 Task: Find an Airbnb in Santa Cruz das Palmeiras, Brazil, for specific dates, with a host who speaks Spanish, and set the price range and type of place to 'Entire place'.
Action: Mouse moved to (475, 138)
Screenshot: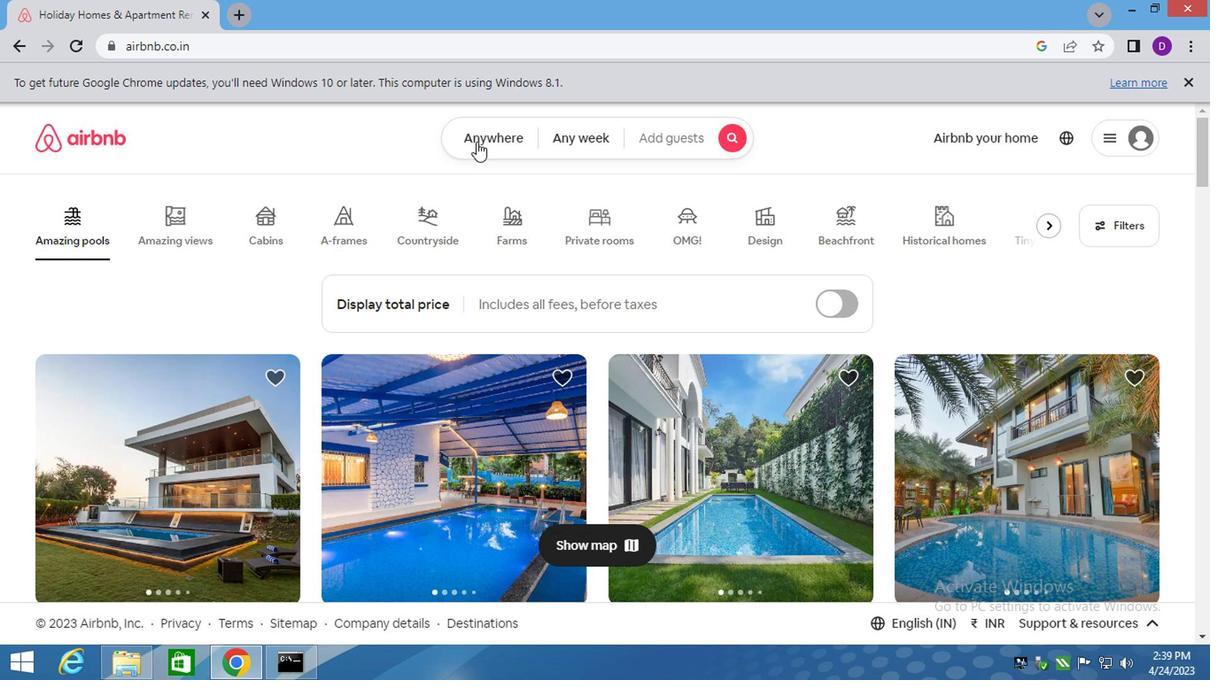 
Action: Mouse pressed left at (475, 138)
Screenshot: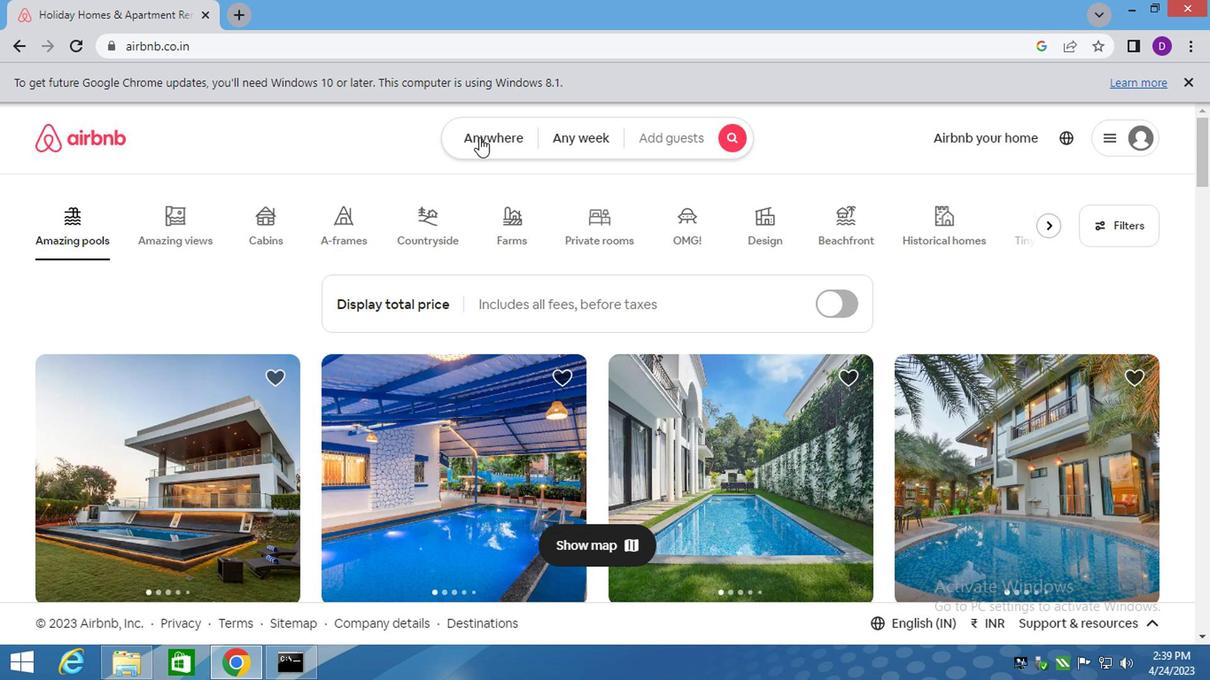 
Action: Mouse moved to (375, 207)
Screenshot: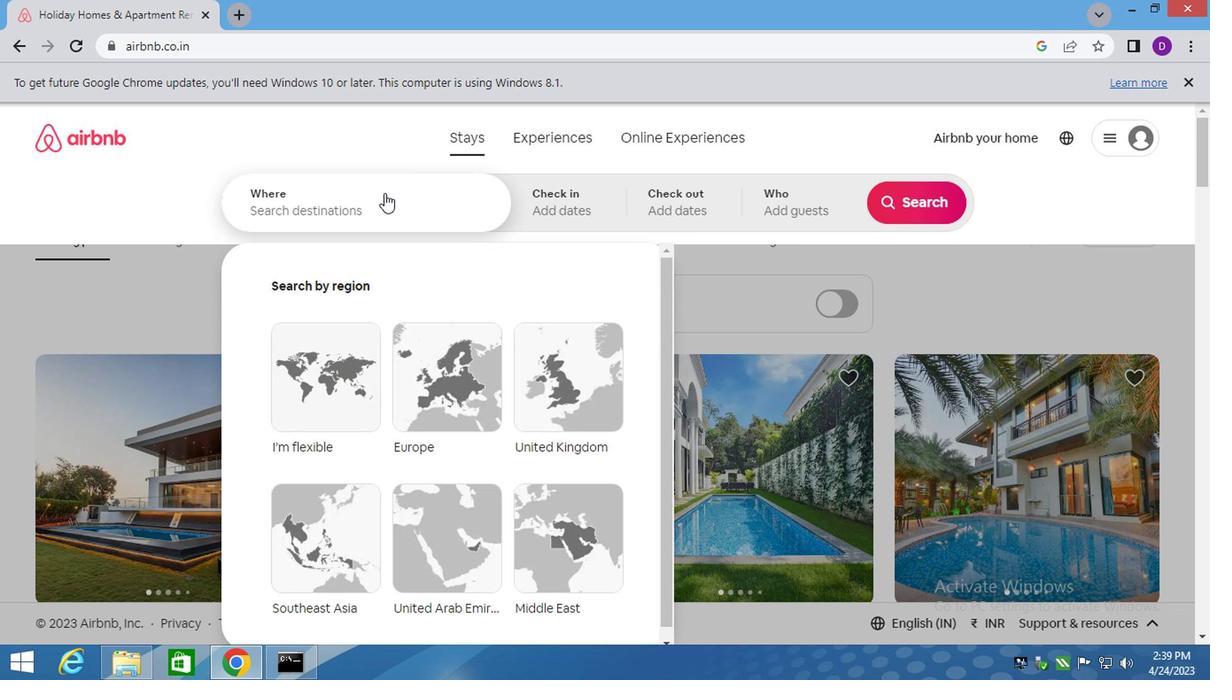 
Action: Mouse pressed left at (375, 207)
Screenshot: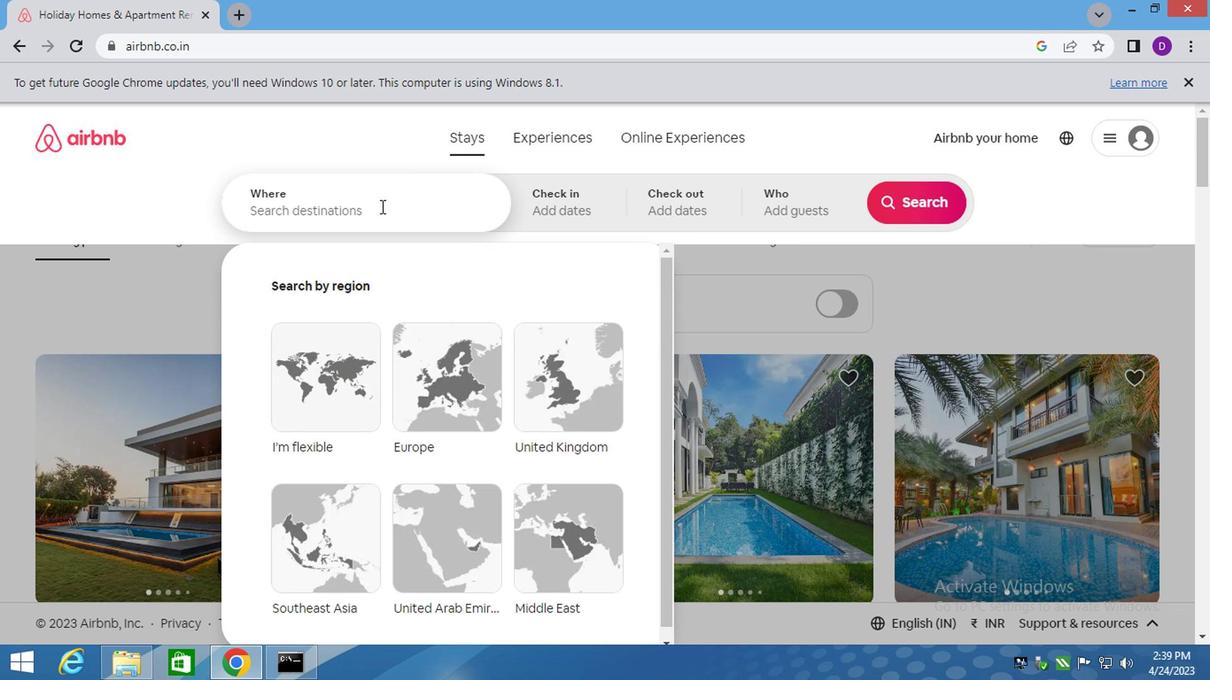 
Action: Key pressed <Key.shift>SANTA<Key.space>CRUZ<Key.space>DAS<Key.space>PALA<Key.backspace>NEIRAS,<Key.space><Key.shift>BRAZIL<Key.enter>
Screenshot: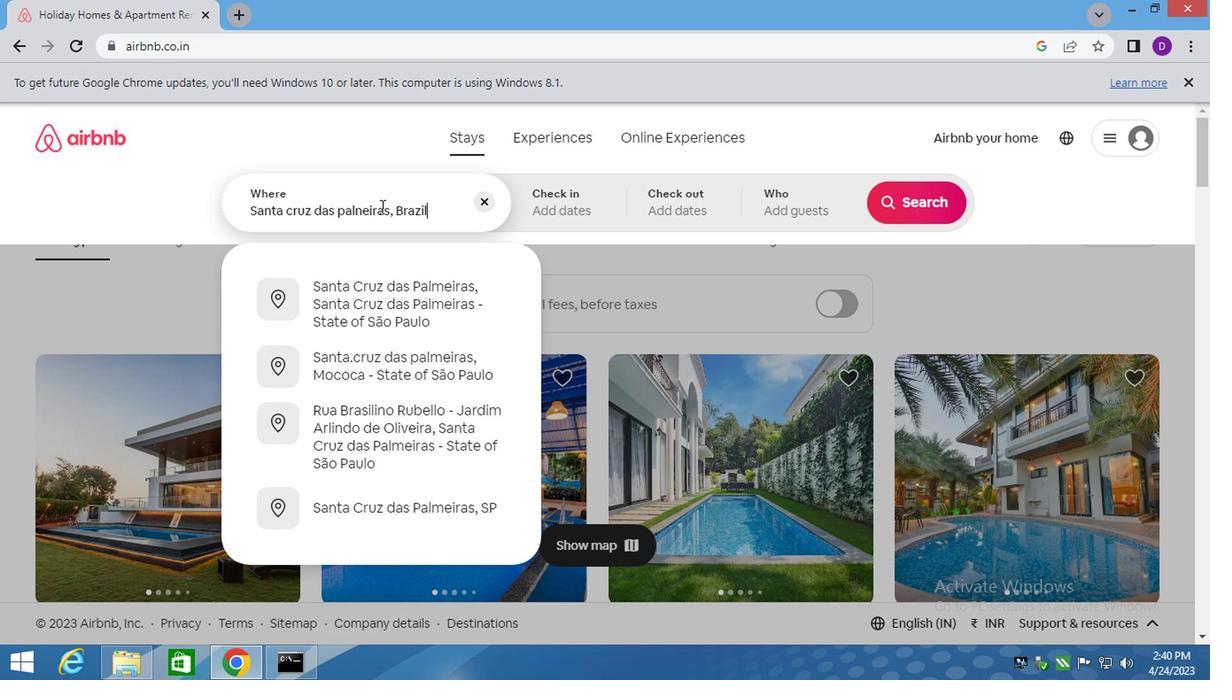
Action: Mouse moved to (897, 346)
Screenshot: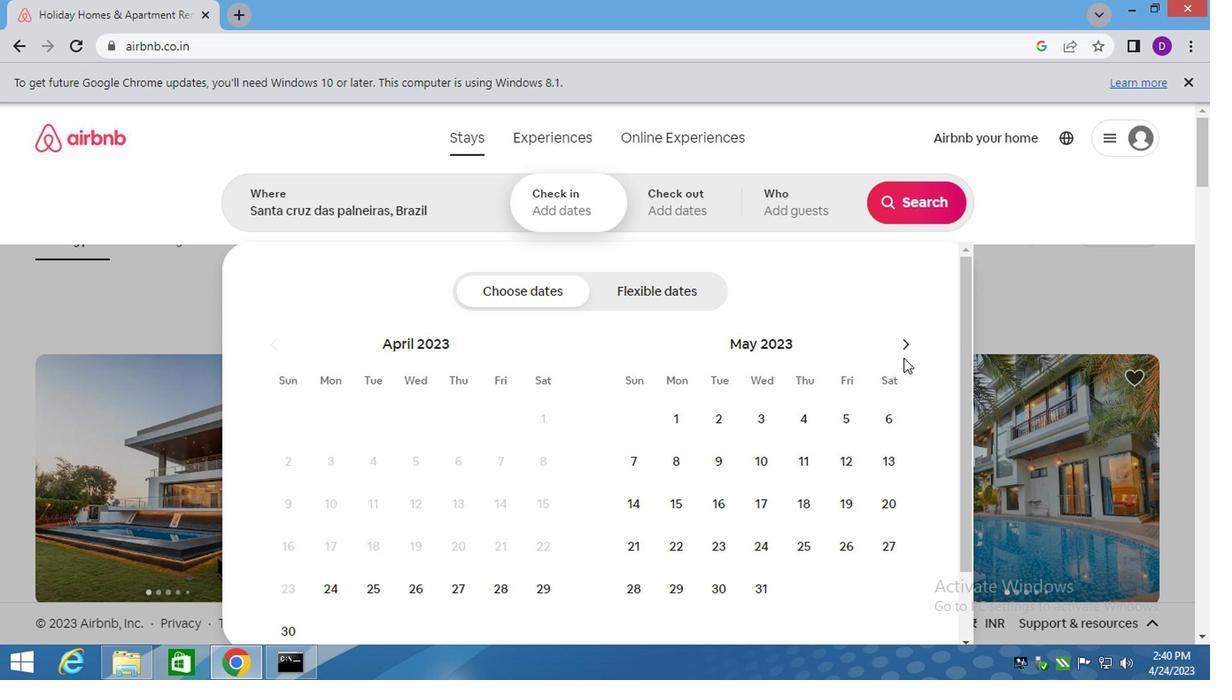
Action: Mouse pressed left at (897, 346)
Screenshot: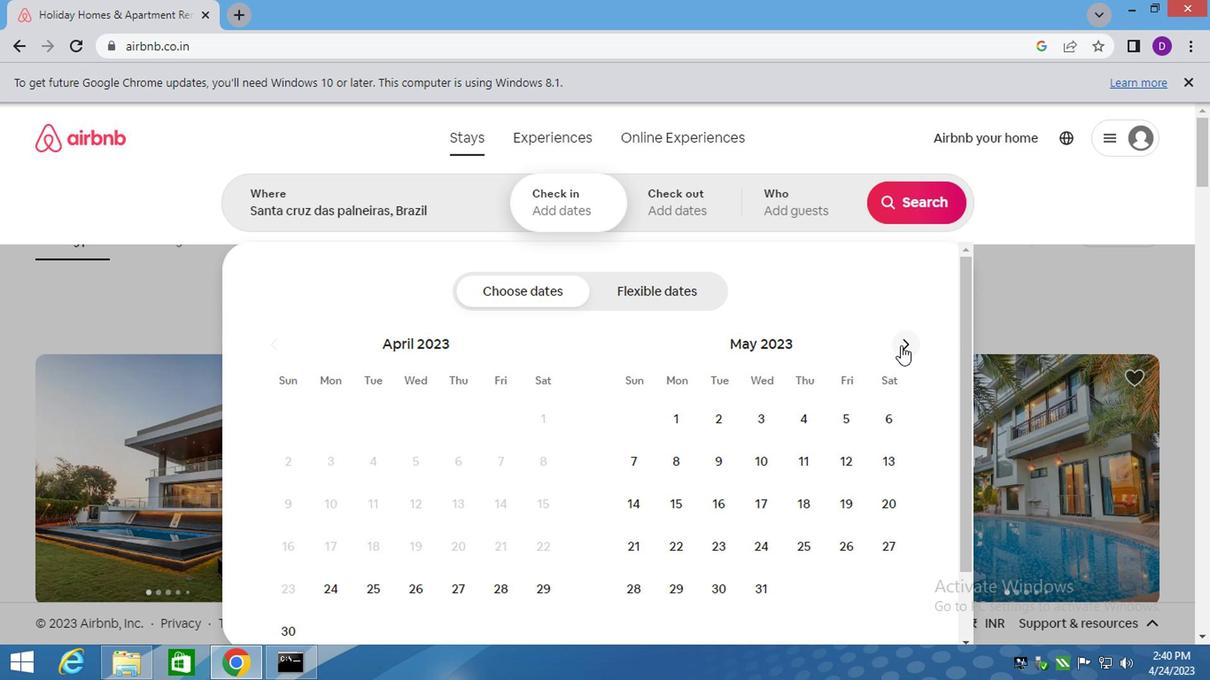 
Action: Mouse moved to (367, 215)
Screenshot: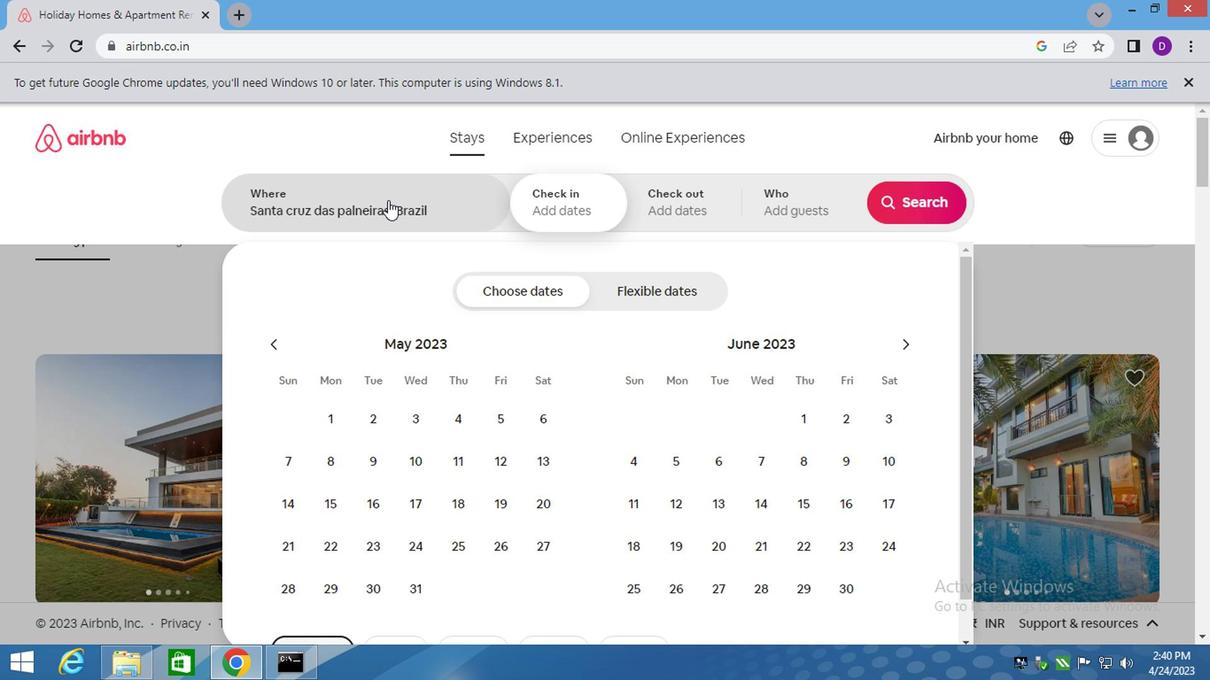 
Action: Mouse pressed left at (367, 215)
Screenshot: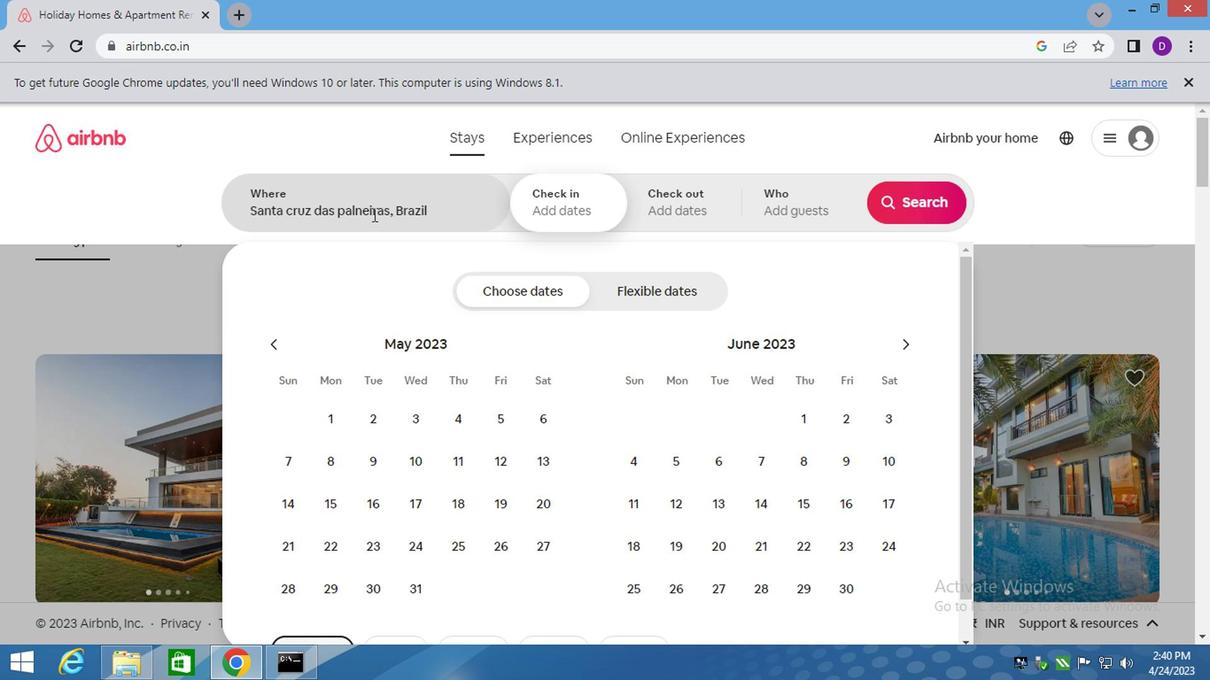 
Action: Mouse moved to (359, 211)
Screenshot: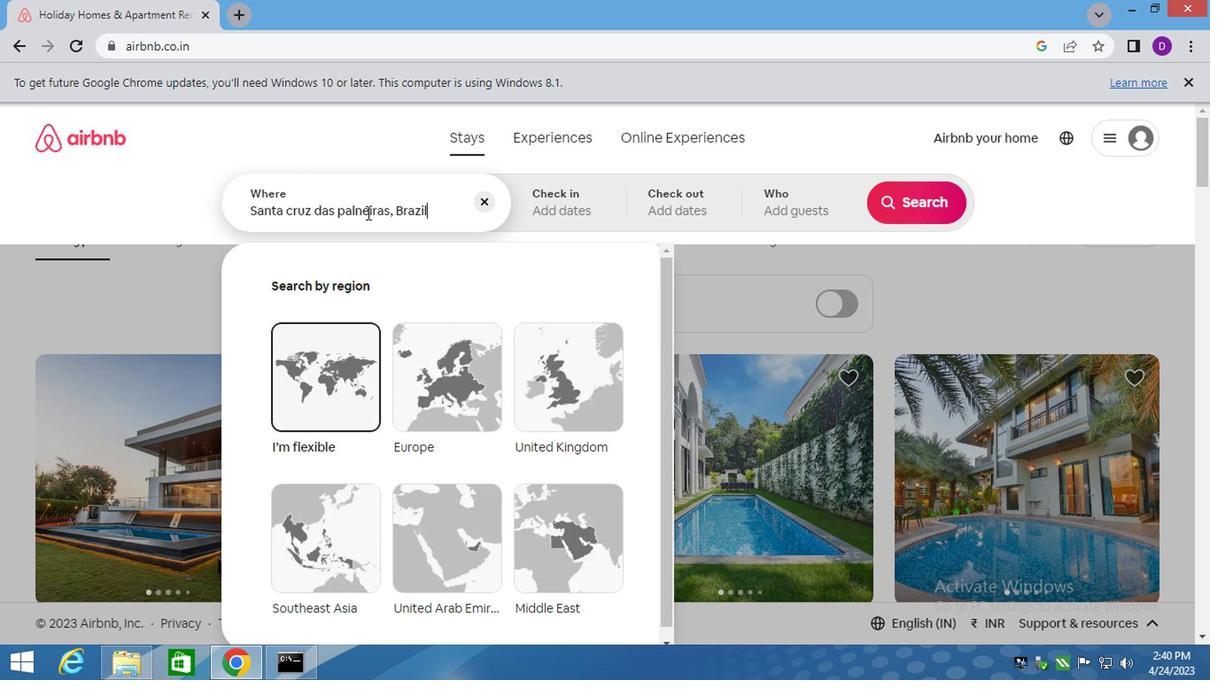 
Action: Mouse pressed left at (359, 211)
Screenshot: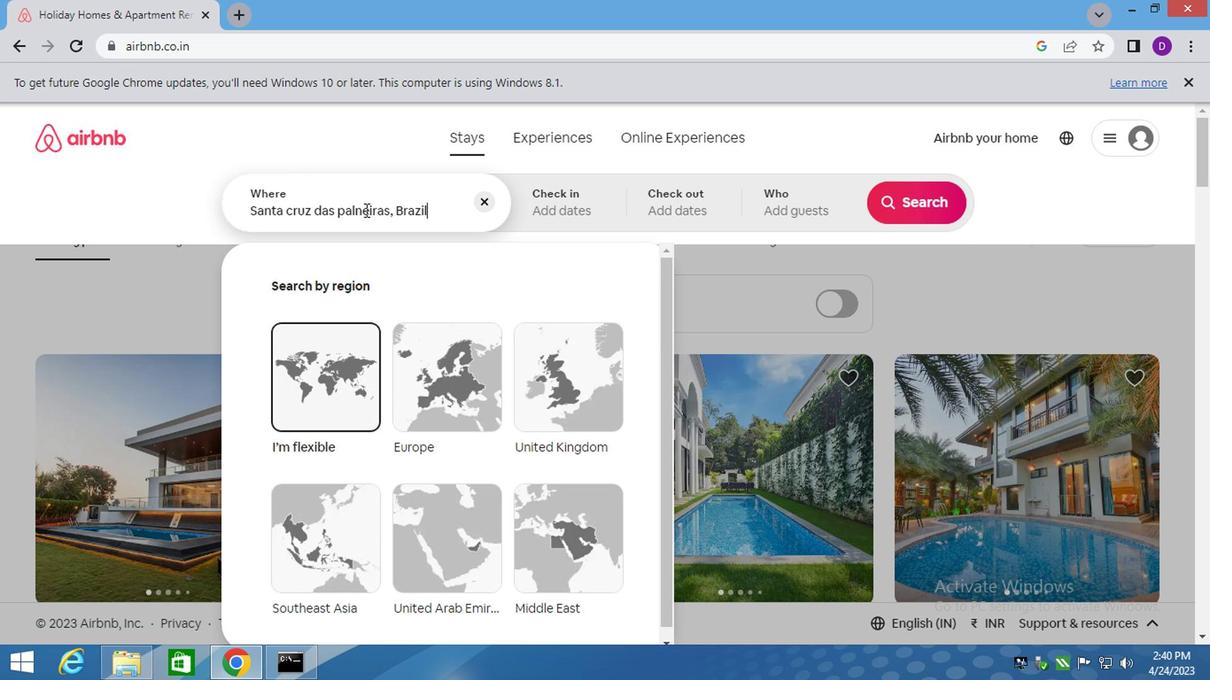 
Action: Mouse moved to (457, 281)
Screenshot: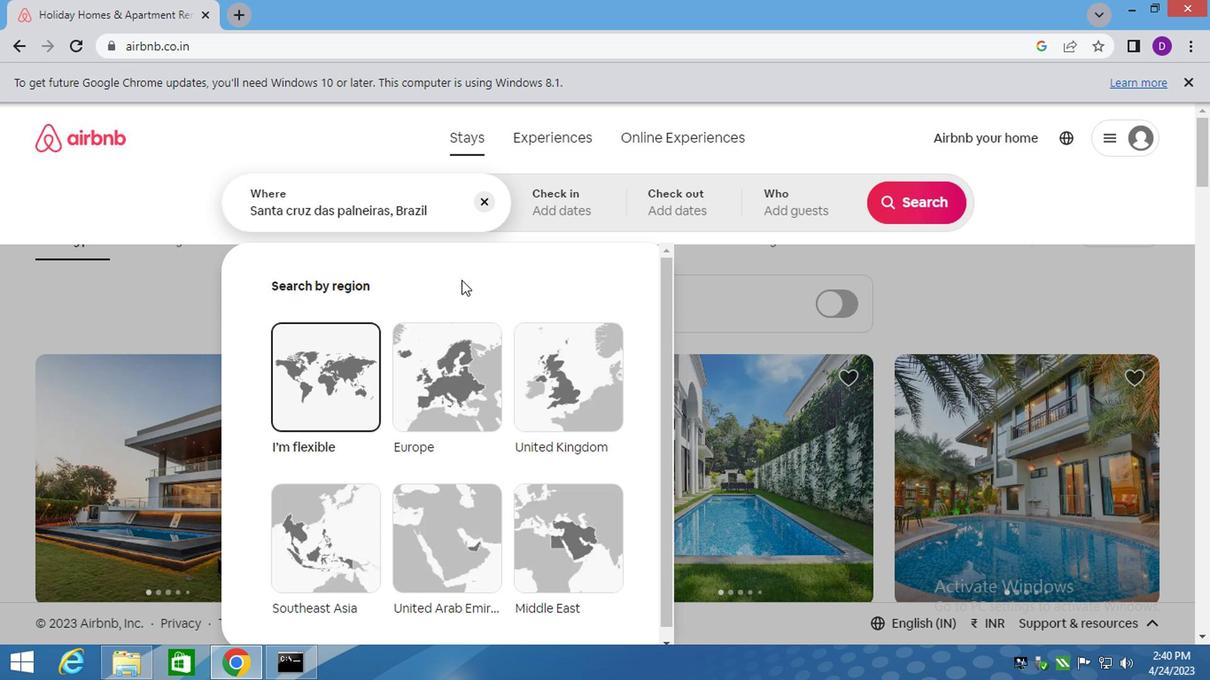 
Action: Key pressed <Key.backspace>
Screenshot: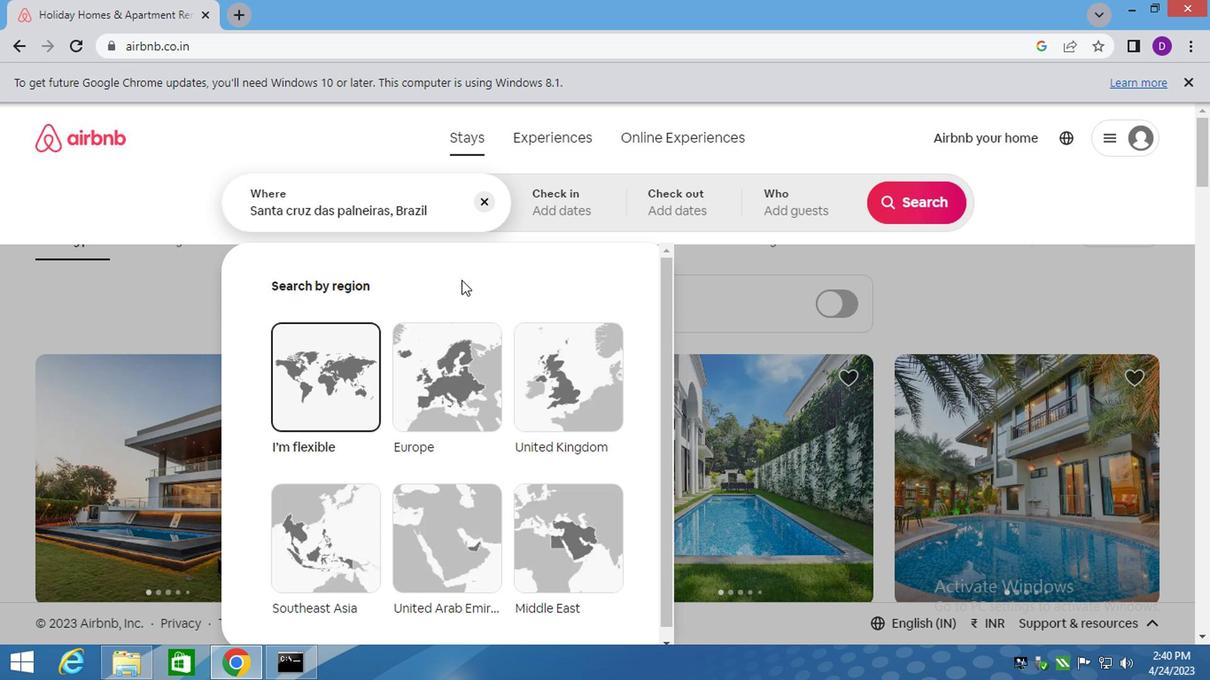 
Action: Mouse moved to (465, 316)
Screenshot: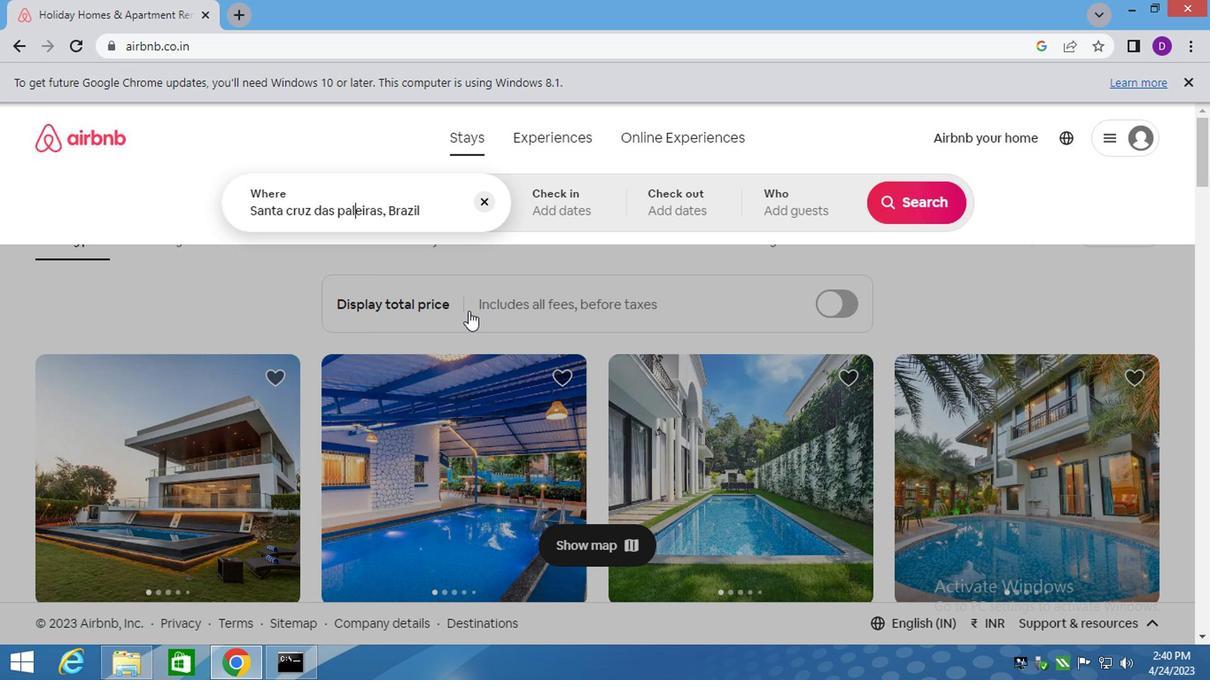 
Action: Key pressed M
Screenshot: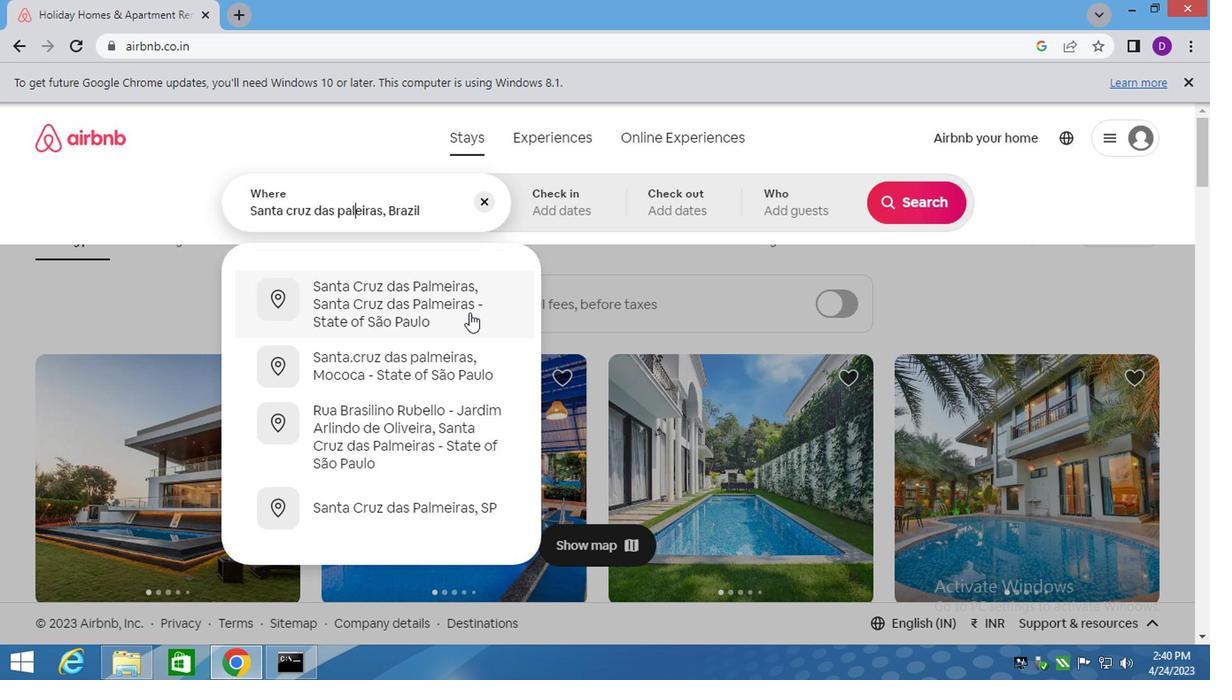 
Action: Mouse moved to (558, 201)
Screenshot: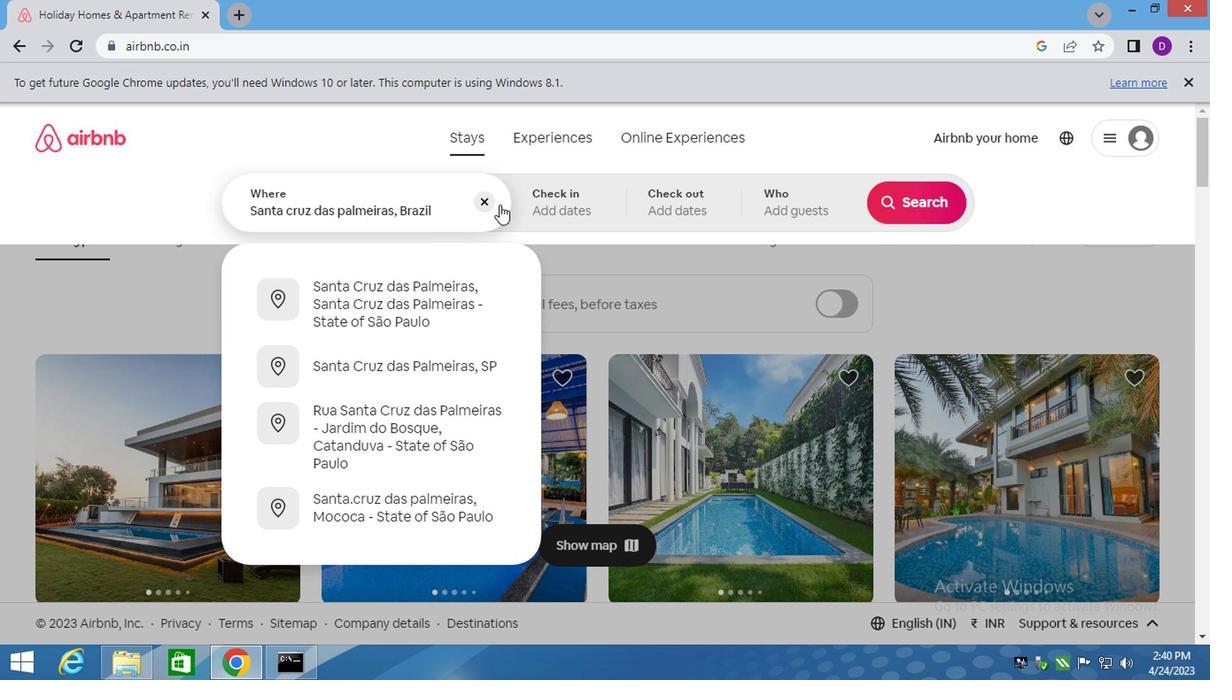
Action: Mouse pressed left at (558, 201)
Screenshot: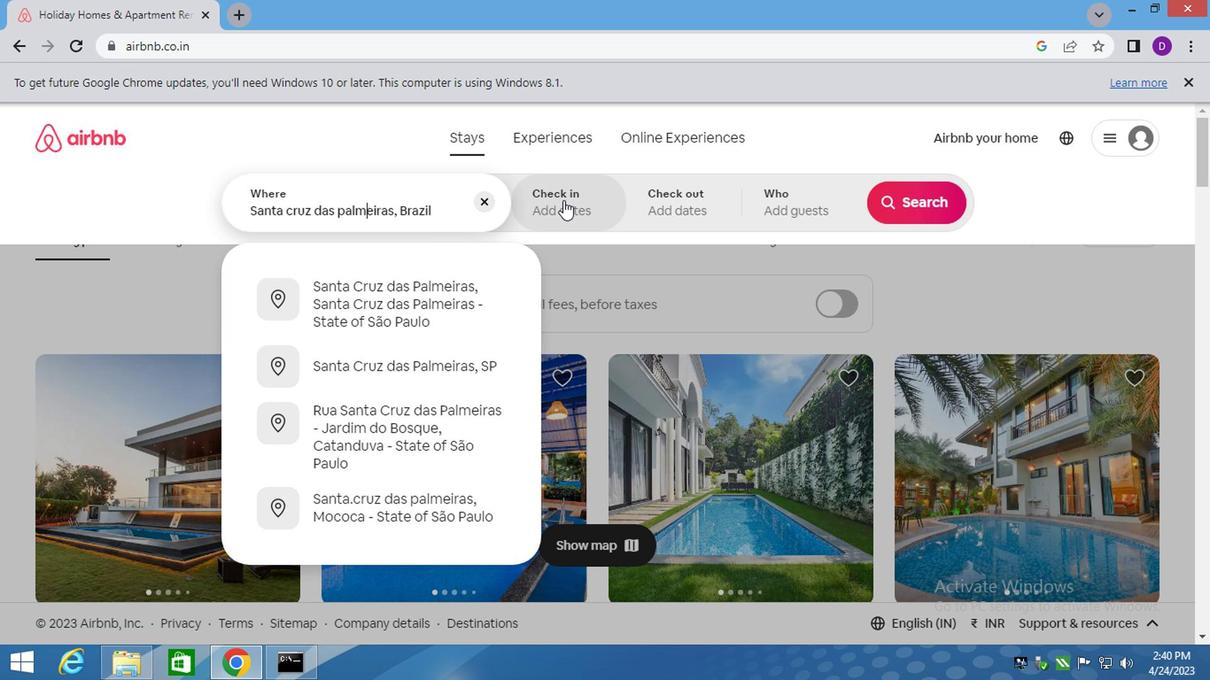 
Action: Mouse moved to (912, 348)
Screenshot: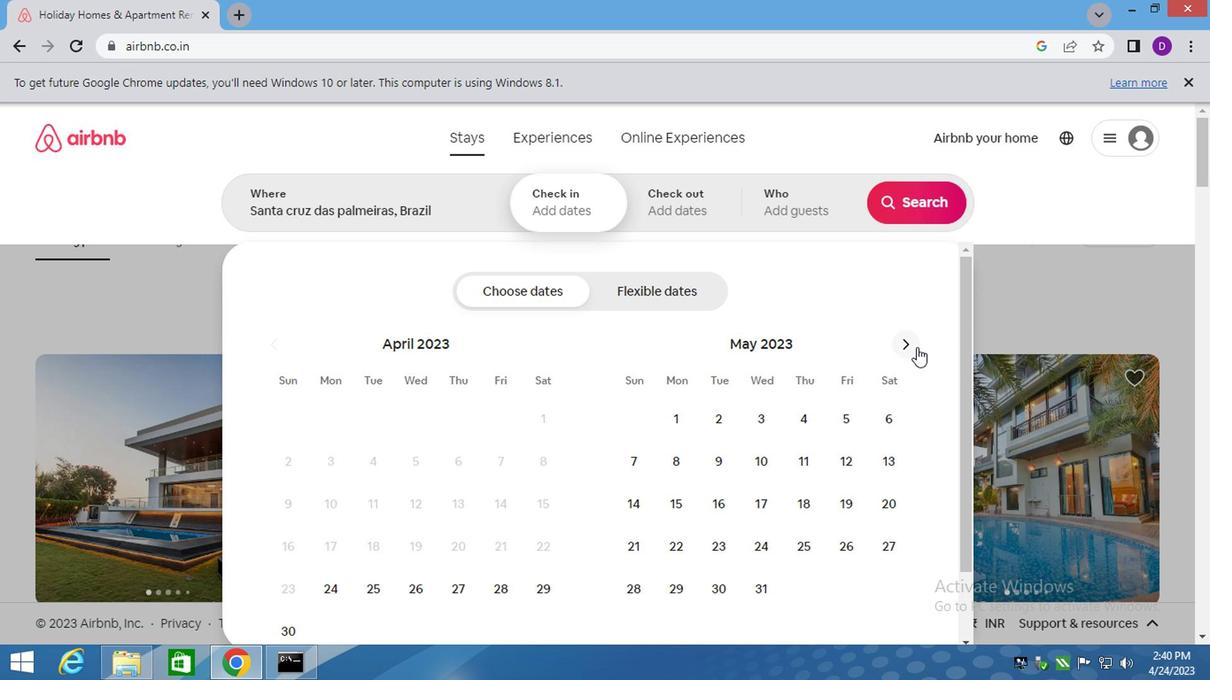 
Action: Mouse pressed left at (912, 348)
Screenshot: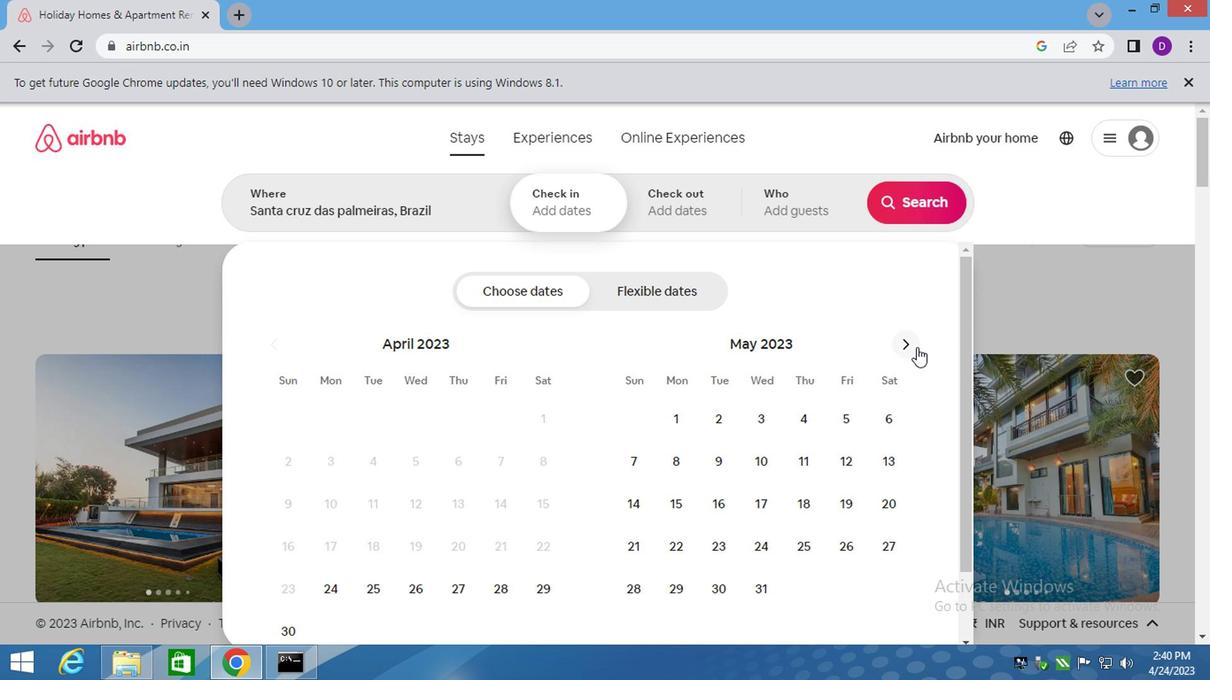 
Action: Mouse moved to (858, 459)
Screenshot: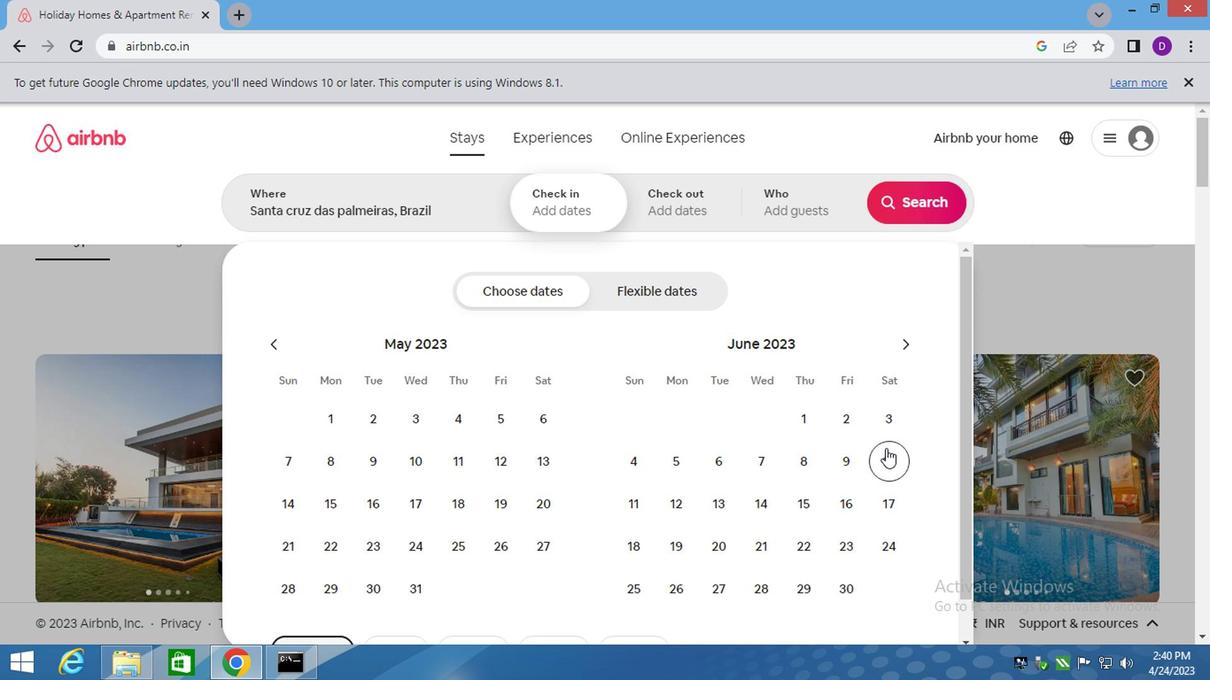 
Action: Mouse pressed left at (858, 459)
Screenshot: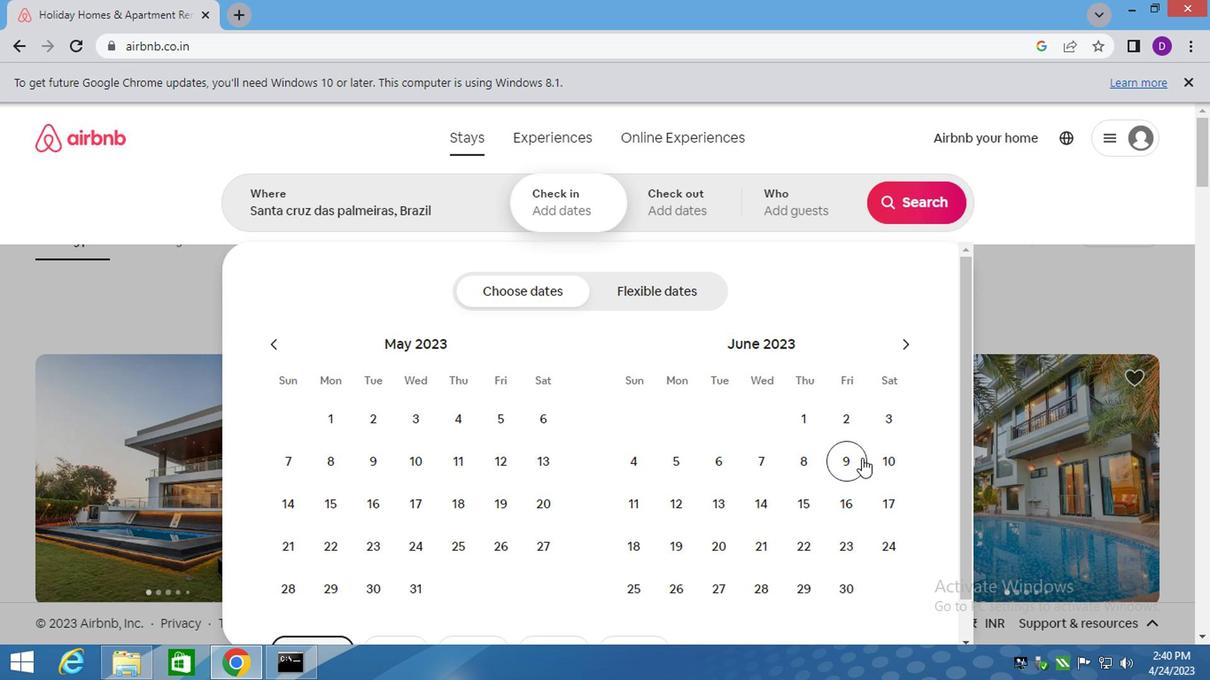 
Action: Mouse moved to (846, 503)
Screenshot: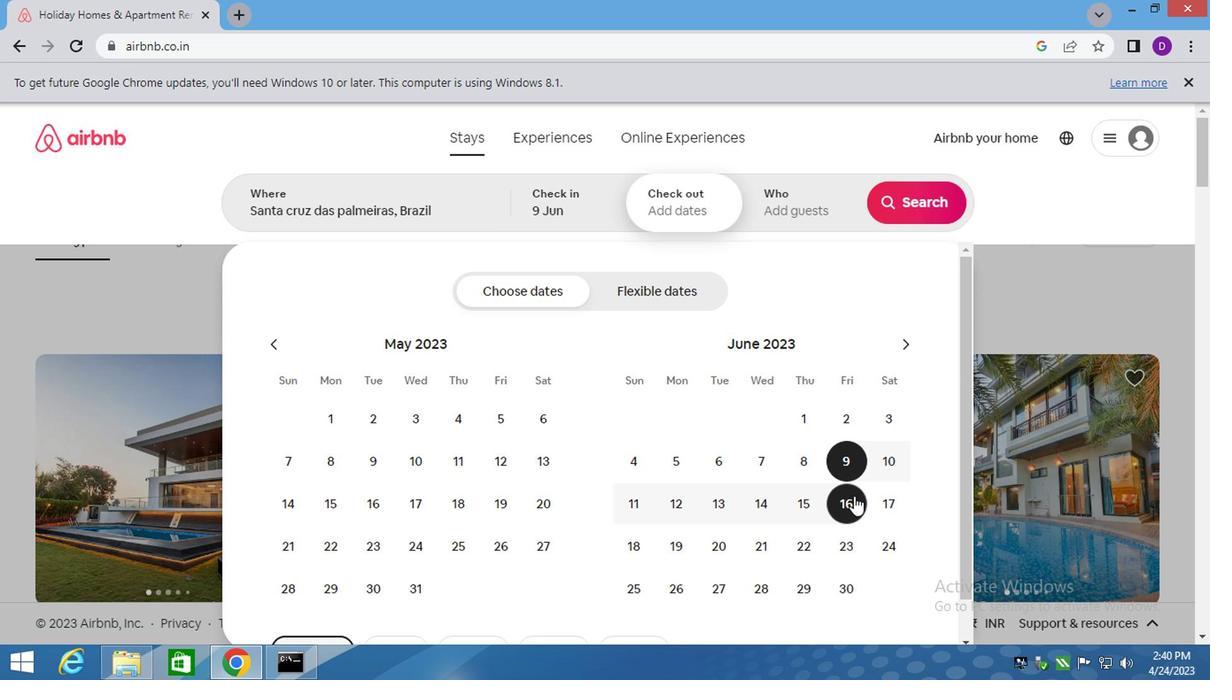 
Action: Mouse pressed left at (846, 503)
Screenshot: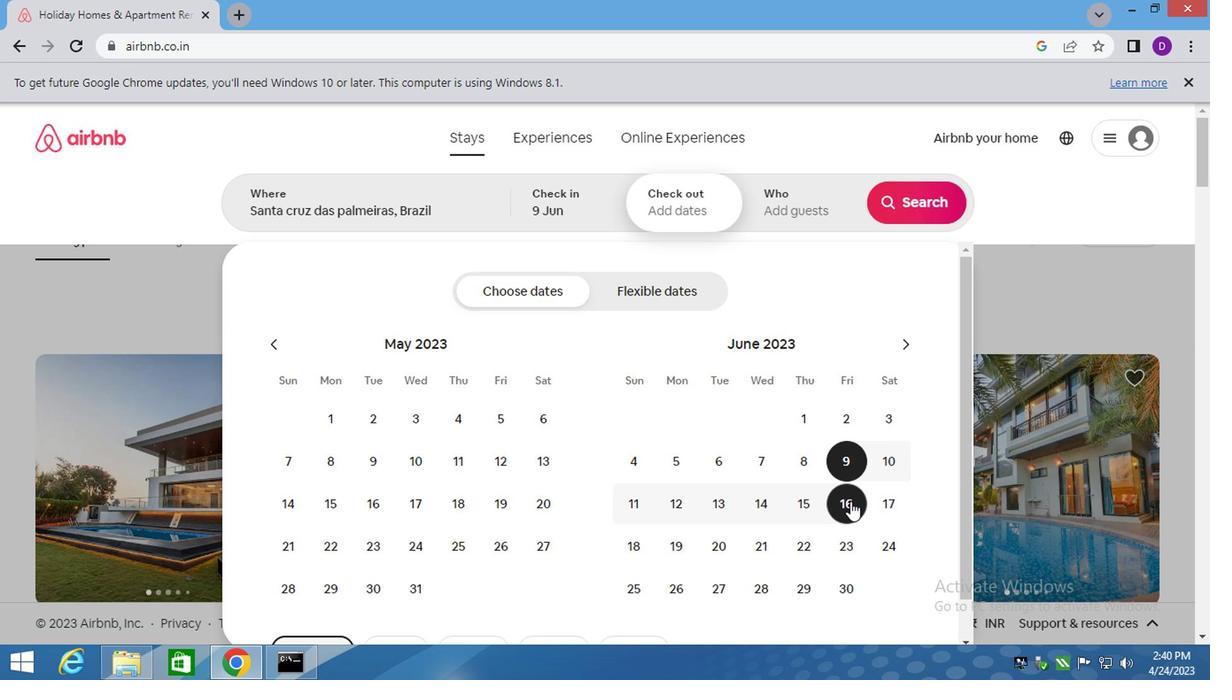 
Action: Mouse moved to (808, 199)
Screenshot: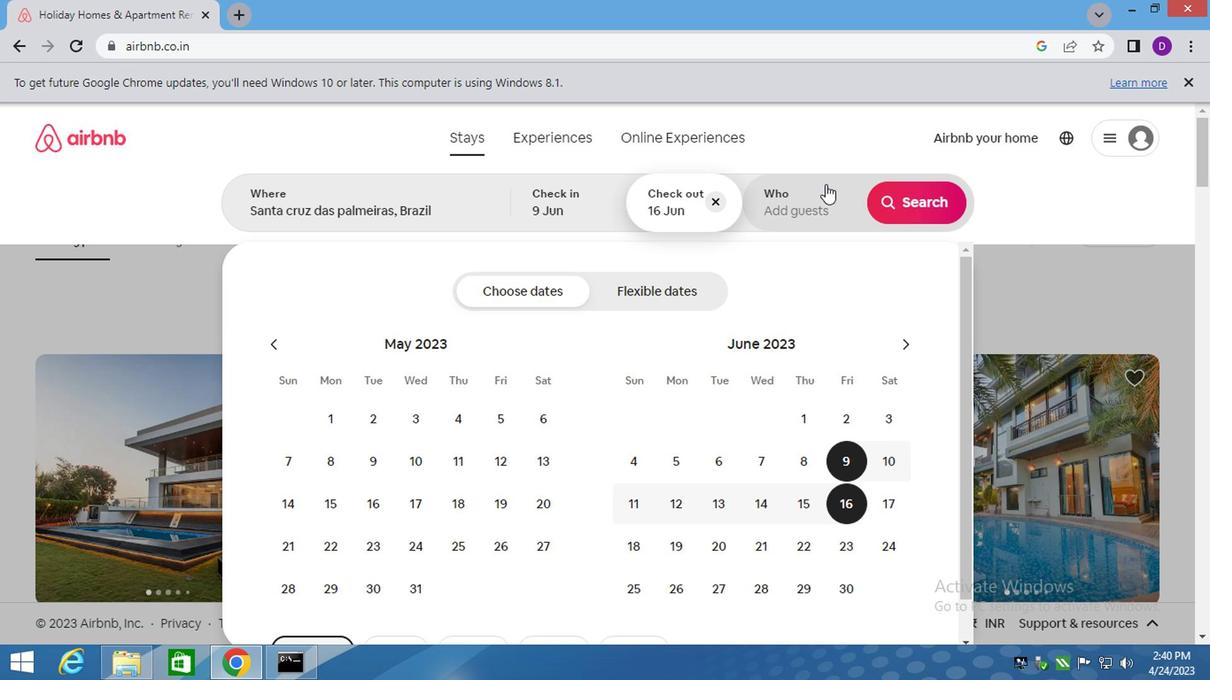 
Action: Mouse pressed left at (808, 199)
Screenshot: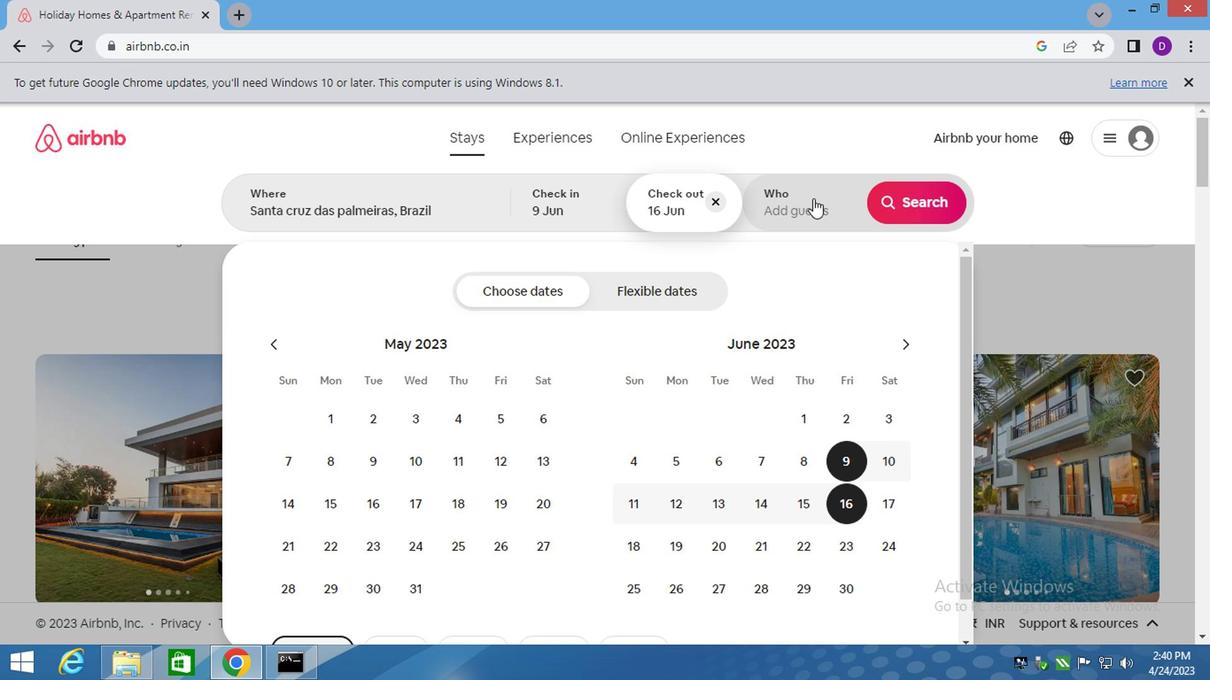 
Action: Mouse moved to (921, 296)
Screenshot: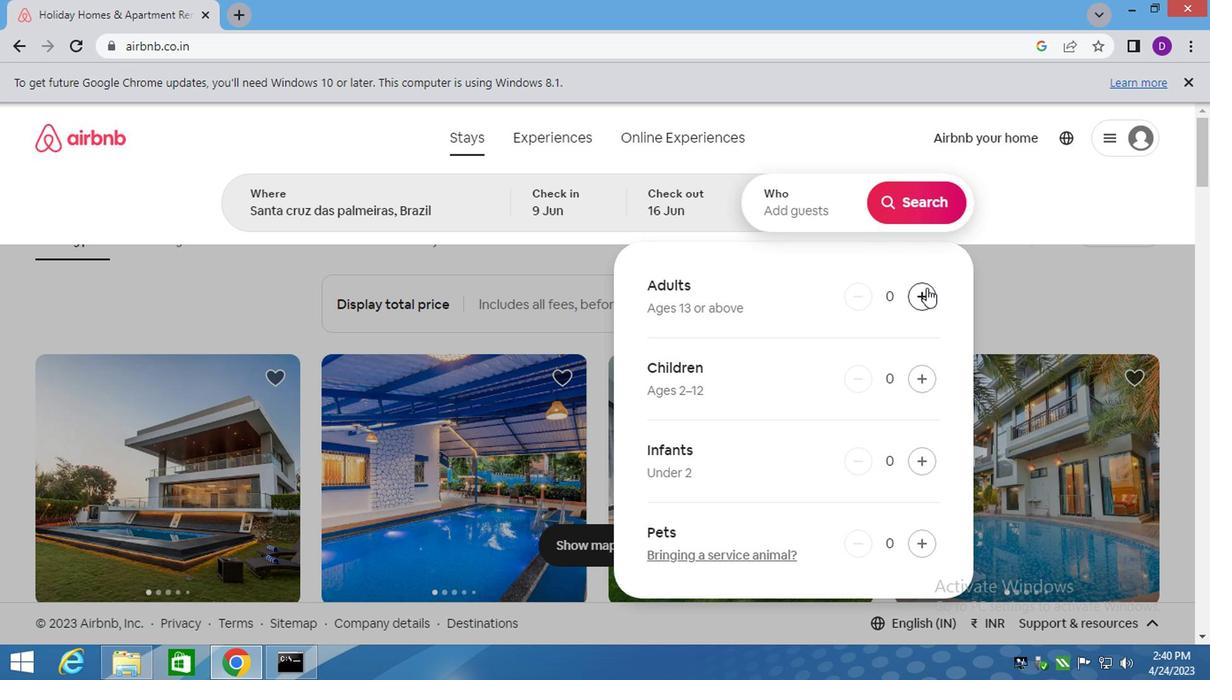 
Action: Mouse pressed left at (921, 296)
Screenshot: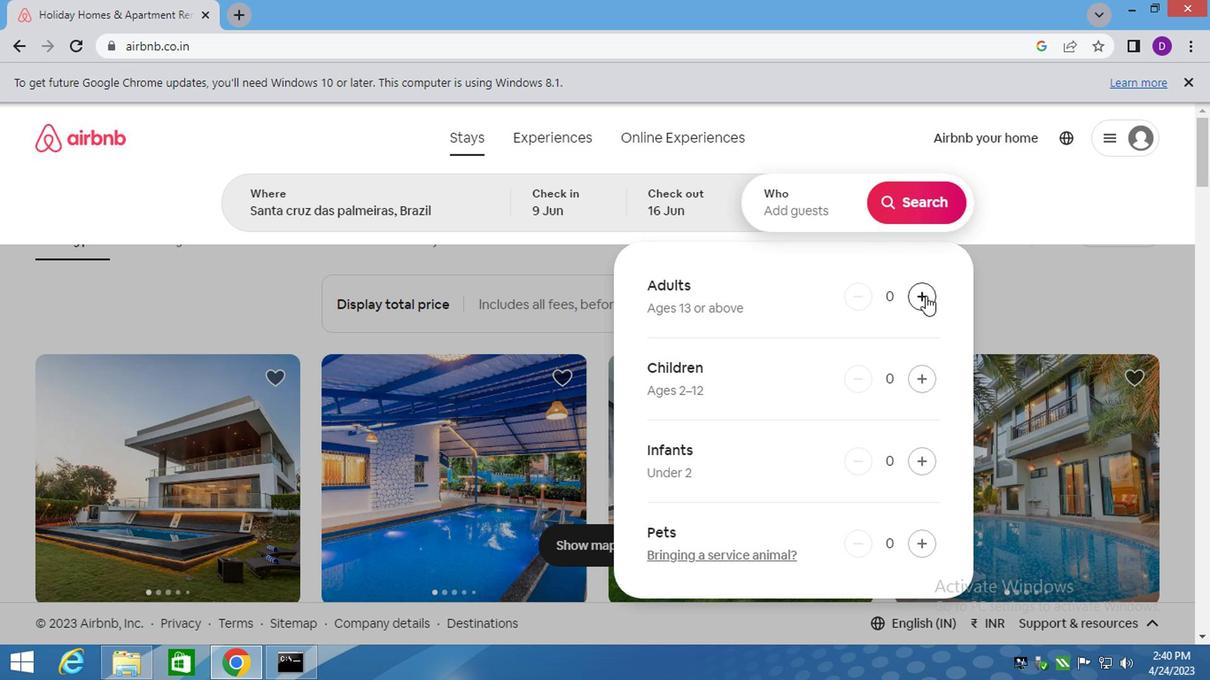 
Action: Mouse pressed left at (921, 296)
Screenshot: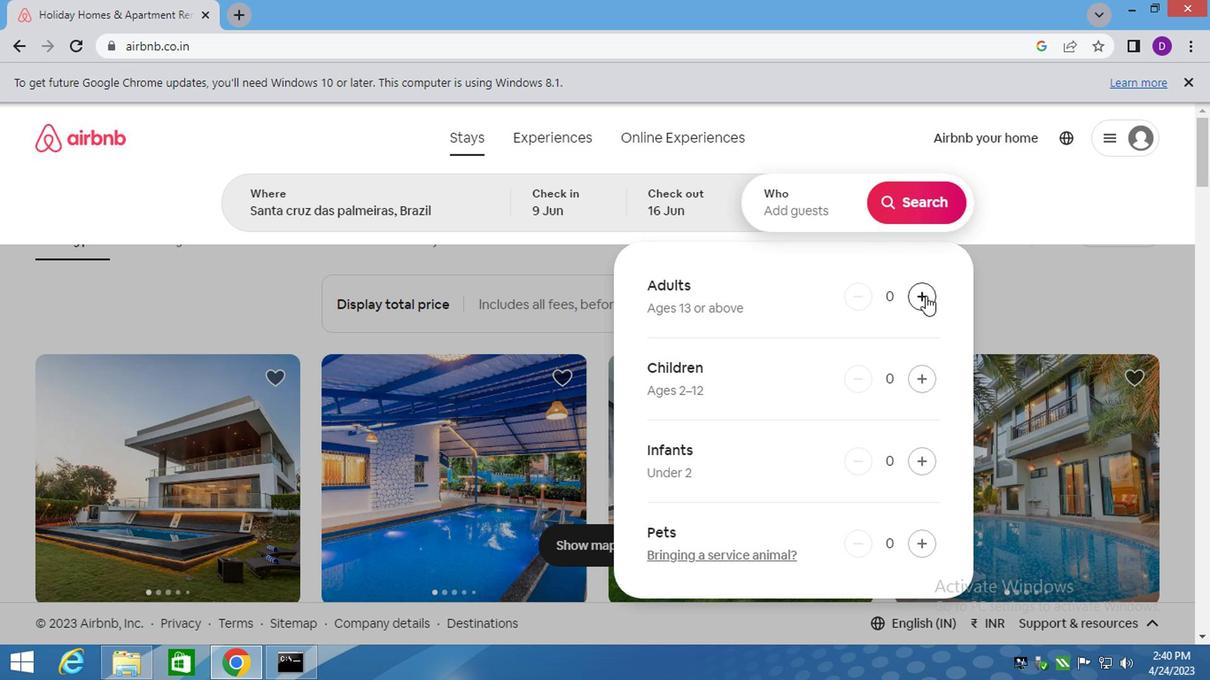 
Action: Mouse moved to (904, 207)
Screenshot: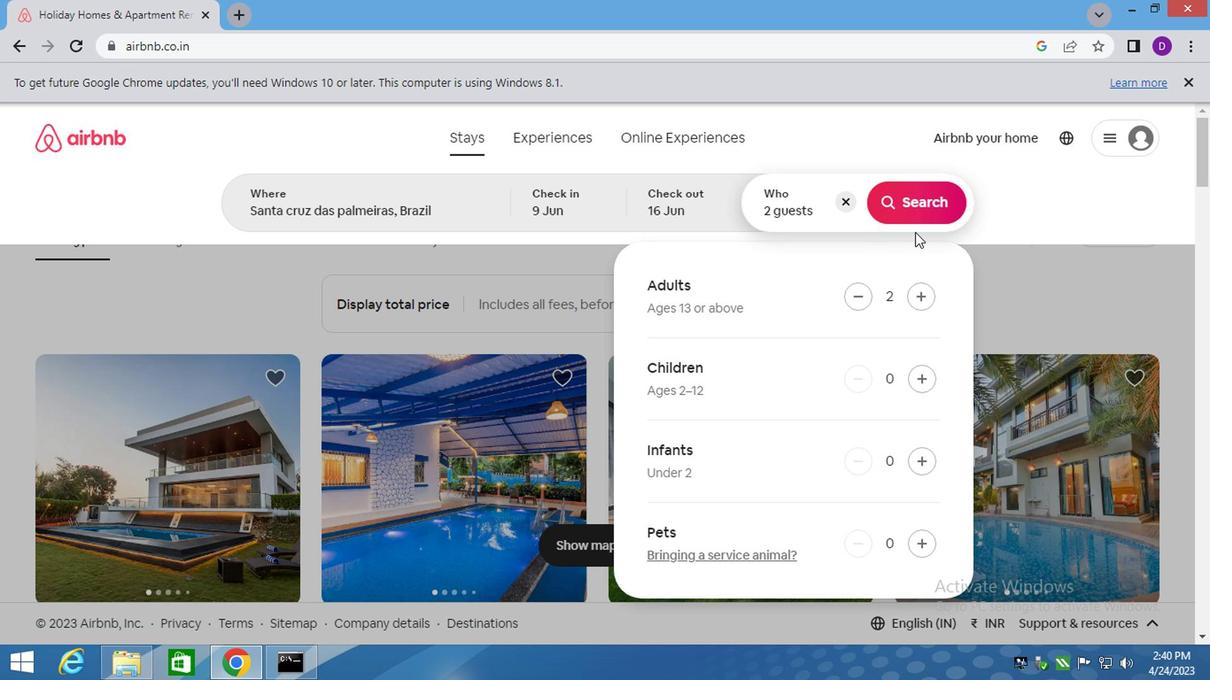 
Action: Mouse pressed left at (904, 207)
Screenshot: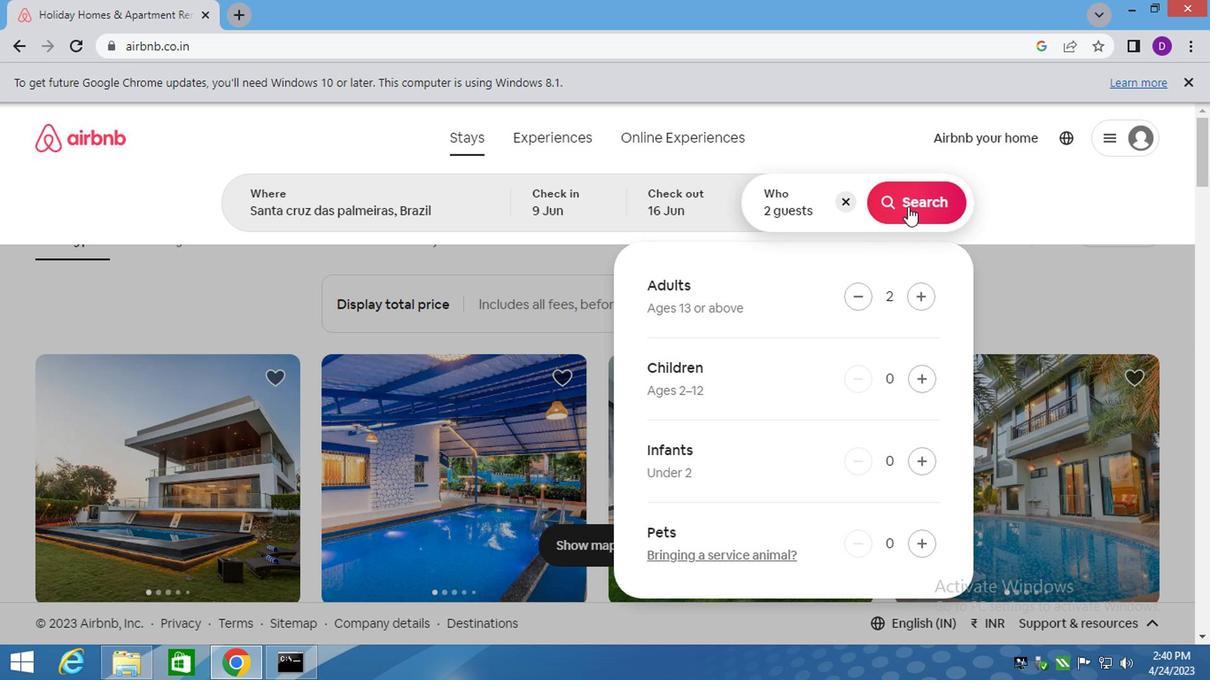 
Action: Mouse moved to (1141, 216)
Screenshot: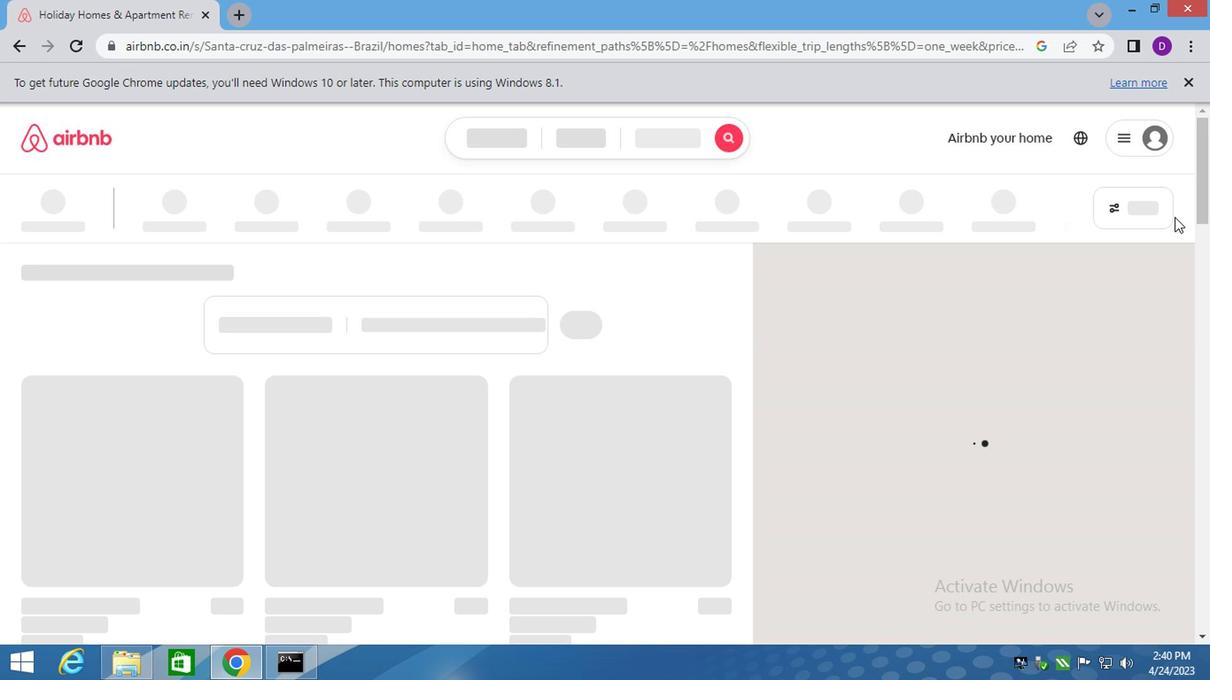 
Action: Mouse pressed left at (1141, 216)
Screenshot: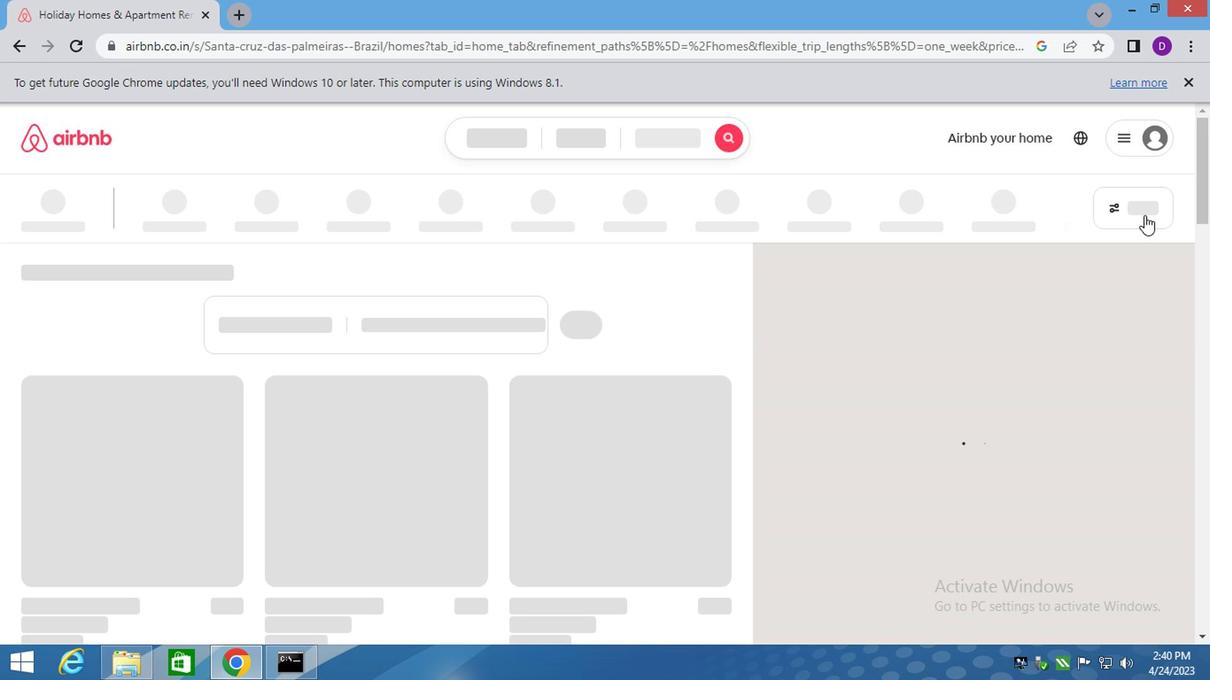 
Action: Mouse moved to (385, 433)
Screenshot: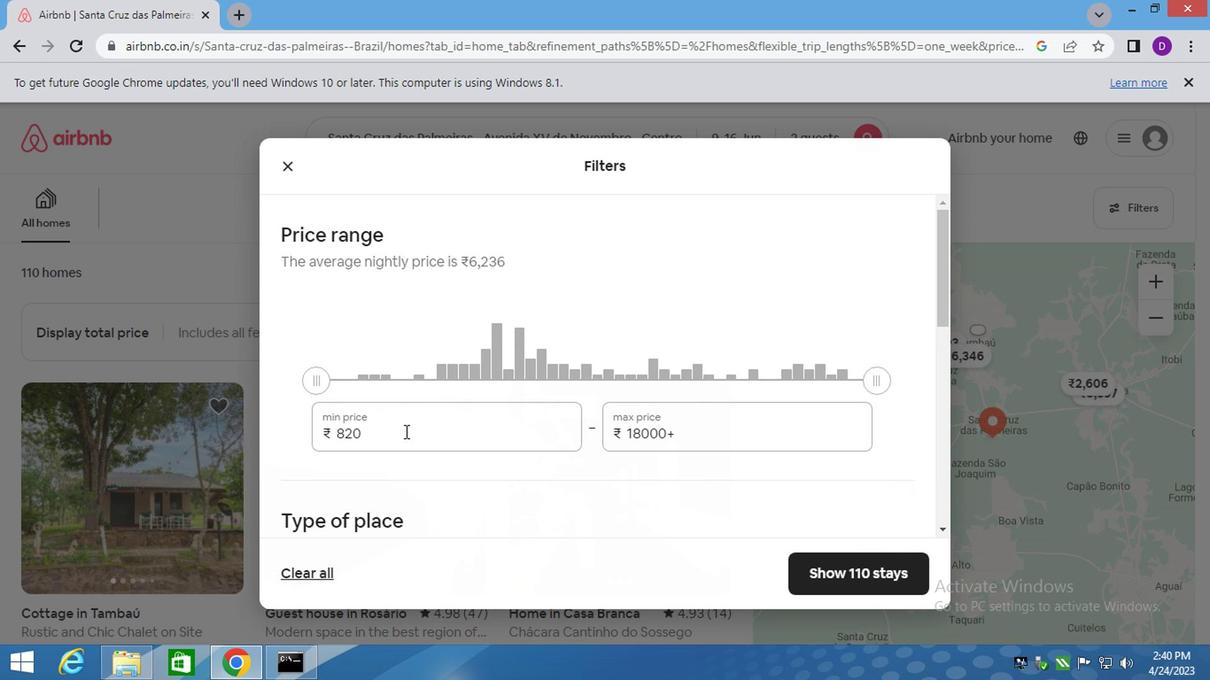 
Action: Mouse pressed left at (385, 433)
Screenshot: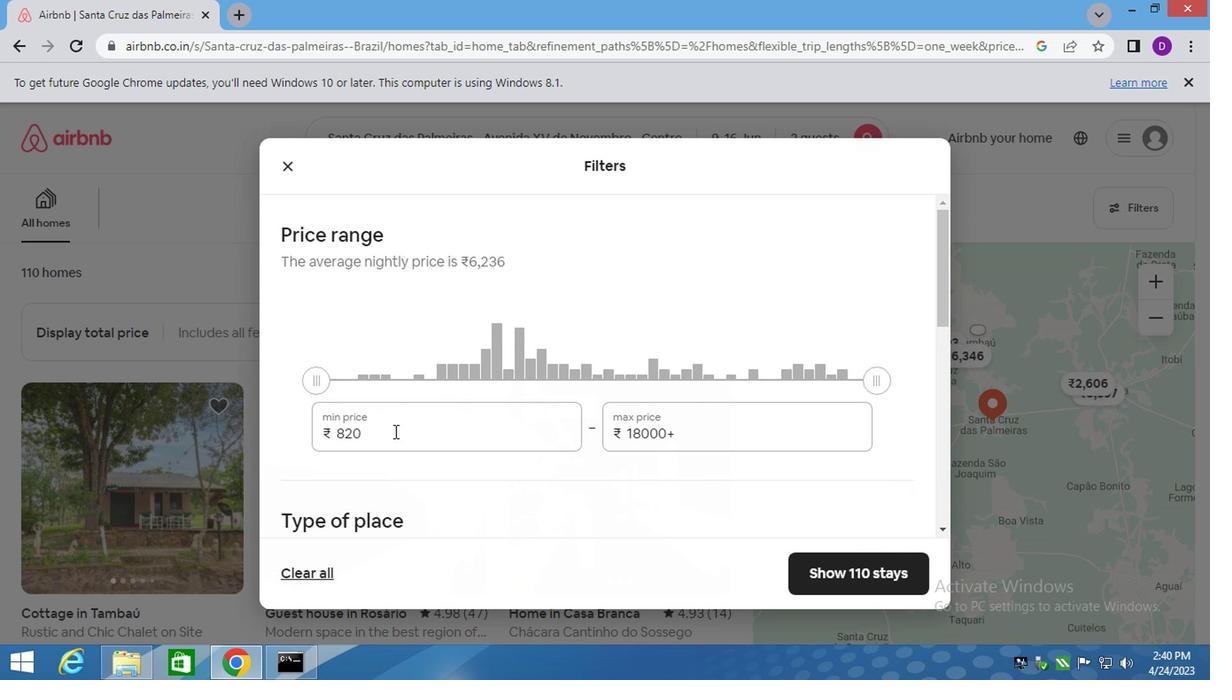 
Action: Mouse moved to (383, 431)
Screenshot: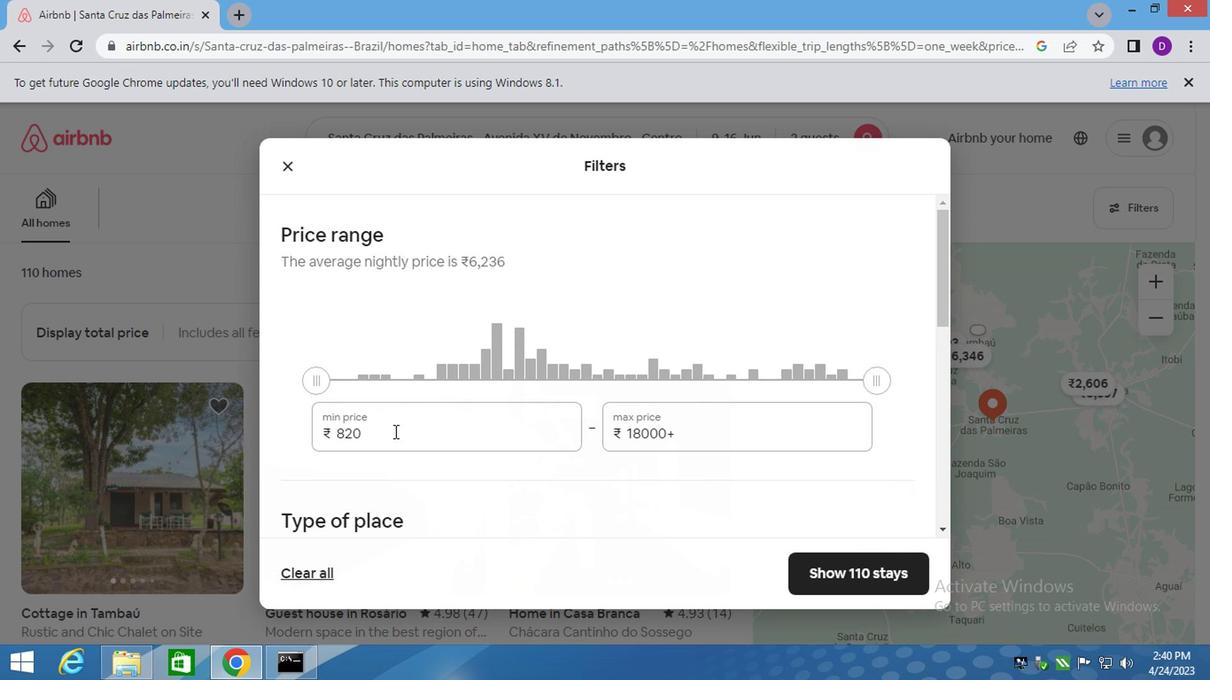 
Action: Mouse pressed left at (383, 431)
Screenshot: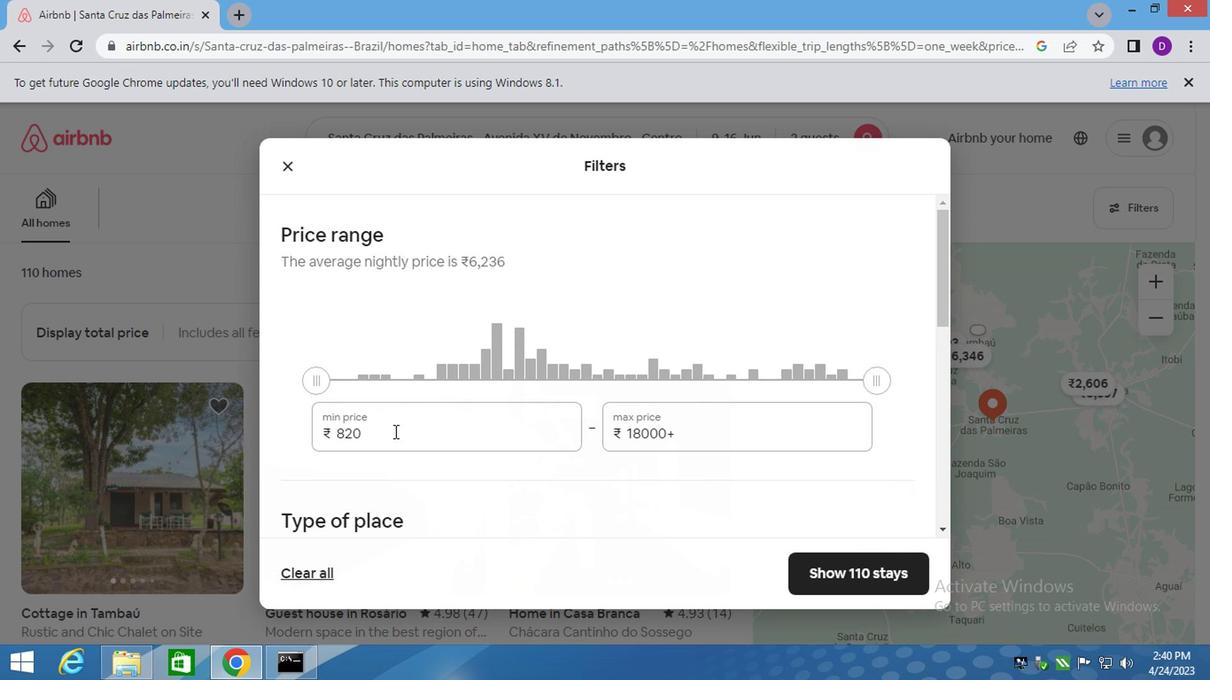 
Action: Mouse moved to (383, 431)
Screenshot: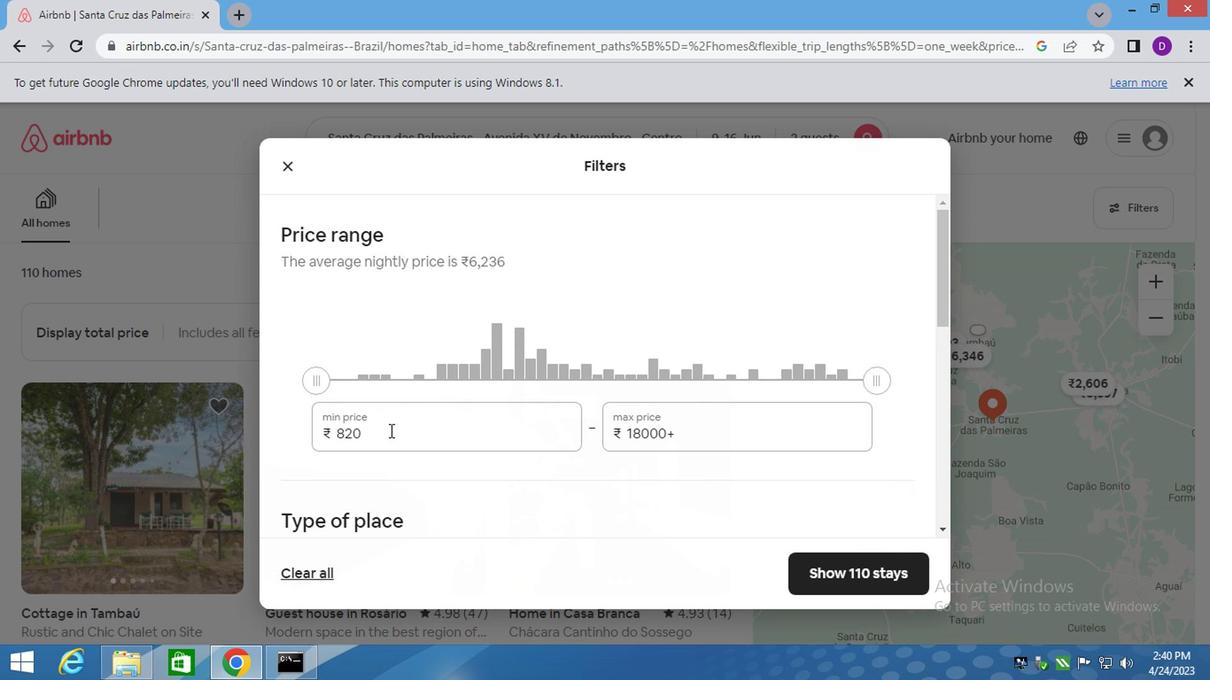 
Action: Mouse pressed left at (383, 431)
Screenshot: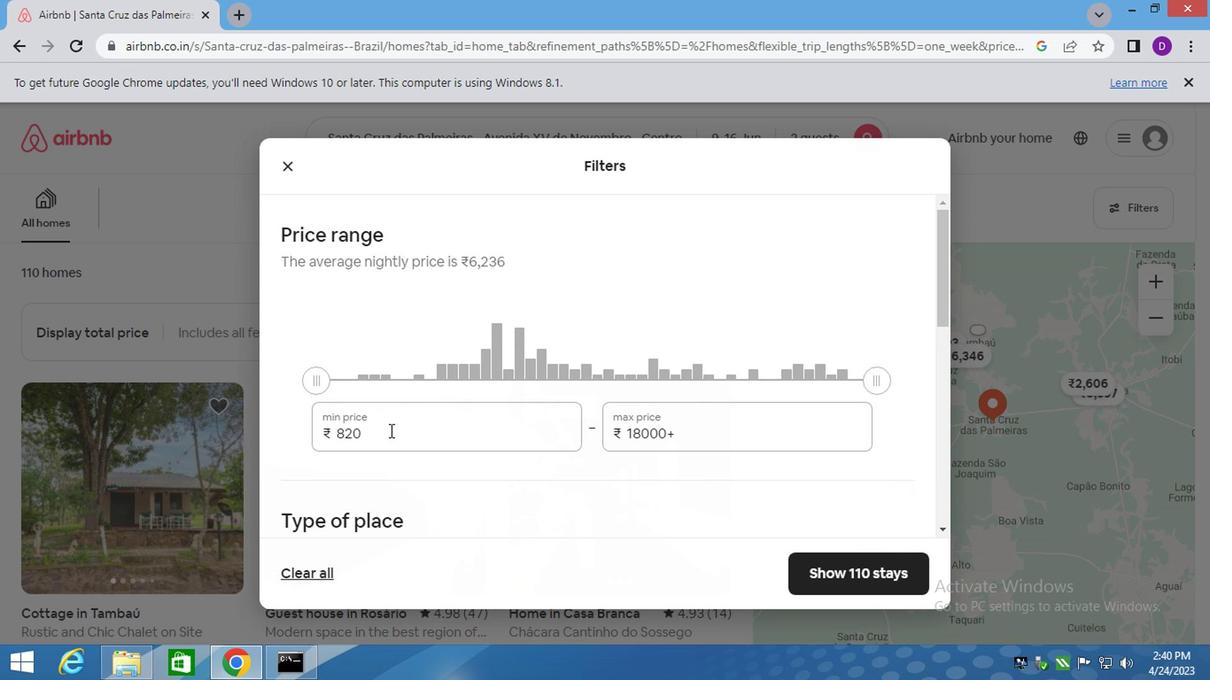 
Action: Key pressed 8
Screenshot: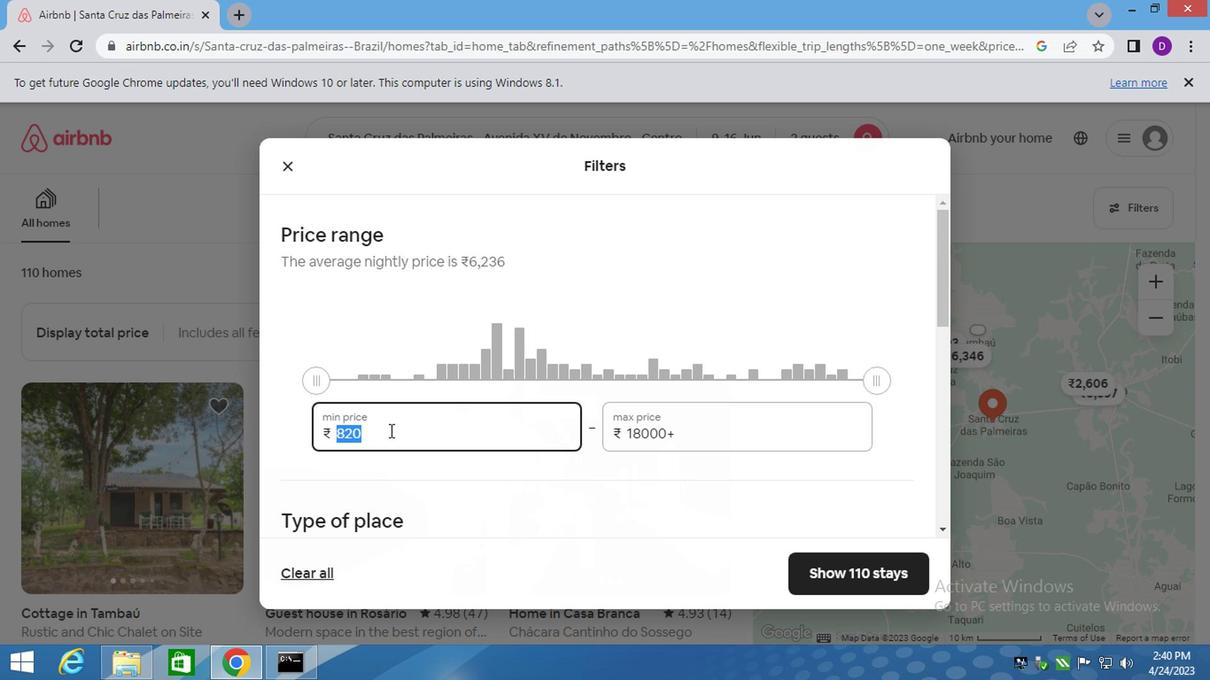 
Action: Mouse moved to (383, 431)
Screenshot: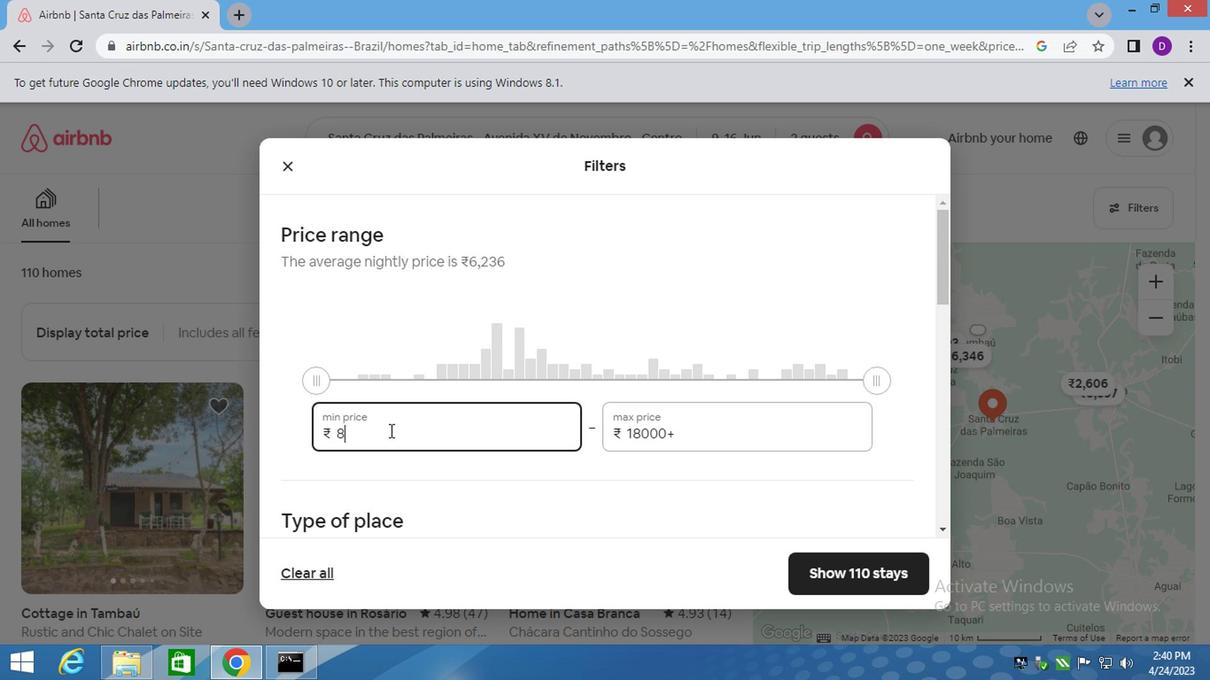 
Action: Key pressed 0
Screenshot: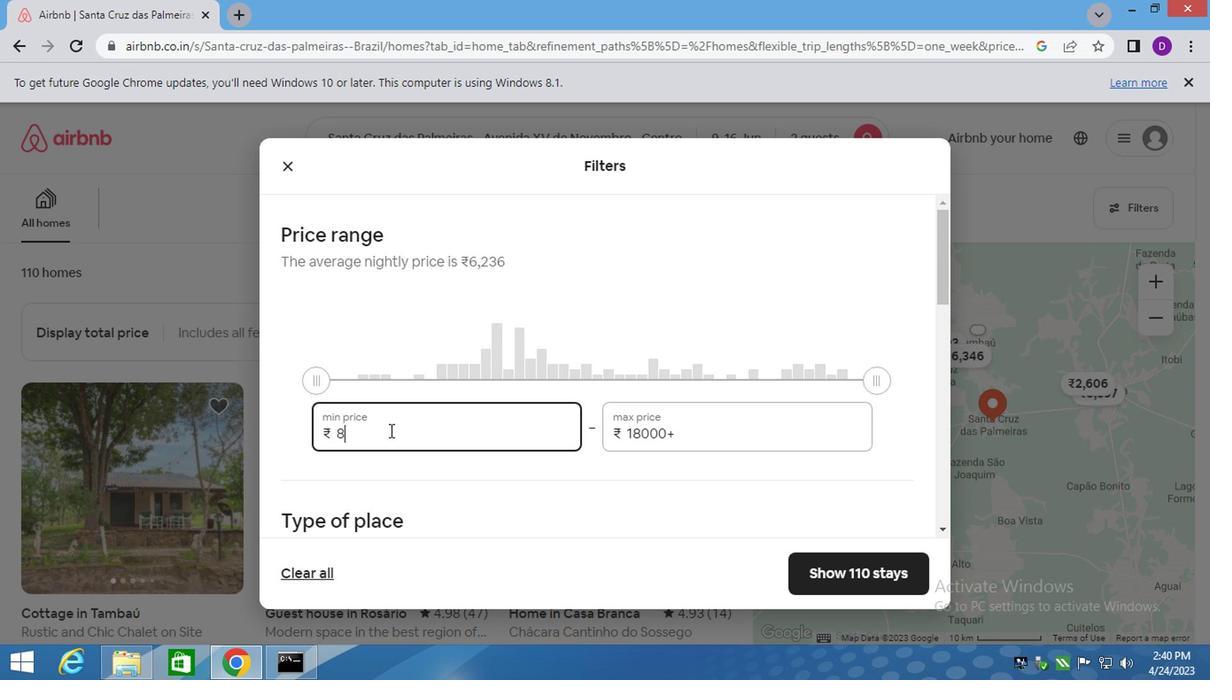 
Action: Mouse moved to (383, 429)
Screenshot: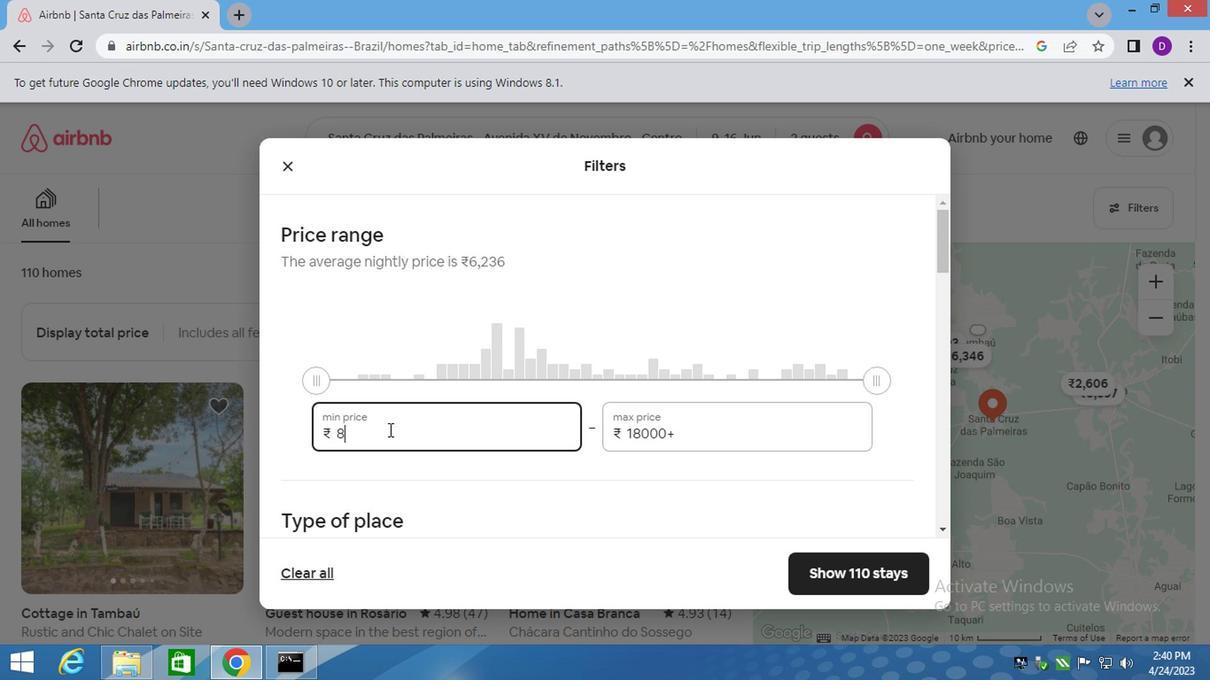 
Action: Key pressed 0
Screenshot: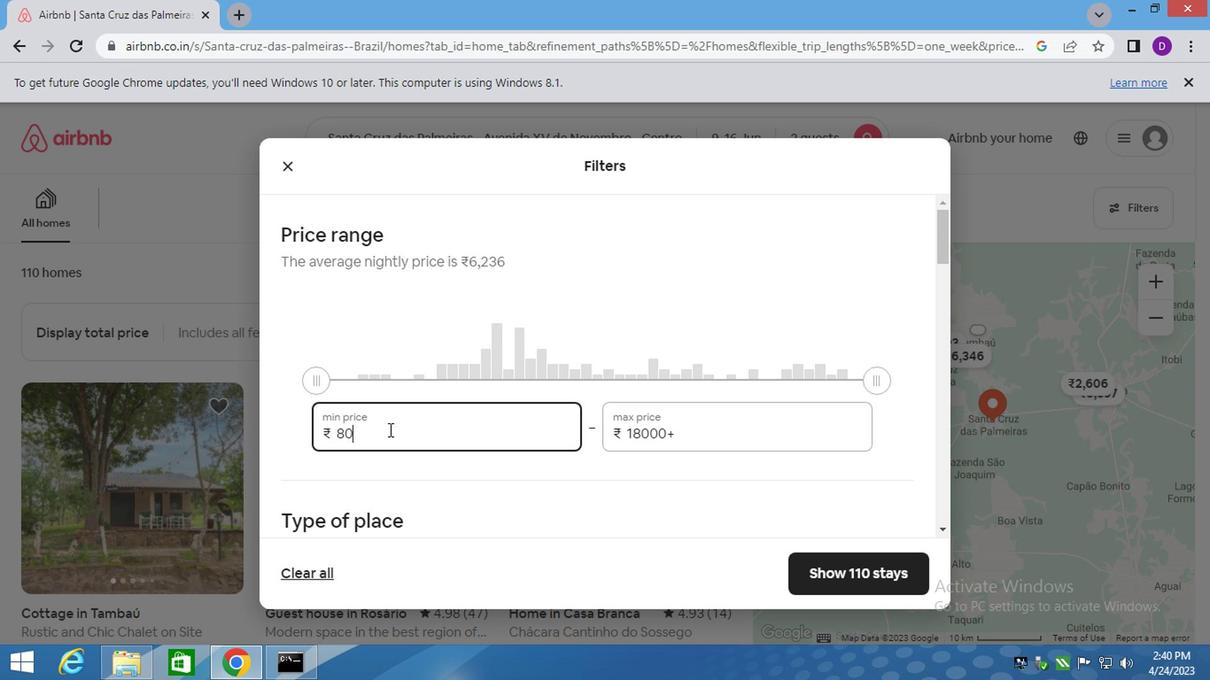 
Action: Mouse moved to (528, 433)
Screenshot: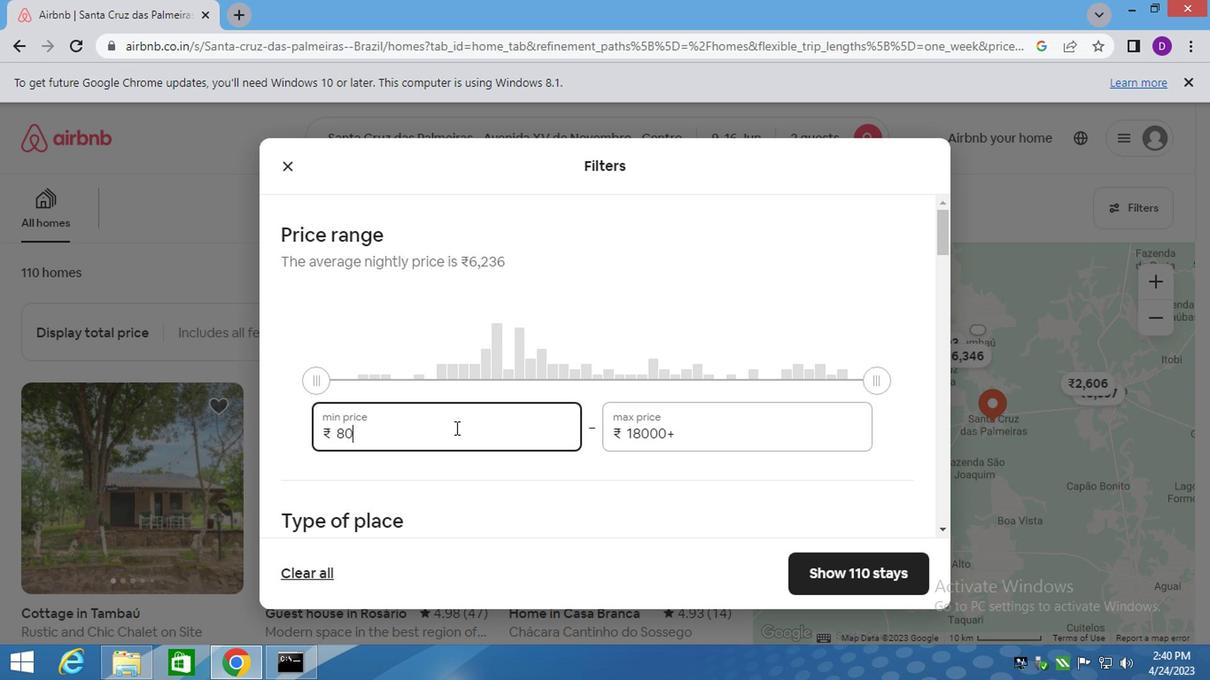 
Action: Key pressed 0
Screenshot: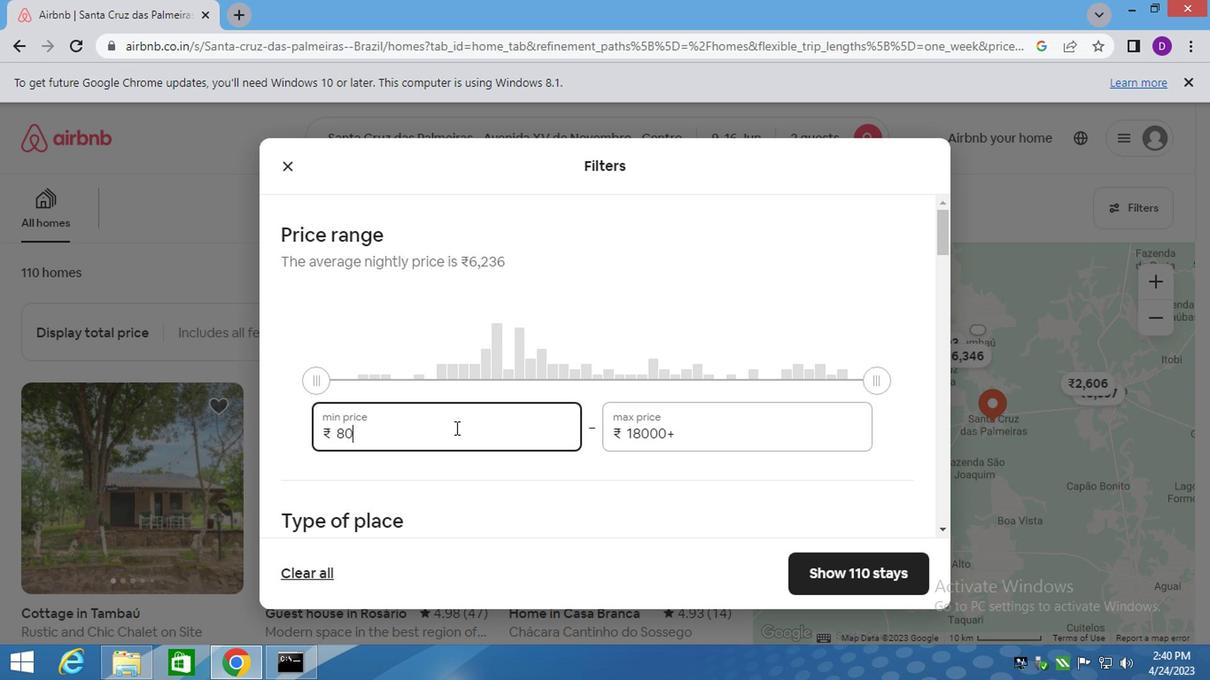 
Action: Mouse moved to (629, 429)
Screenshot: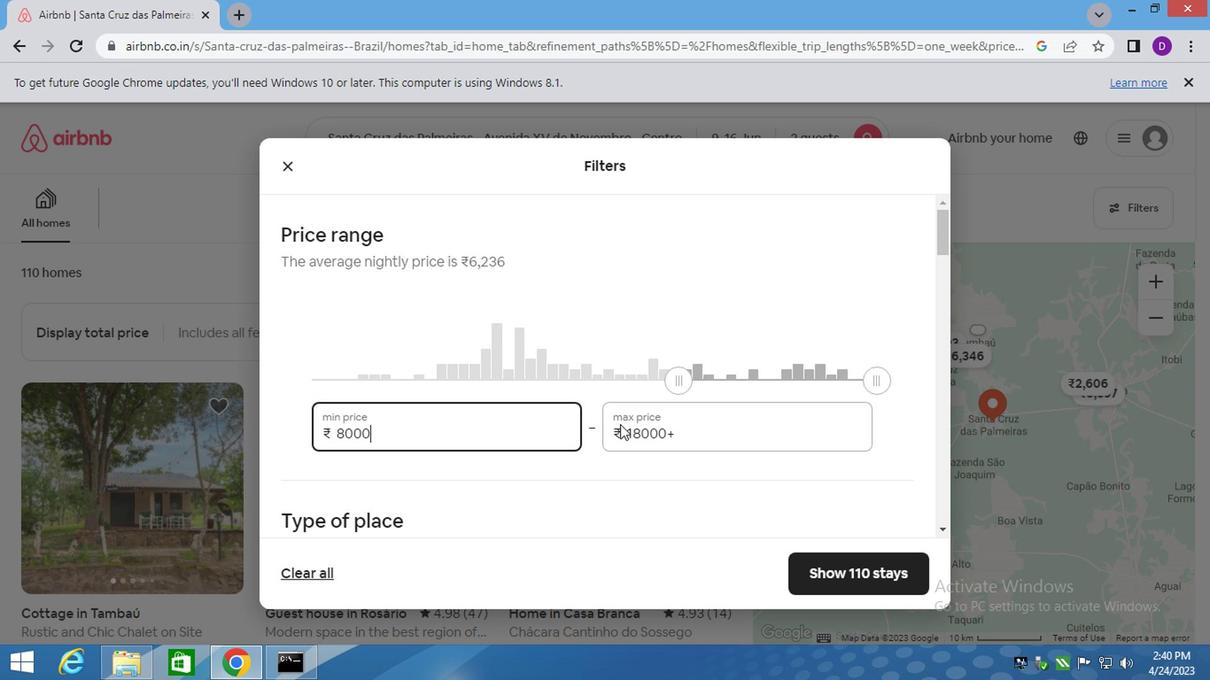 
Action: Mouse pressed left at (629, 429)
Screenshot: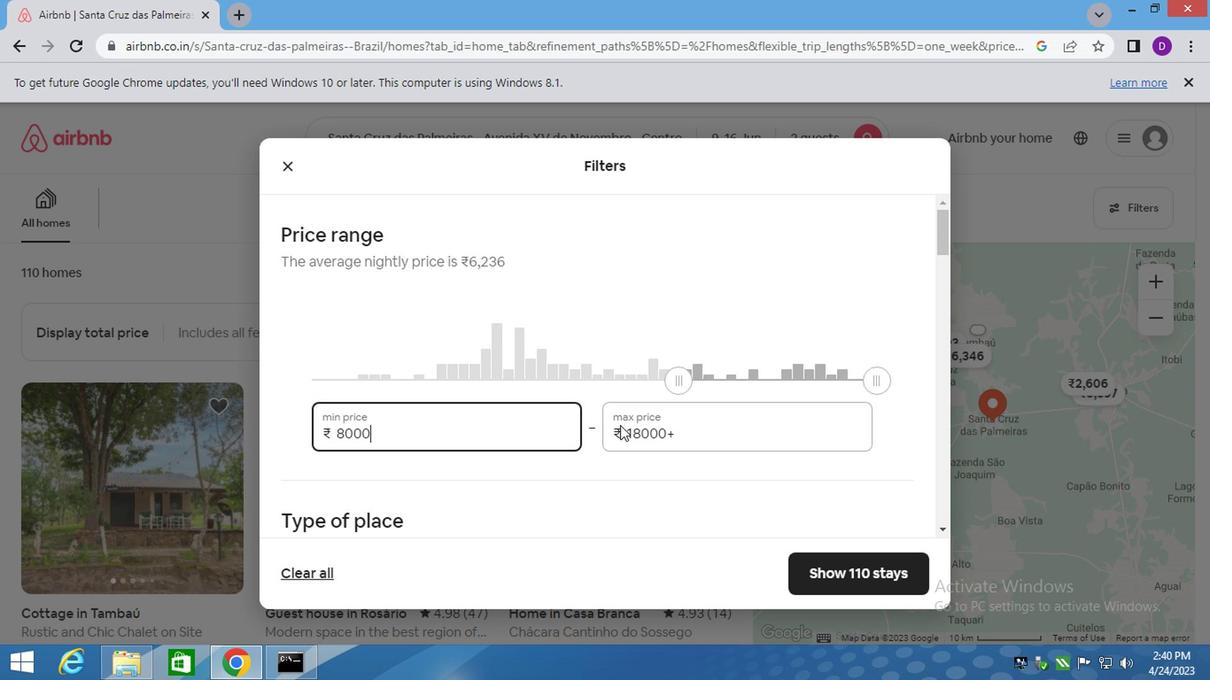 
Action: Mouse moved to (629, 430)
Screenshot: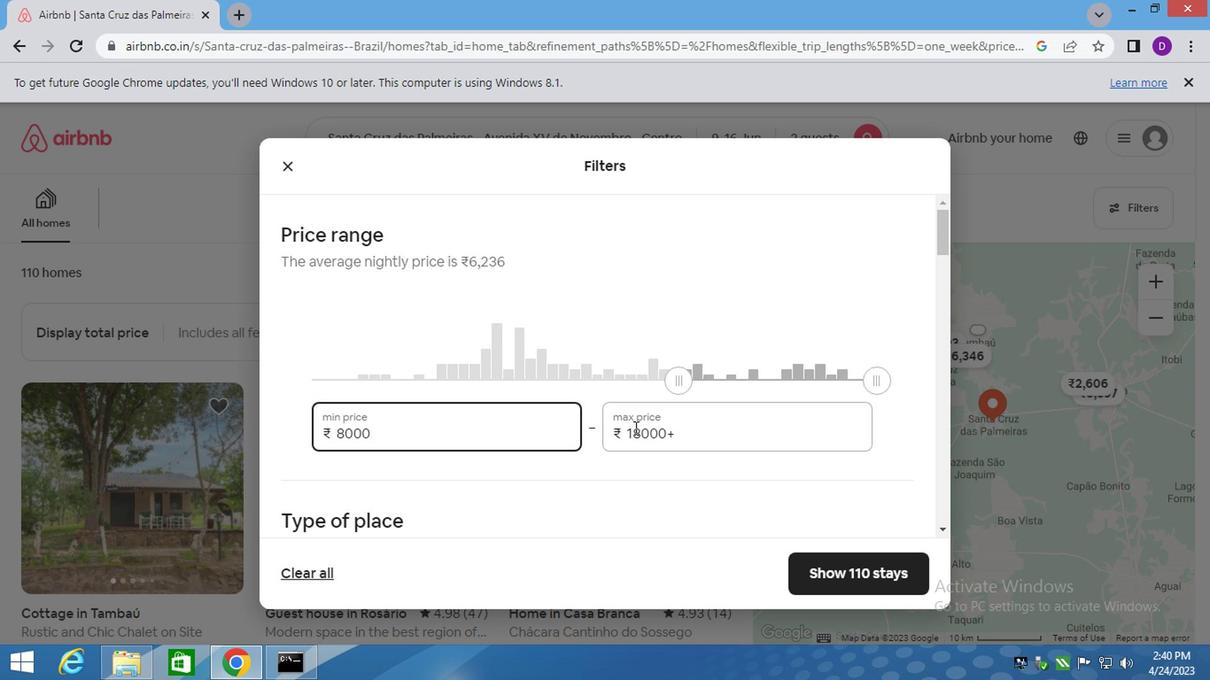 
Action: Mouse pressed left at (629, 430)
Screenshot: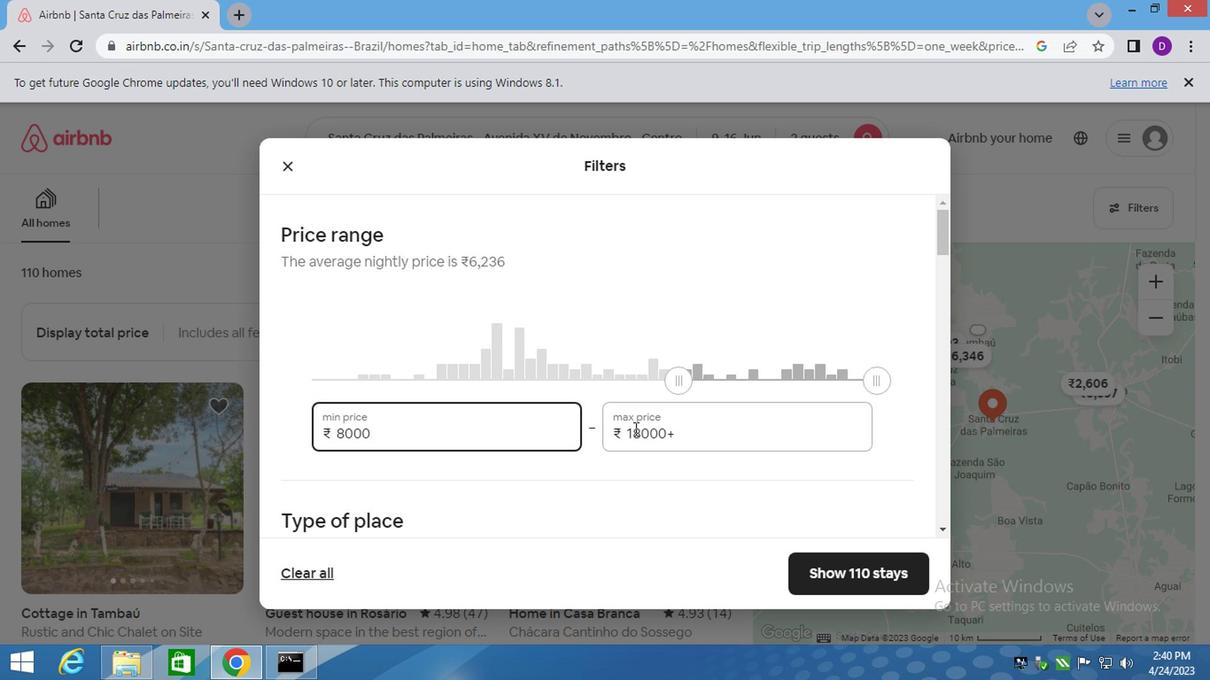
Action: Mouse pressed left at (629, 430)
Screenshot: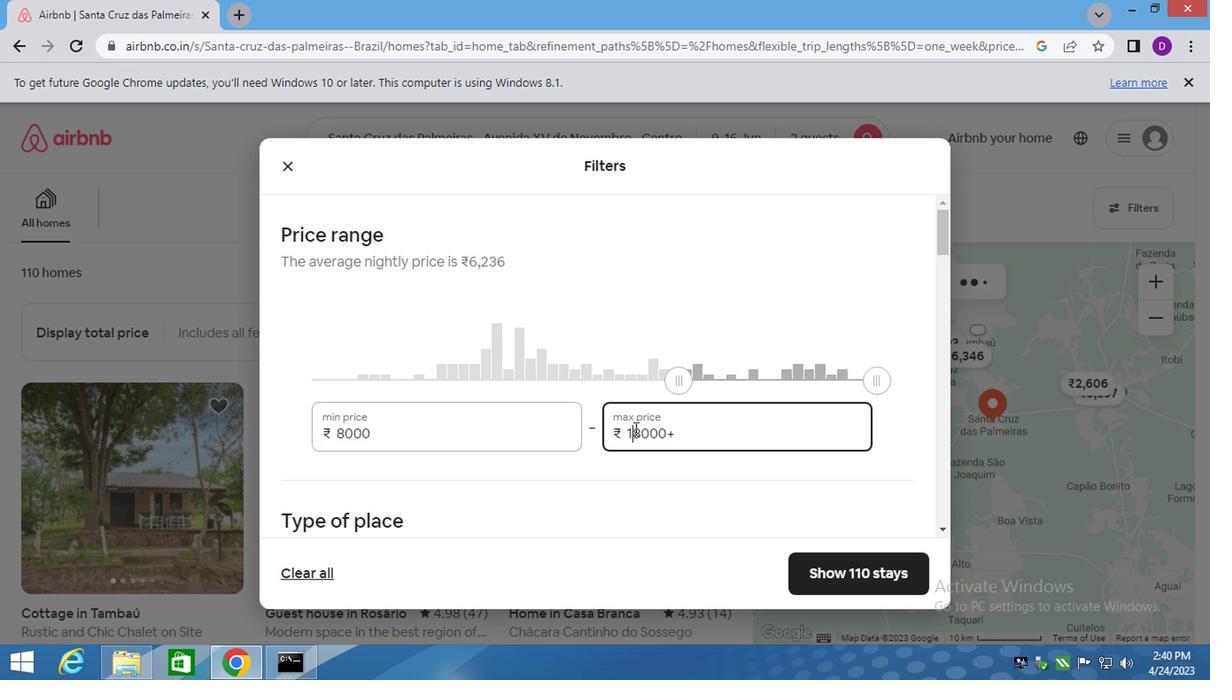 
Action: Key pressed 1600
Screenshot: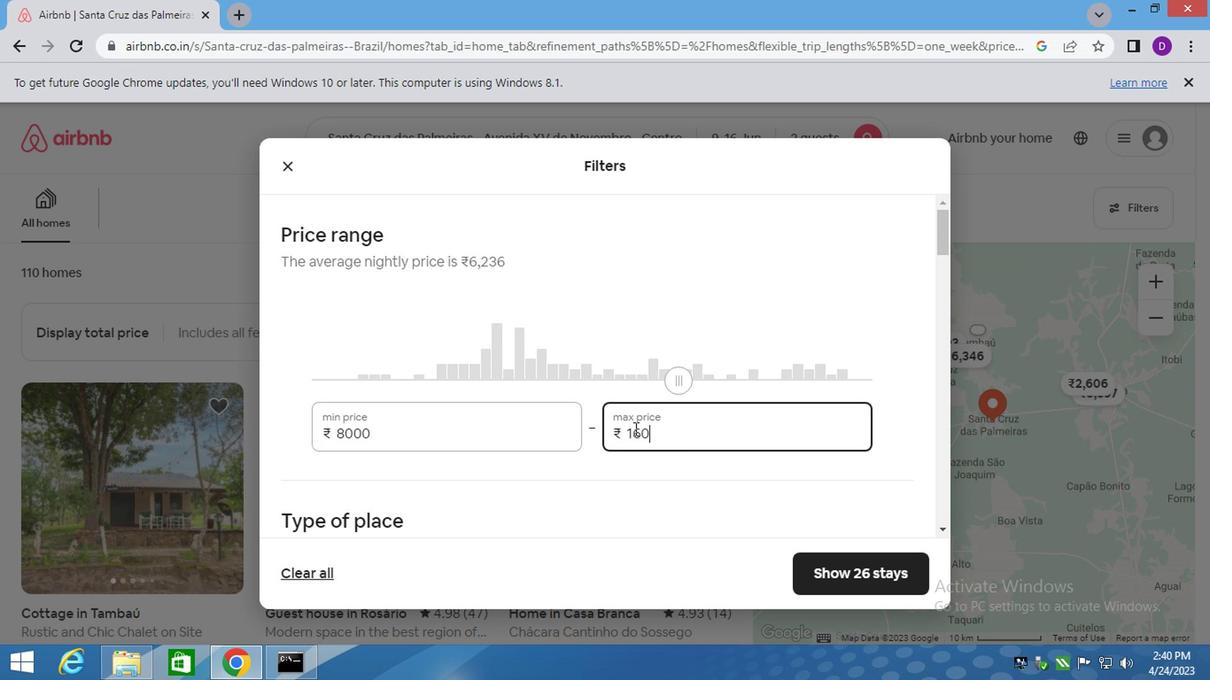 
Action: Mouse moved to (621, 437)
Screenshot: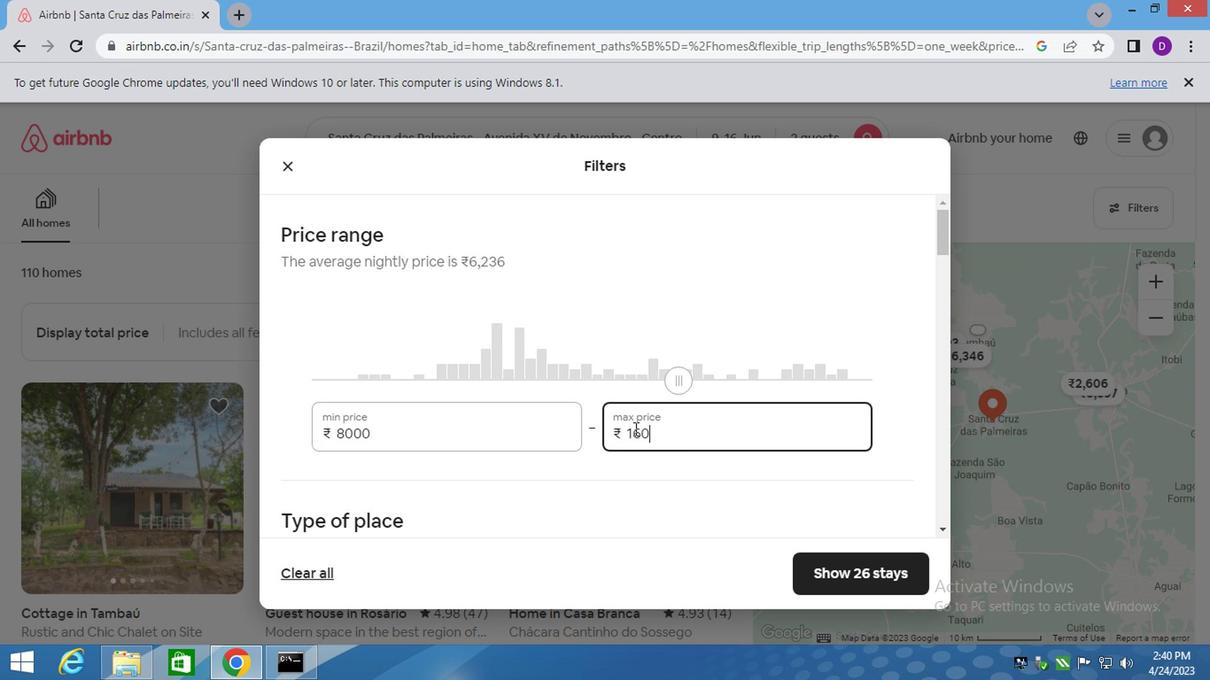 
Action: Key pressed 0
Screenshot: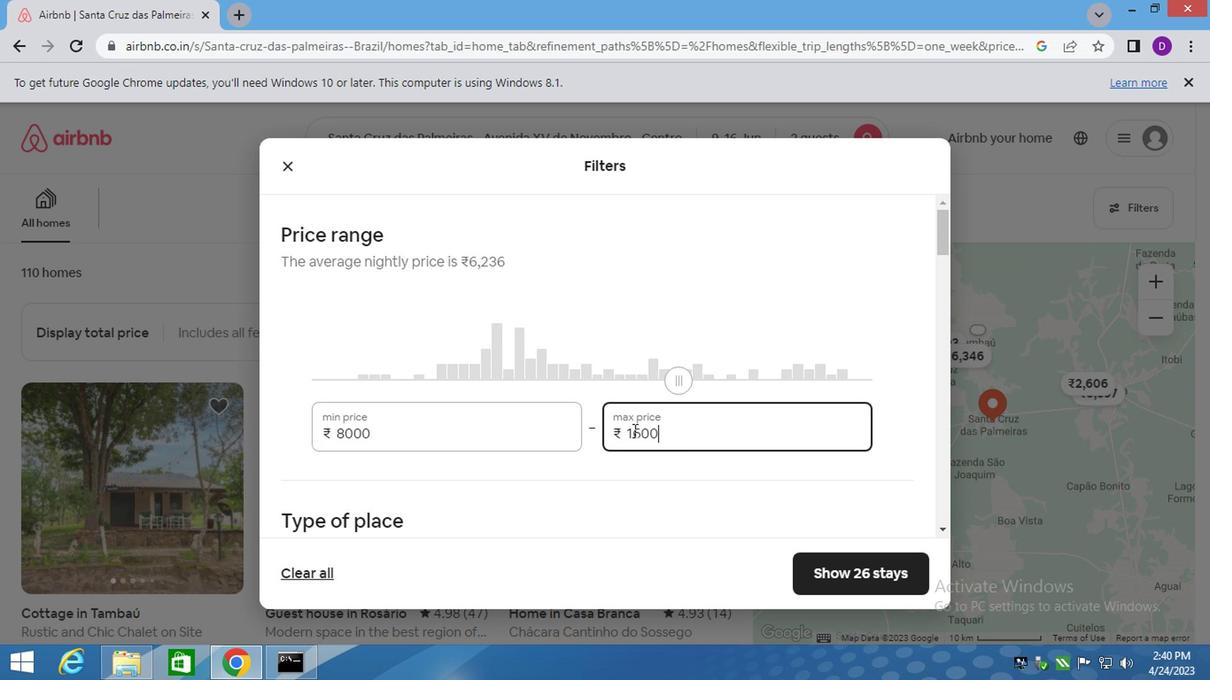 
Action: Mouse moved to (591, 439)
Screenshot: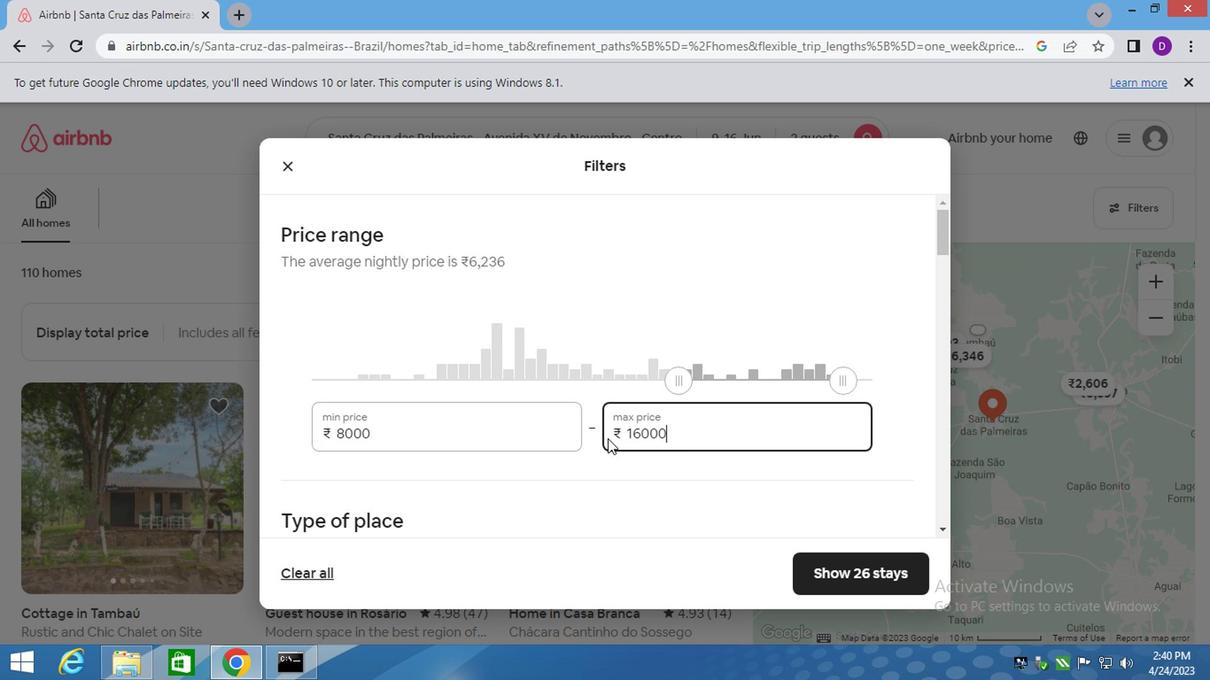 
Action: Mouse scrolled (591, 438) with delta (0, -1)
Screenshot: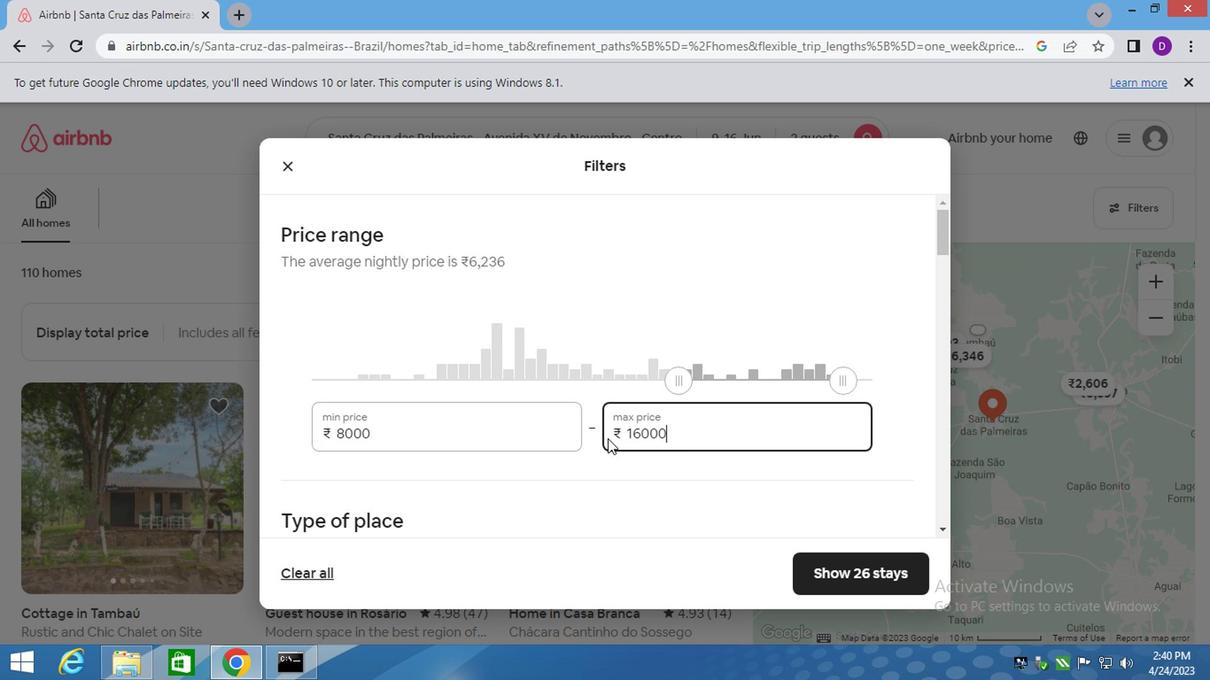 
Action: Mouse moved to (587, 437)
Screenshot: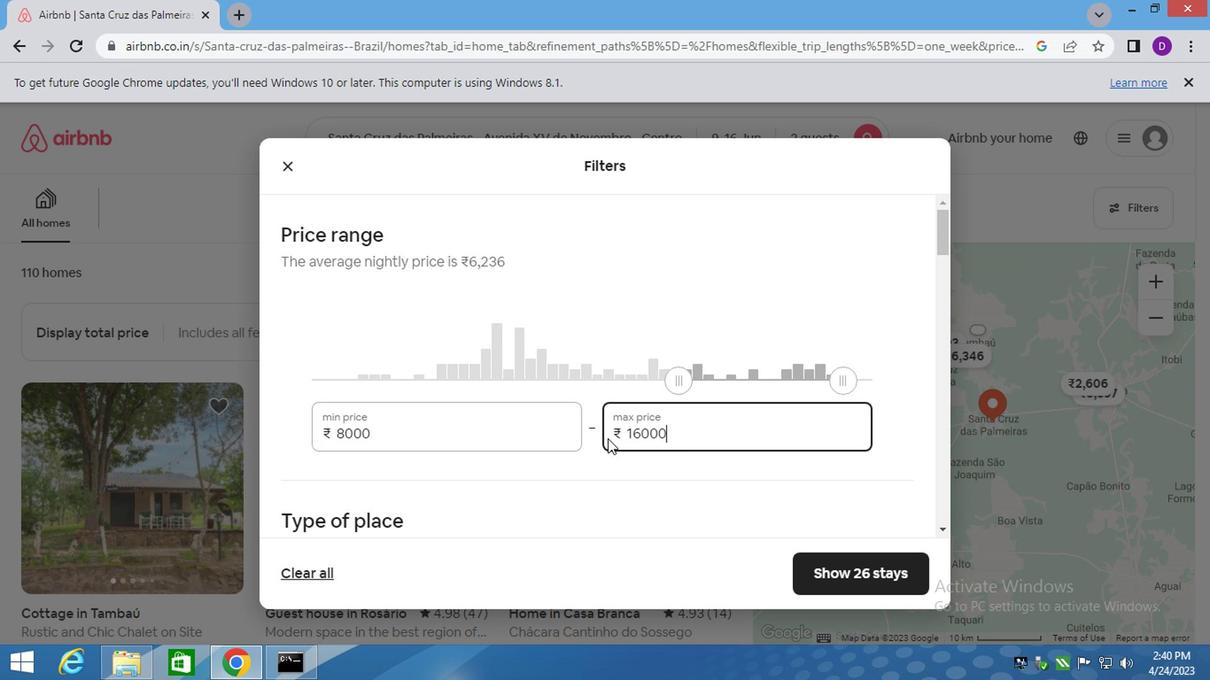 
Action: Mouse scrolled (587, 436) with delta (0, -1)
Screenshot: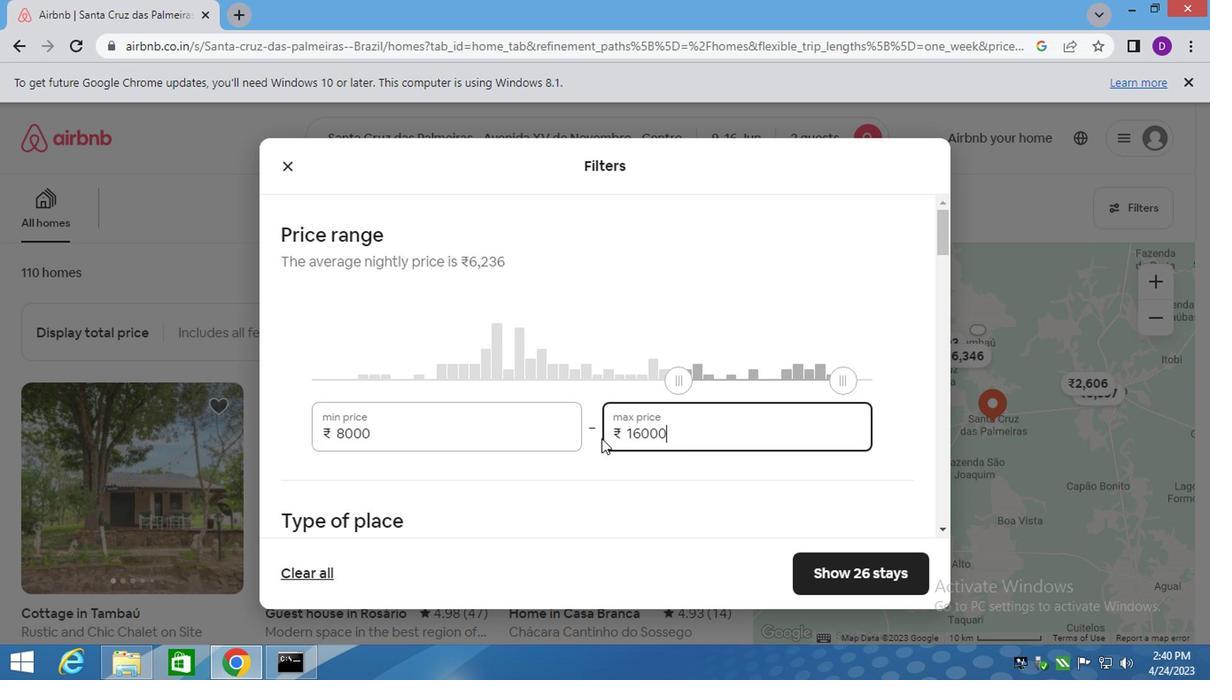 
Action: Mouse moved to (305, 399)
Screenshot: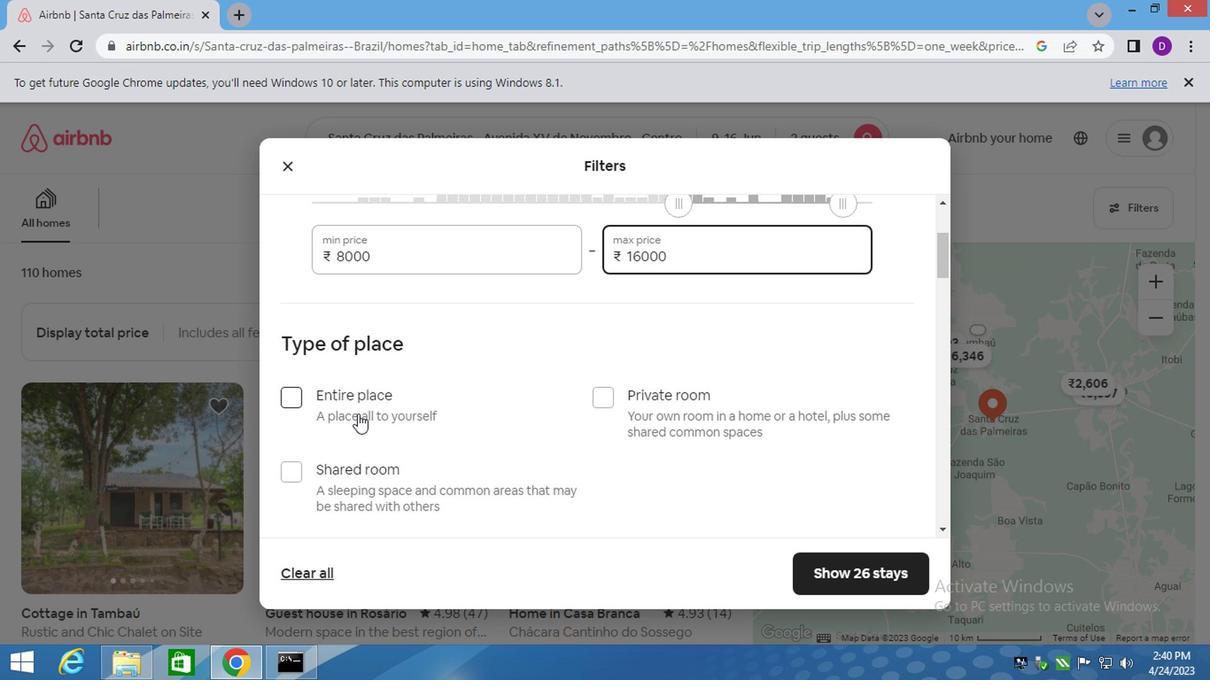 
Action: Mouse pressed left at (305, 399)
Screenshot: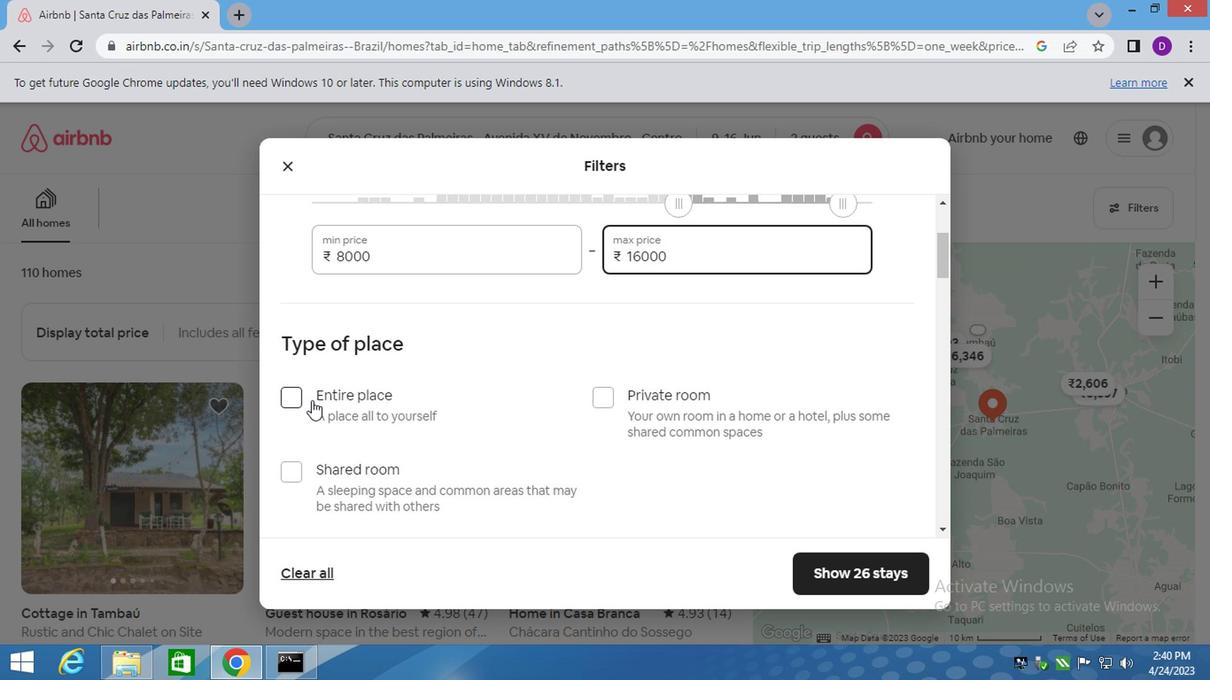 
Action: Mouse moved to (467, 421)
Screenshot: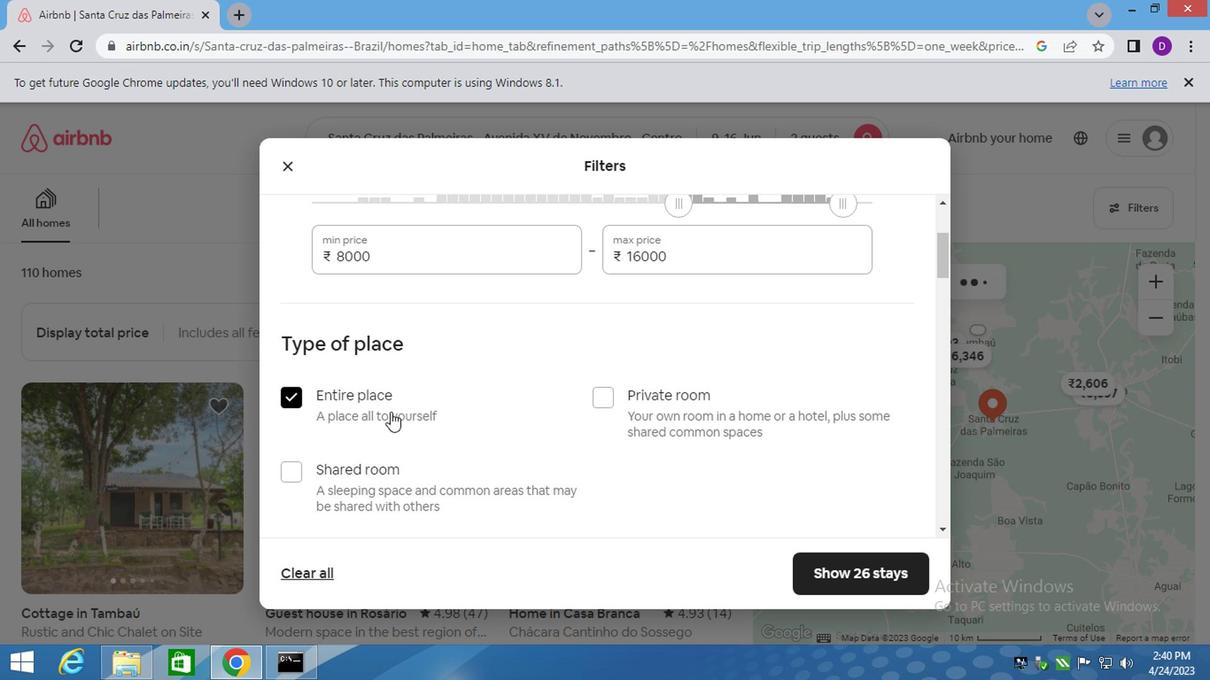 
Action: Mouse scrolled (467, 420) with delta (0, -1)
Screenshot: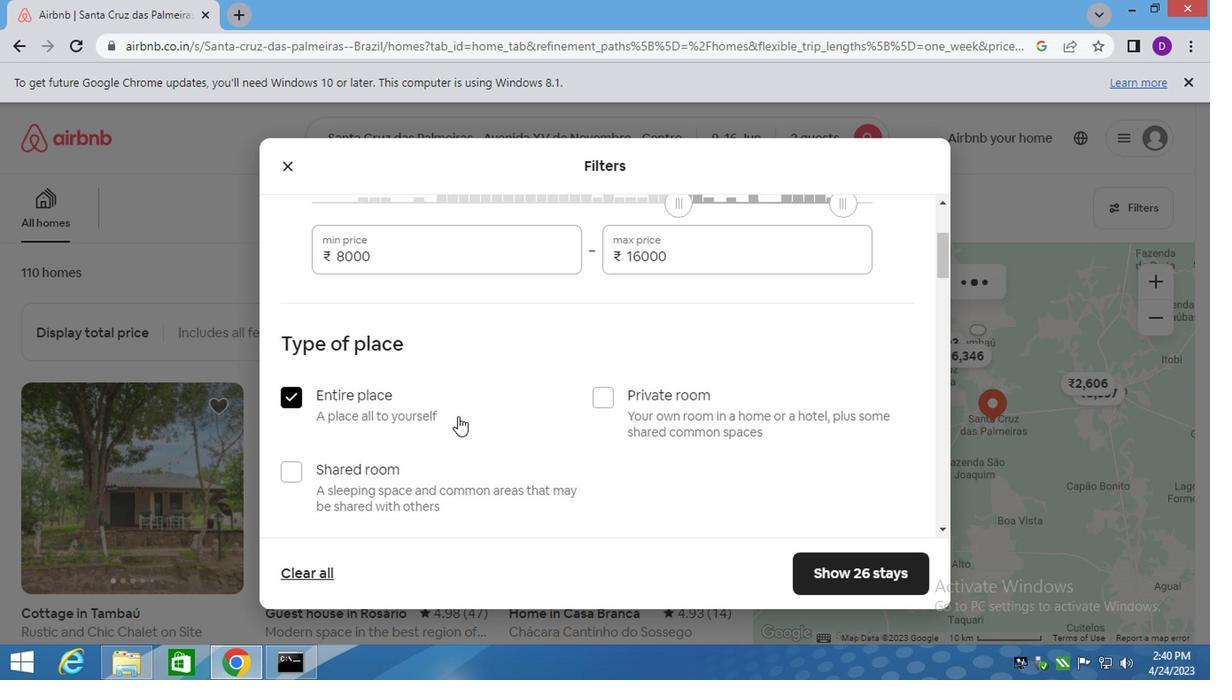 
Action: Mouse moved to (495, 422)
Screenshot: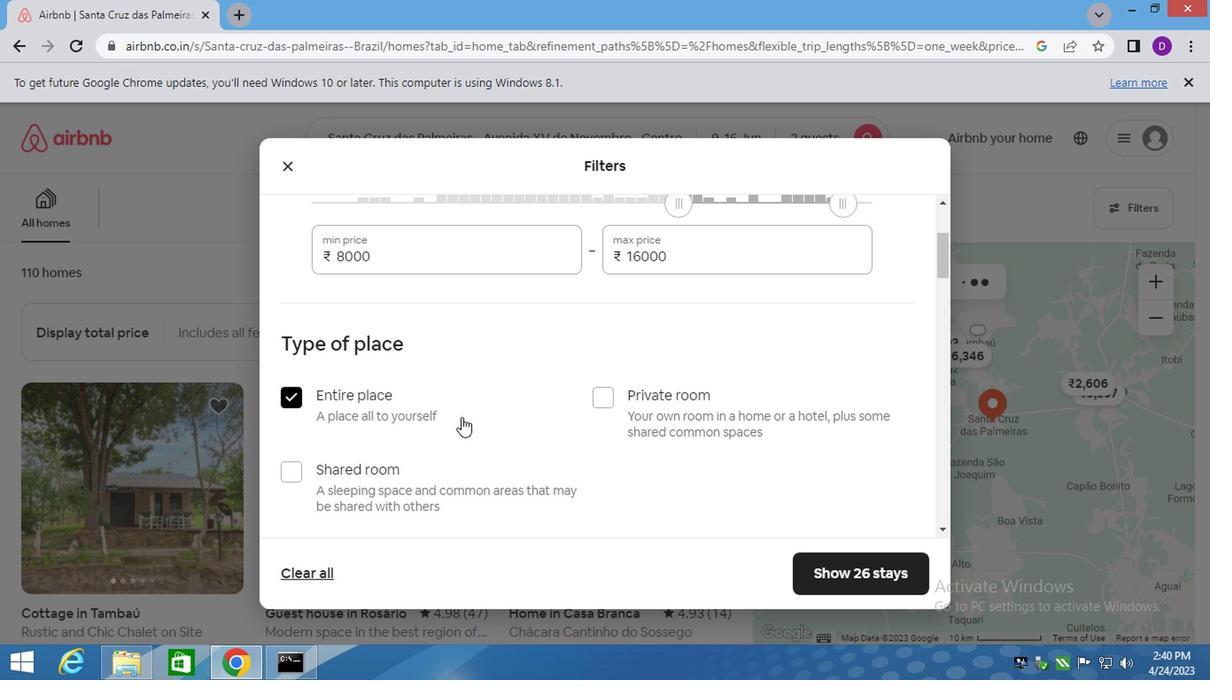 
Action: Mouse scrolled (485, 421) with delta (0, 0)
Screenshot: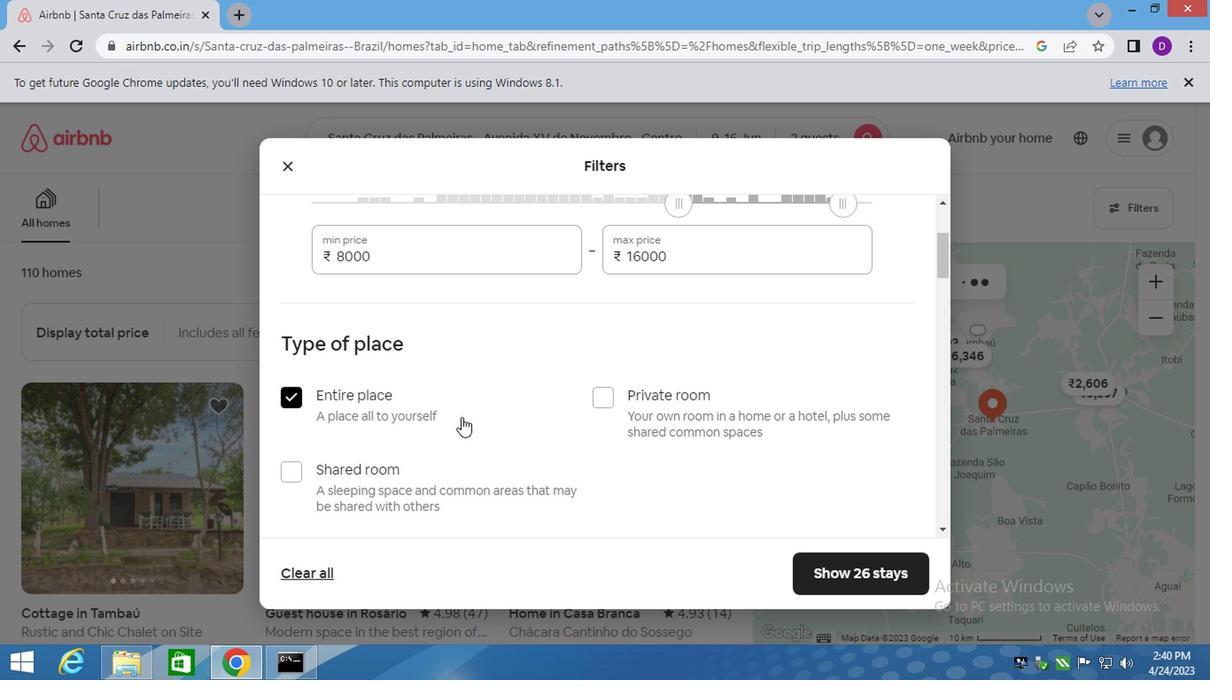 
Action: Mouse moved to (500, 422)
Screenshot: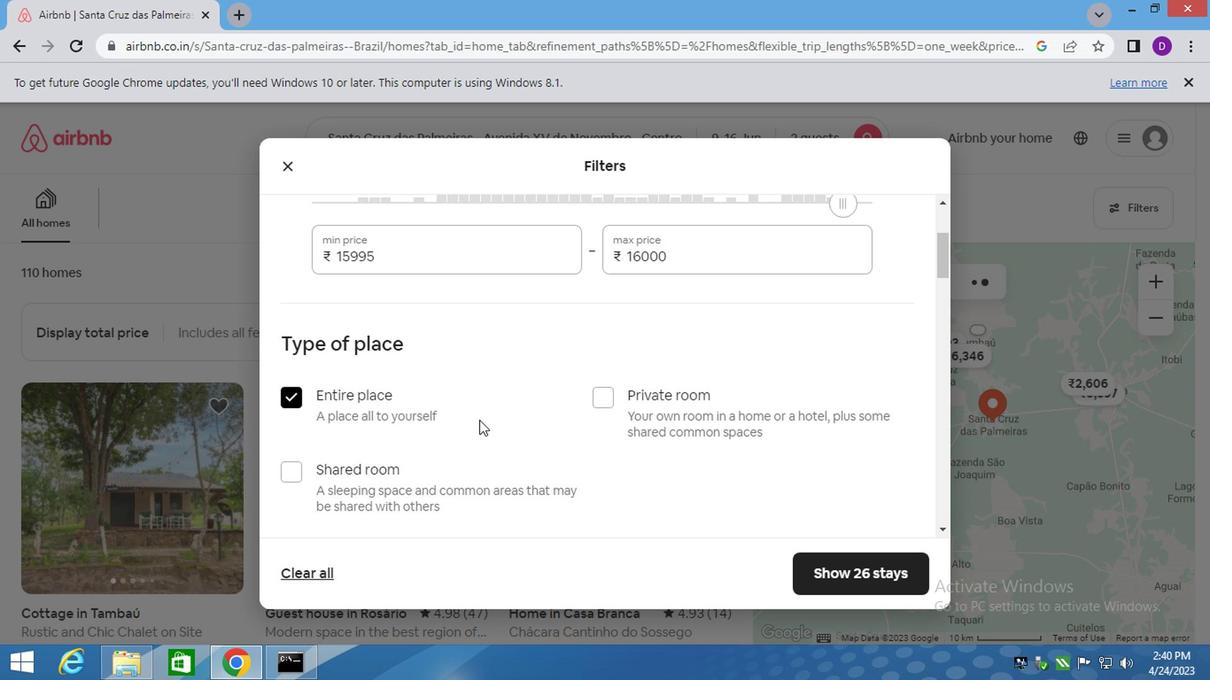
Action: Mouse scrolled (496, 421) with delta (0, 0)
Screenshot: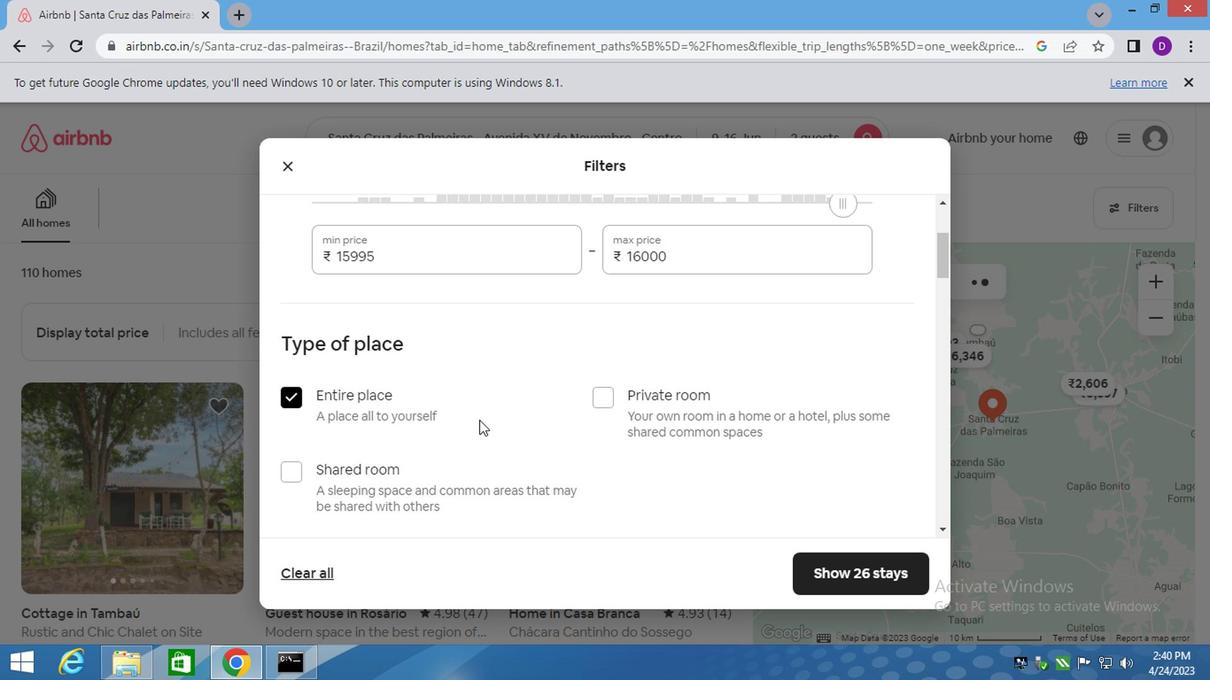 
Action: Mouse moved to (614, 427)
Screenshot: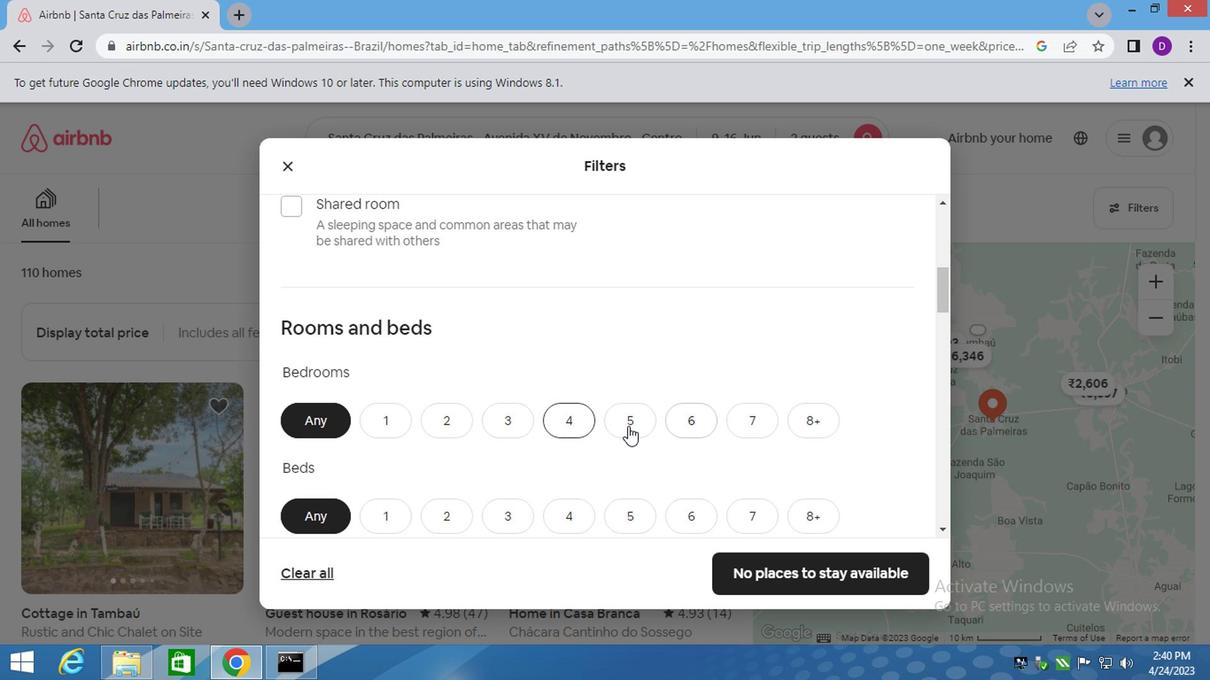 
Action: Mouse scrolled (614, 426) with delta (0, 0)
Screenshot: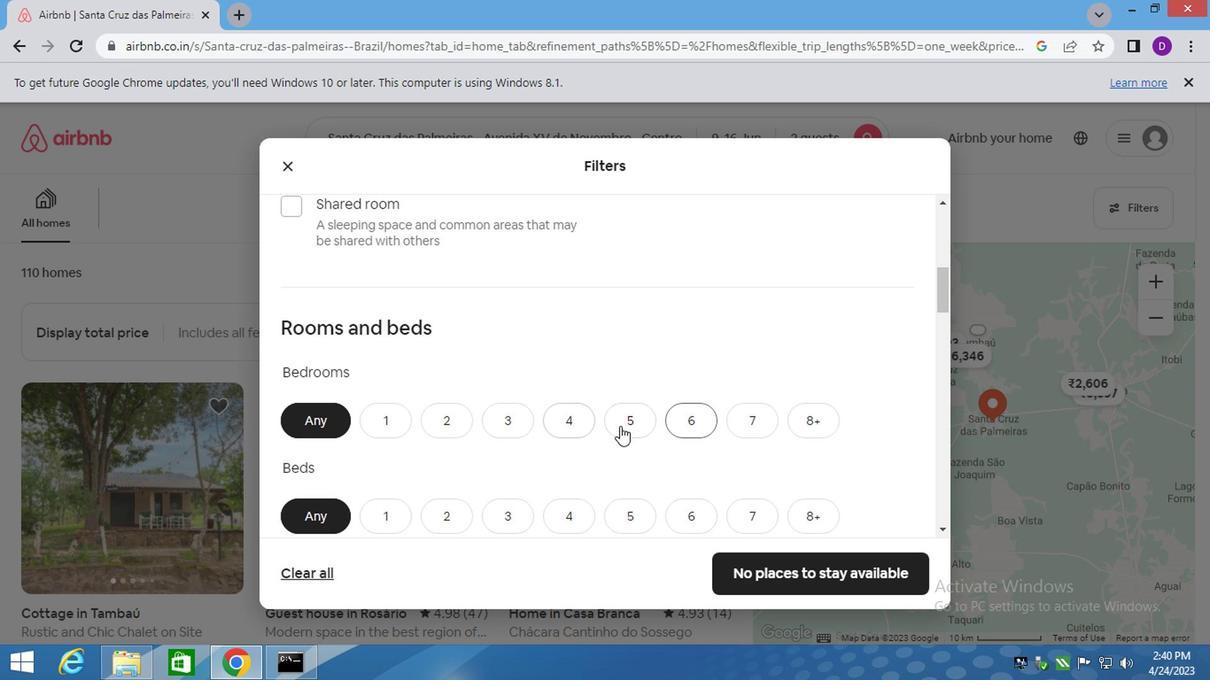 
Action: Mouse scrolled (614, 426) with delta (0, 0)
Screenshot: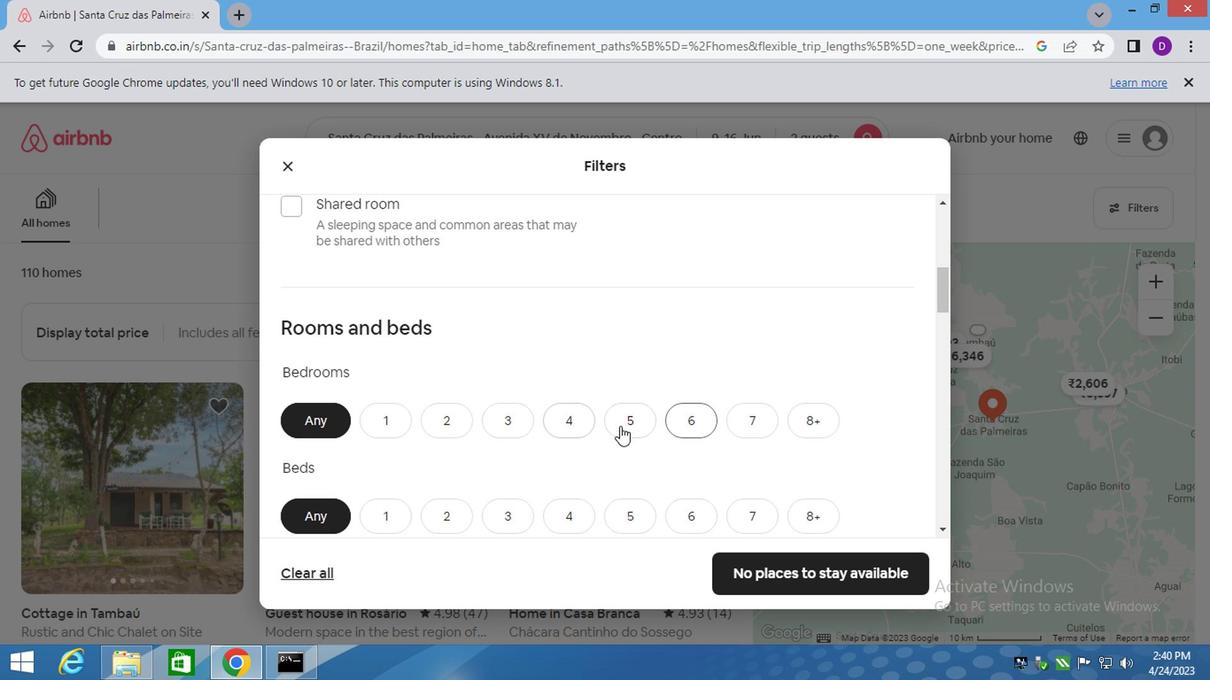 
Action: Mouse moved to (462, 246)
Screenshot: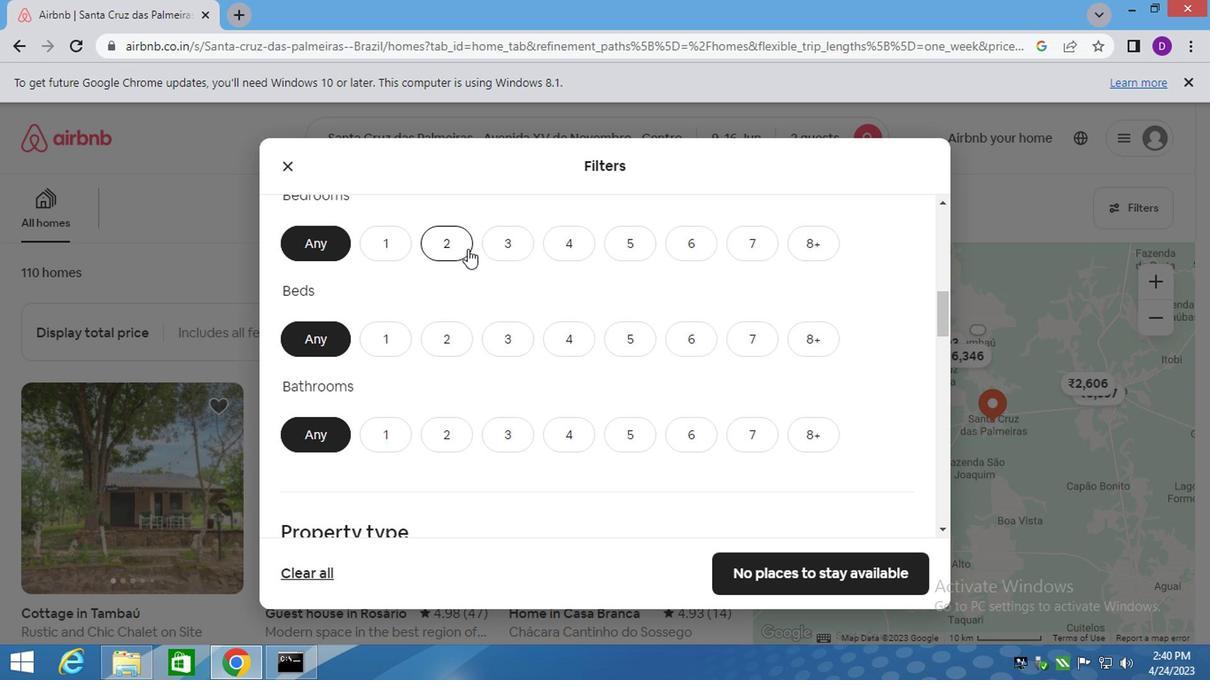 
Action: Mouse pressed left at (462, 246)
Screenshot: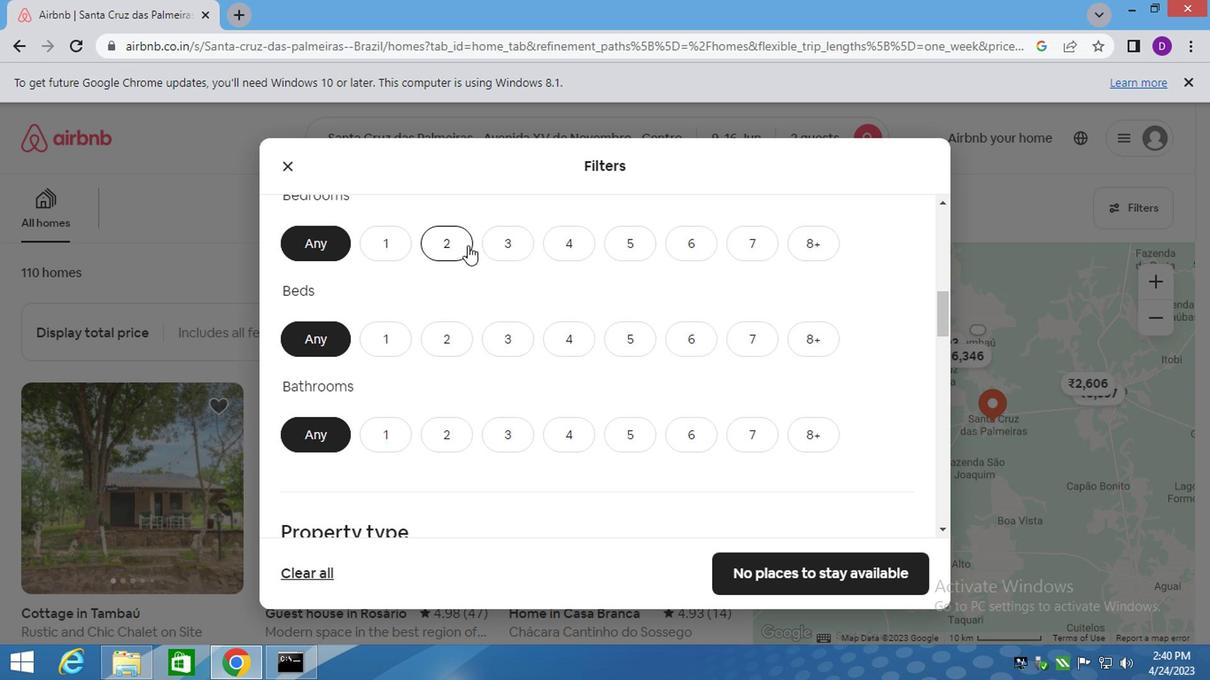 
Action: Mouse moved to (443, 342)
Screenshot: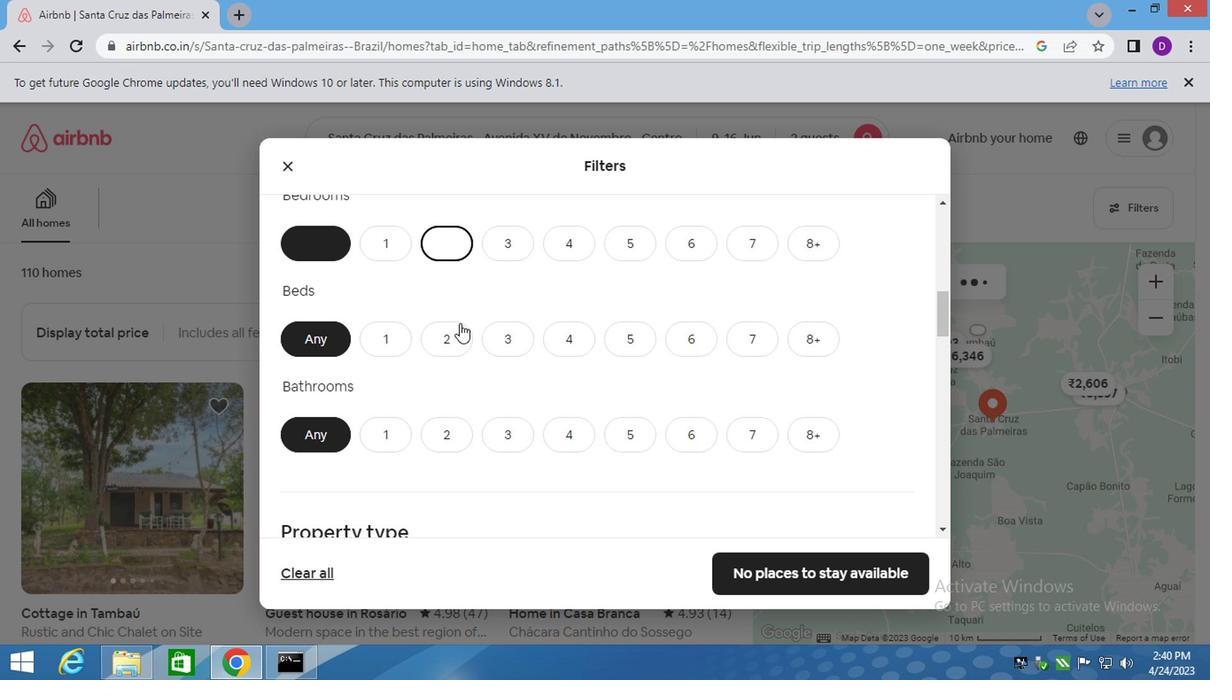 
Action: Mouse pressed left at (443, 342)
Screenshot: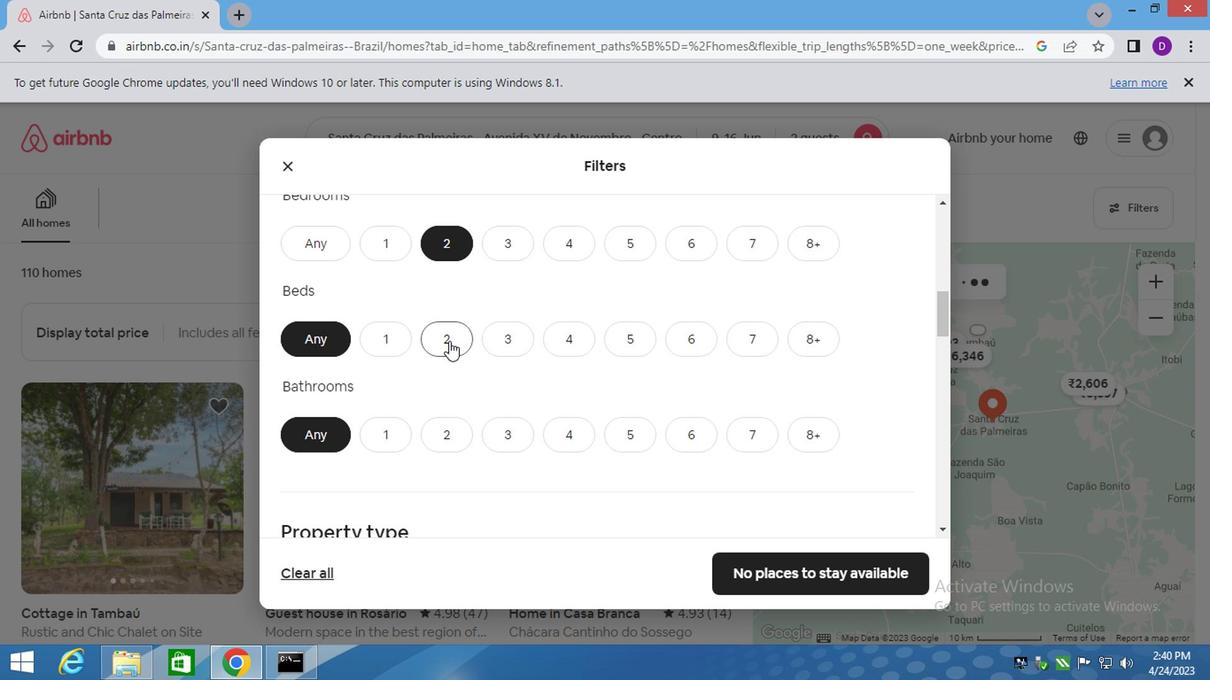 
Action: Mouse moved to (364, 437)
Screenshot: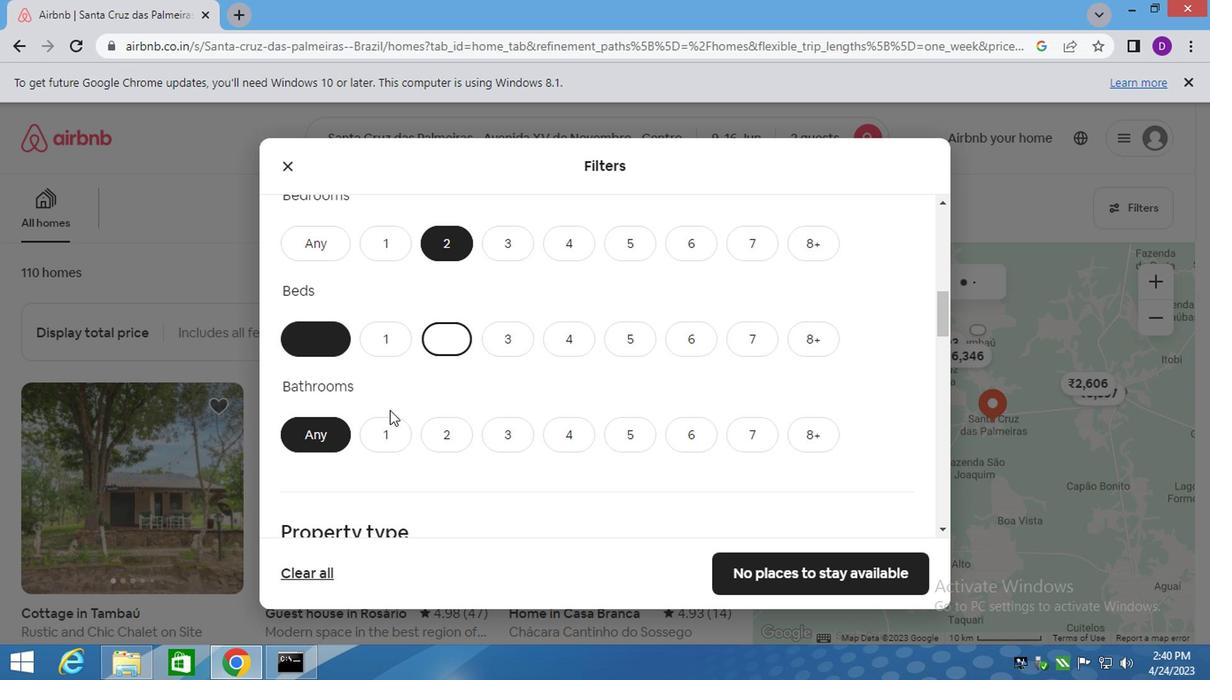 
Action: Mouse pressed left at (364, 437)
Screenshot: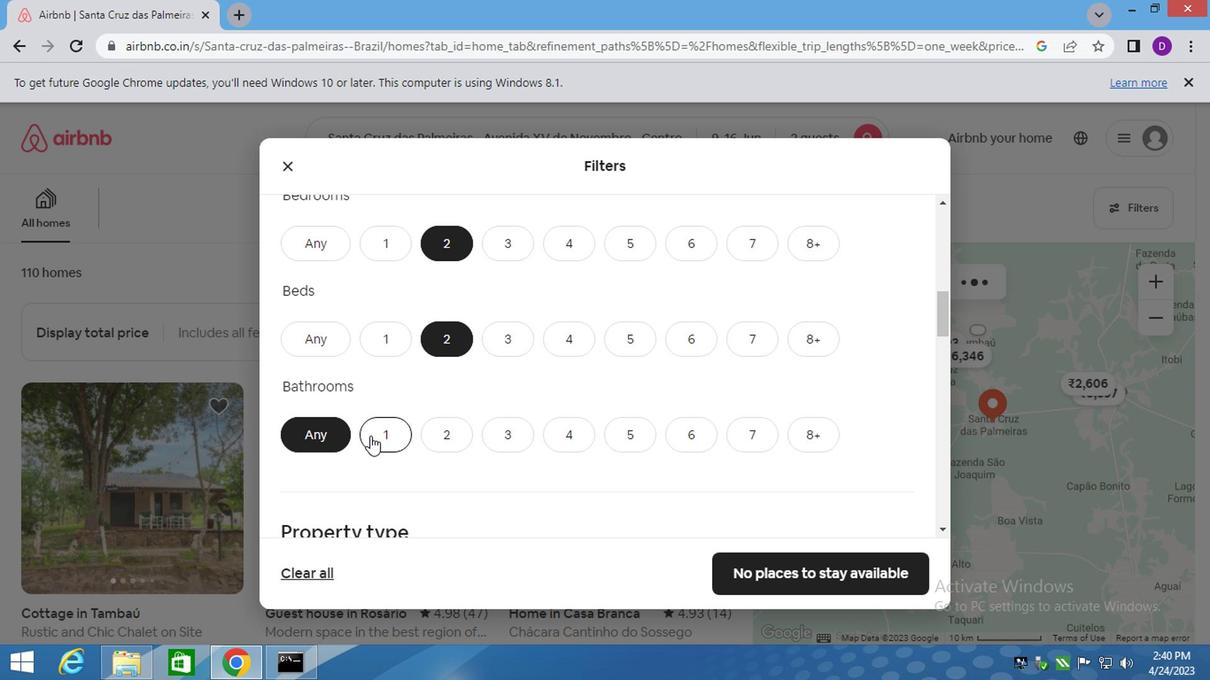 
Action: Mouse moved to (587, 407)
Screenshot: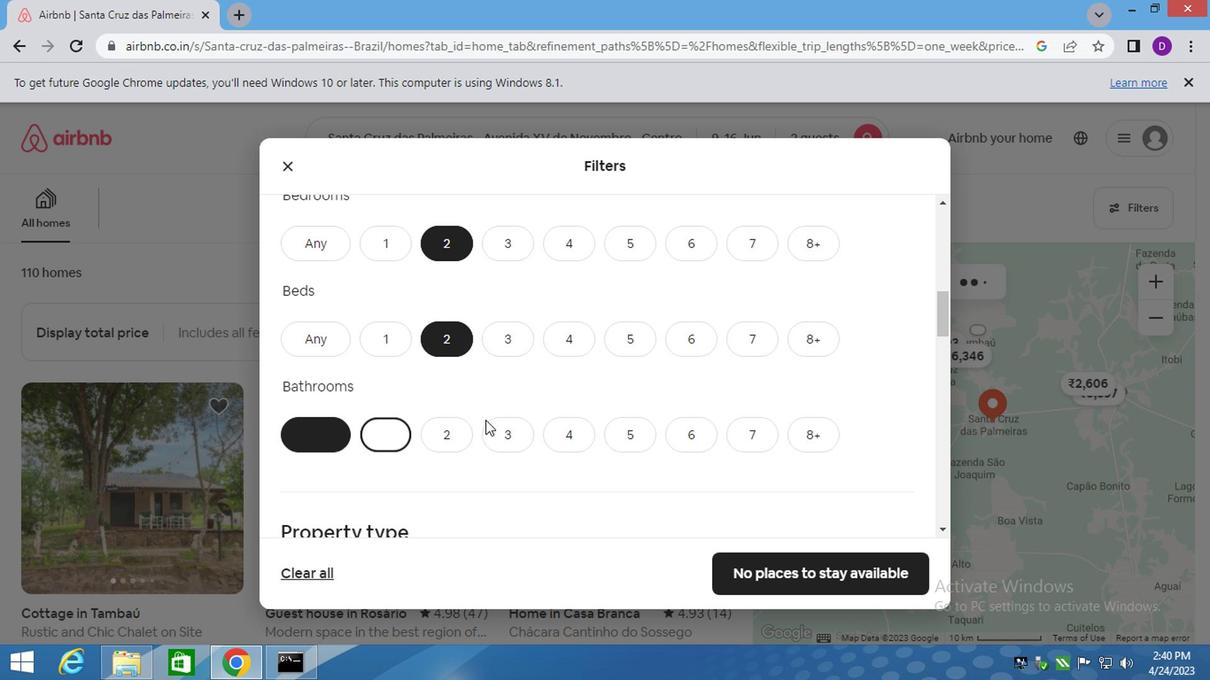 
Action: Mouse scrolled (569, 407) with delta (0, 0)
Screenshot: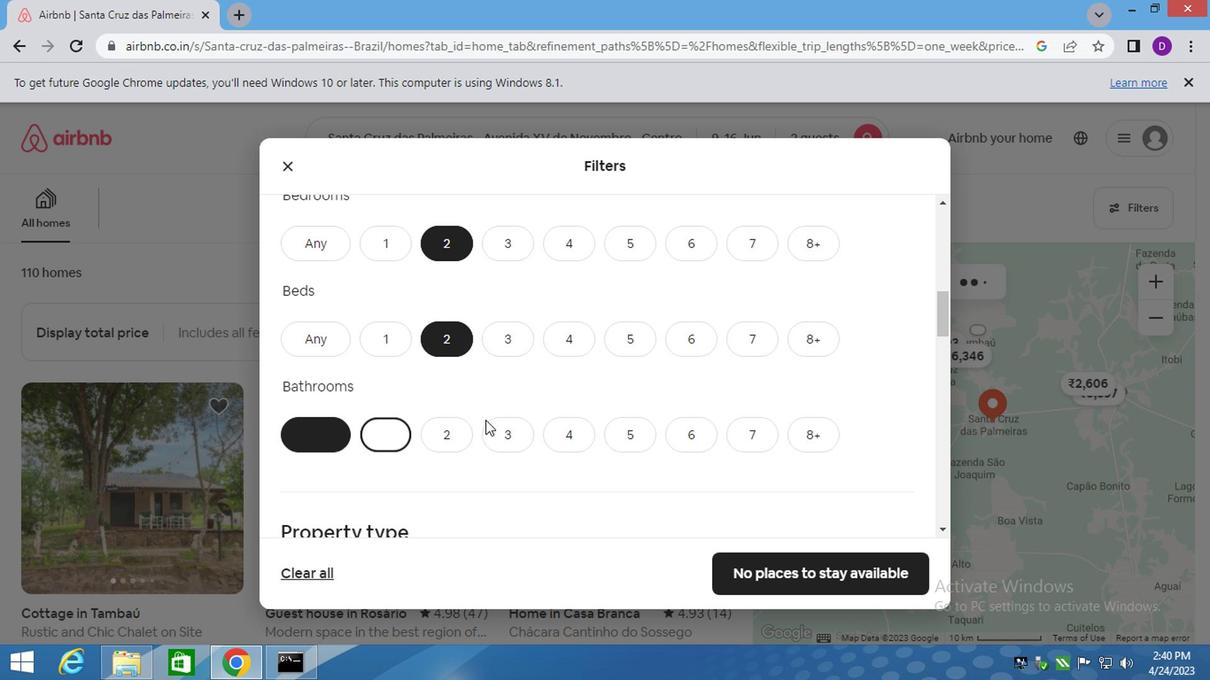 
Action: Mouse moved to (589, 407)
Screenshot: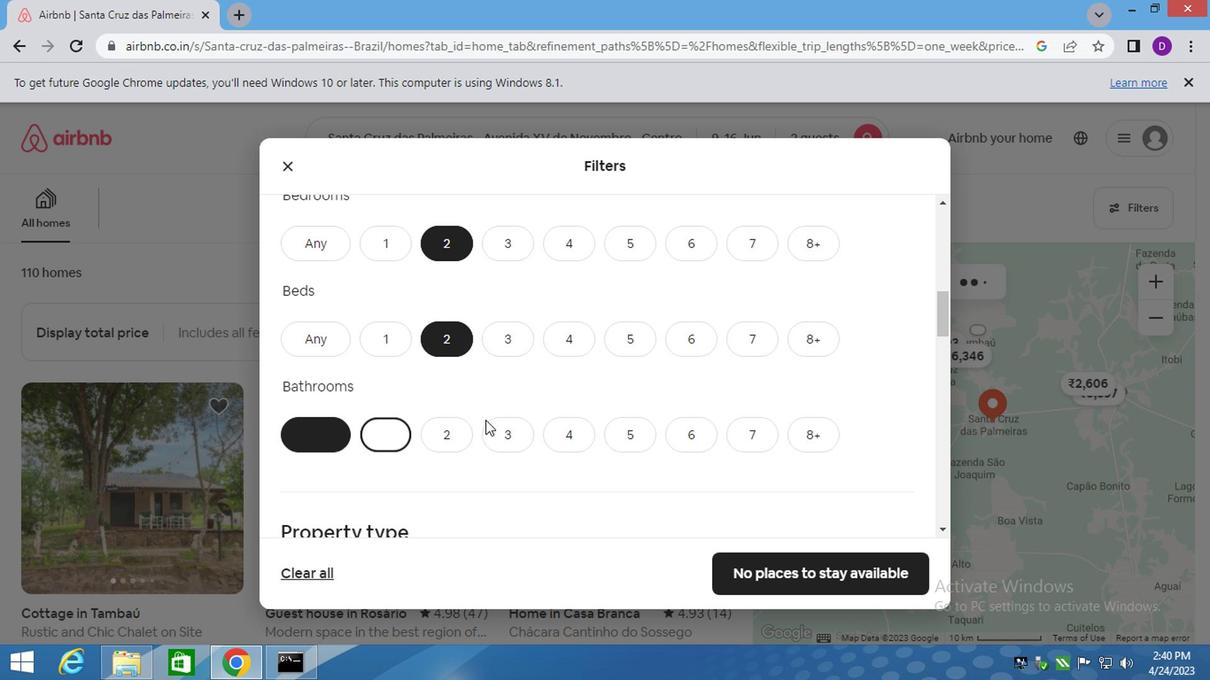 
Action: Mouse scrolled (587, 407) with delta (0, 0)
Screenshot: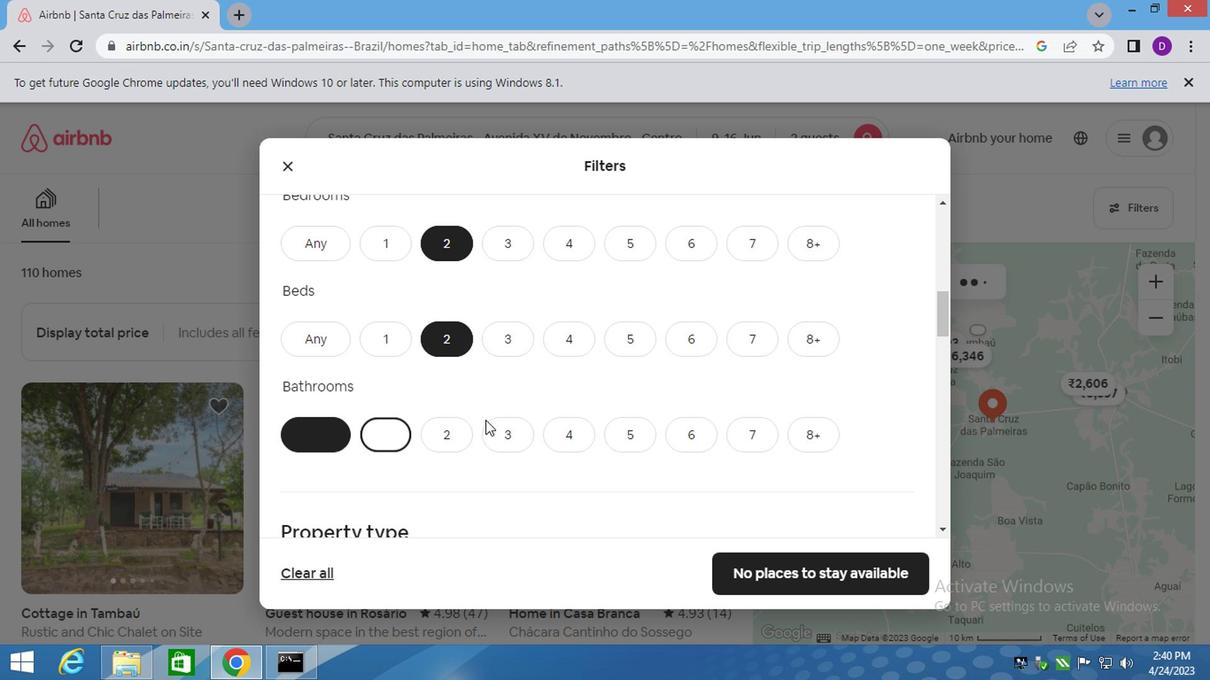 
Action: Mouse moved to (610, 407)
Screenshot: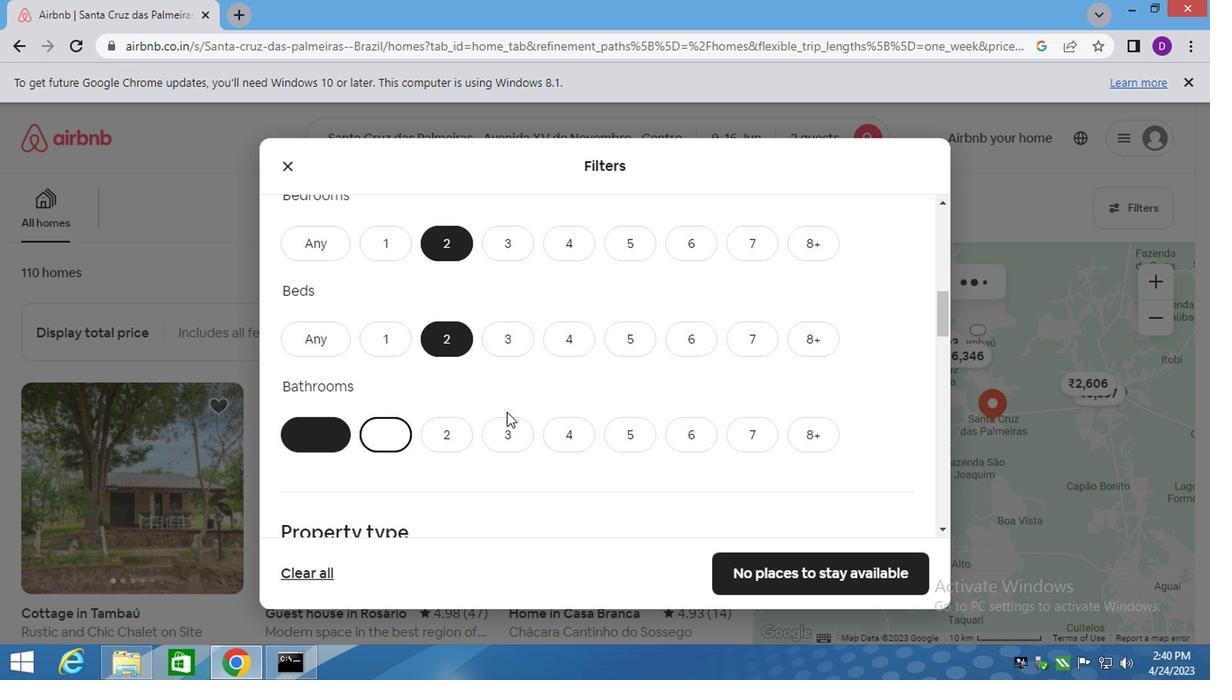 
Action: Mouse scrolled (595, 407) with delta (0, 0)
Screenshot: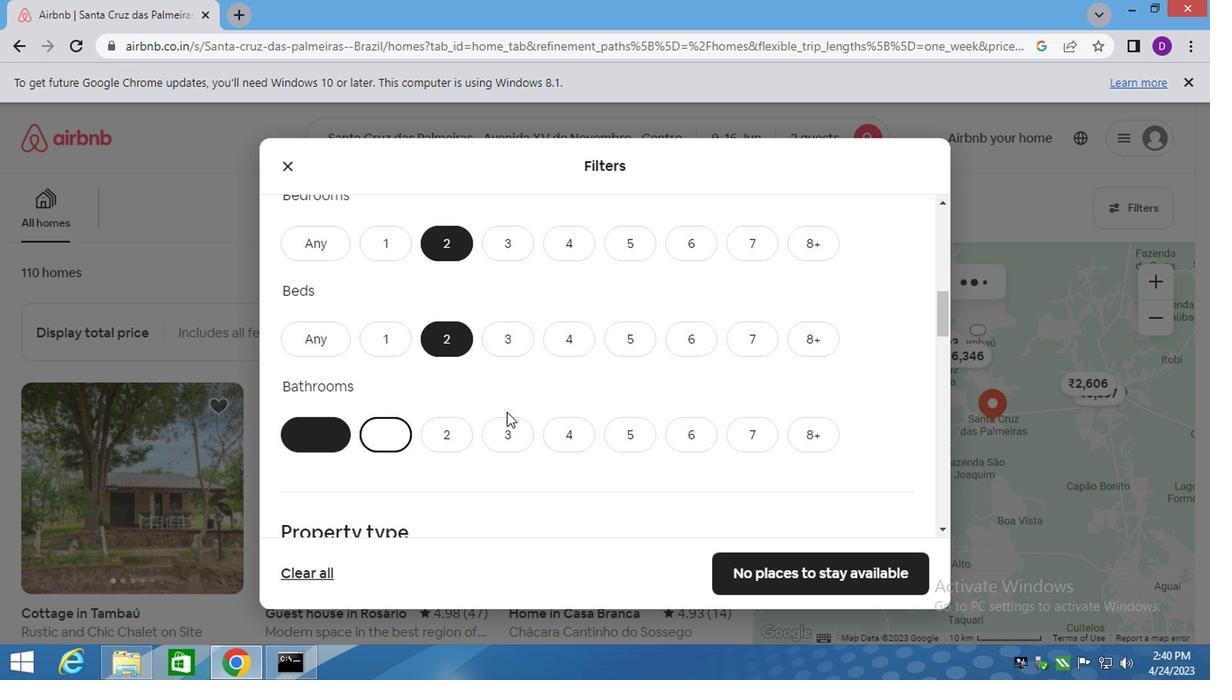 
Action: Mouse moved to (615, 407)
Screenshot: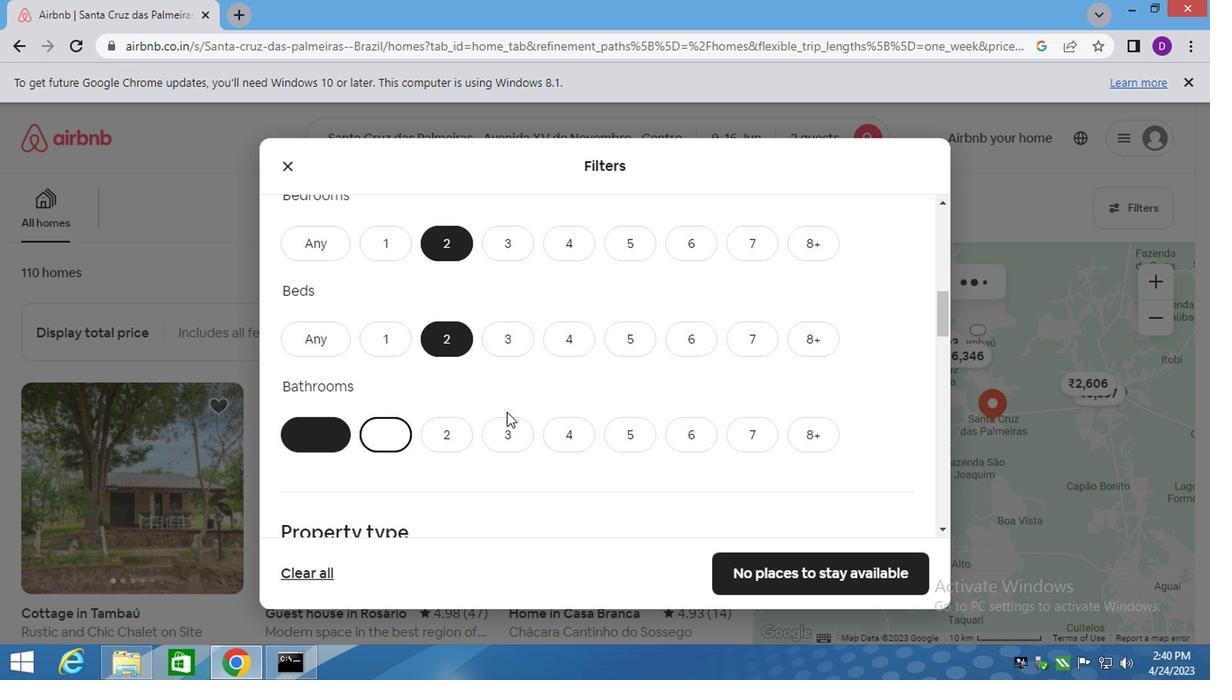 
Action: Mouse scrolled (607, 407) with delta (0, 0)
Screenshot: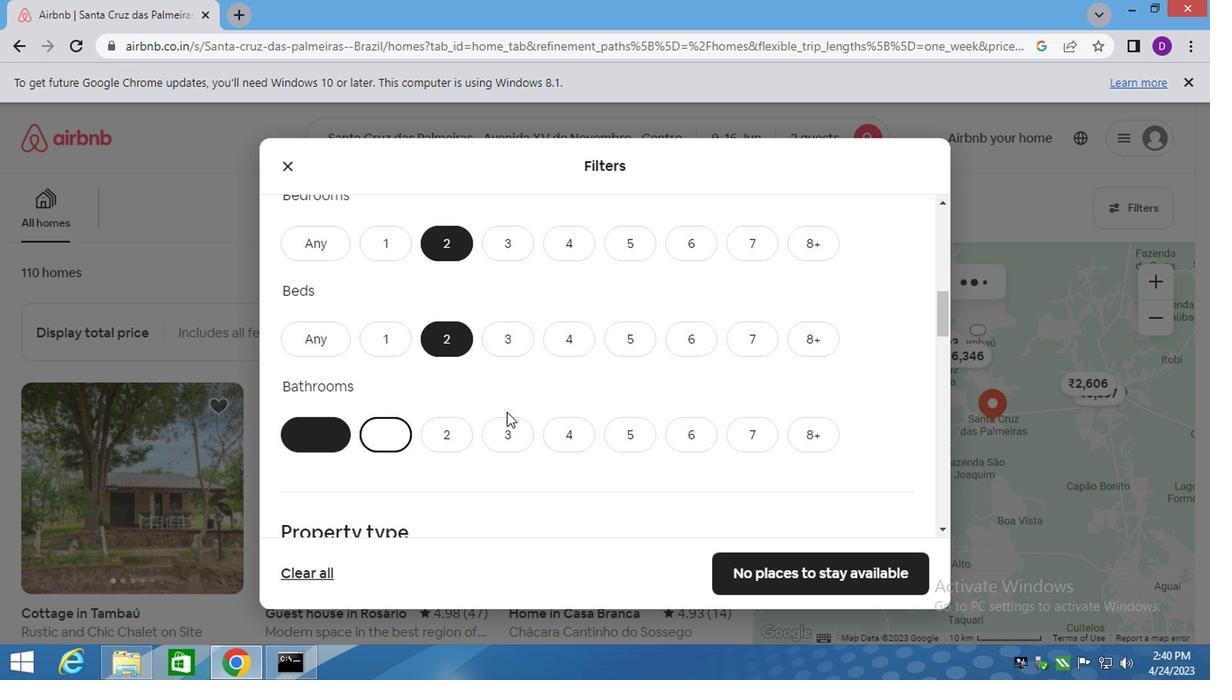 
Action: Mouse moved to (782, 413)
Screenshot: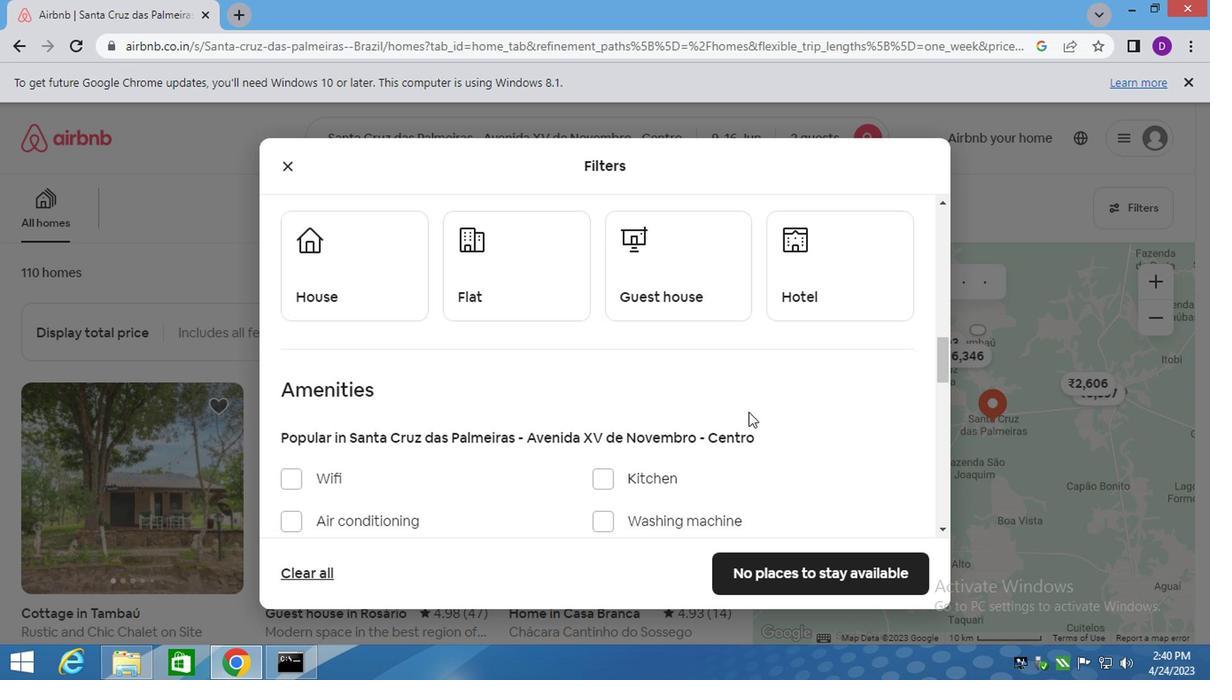 
Action: Mouse scrolled (782, 412) with delta (0, -1)
Screenshot: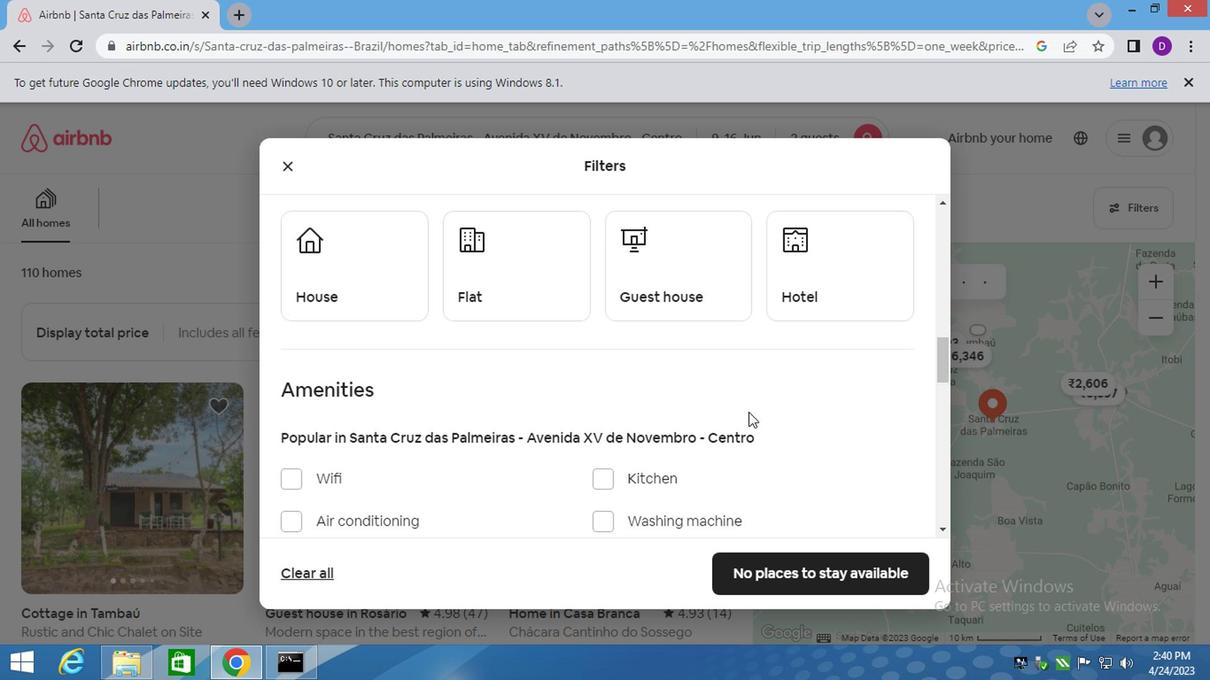 
Action: Mouse scrolled (782, 412) with delta (0, -1)
Screenshot: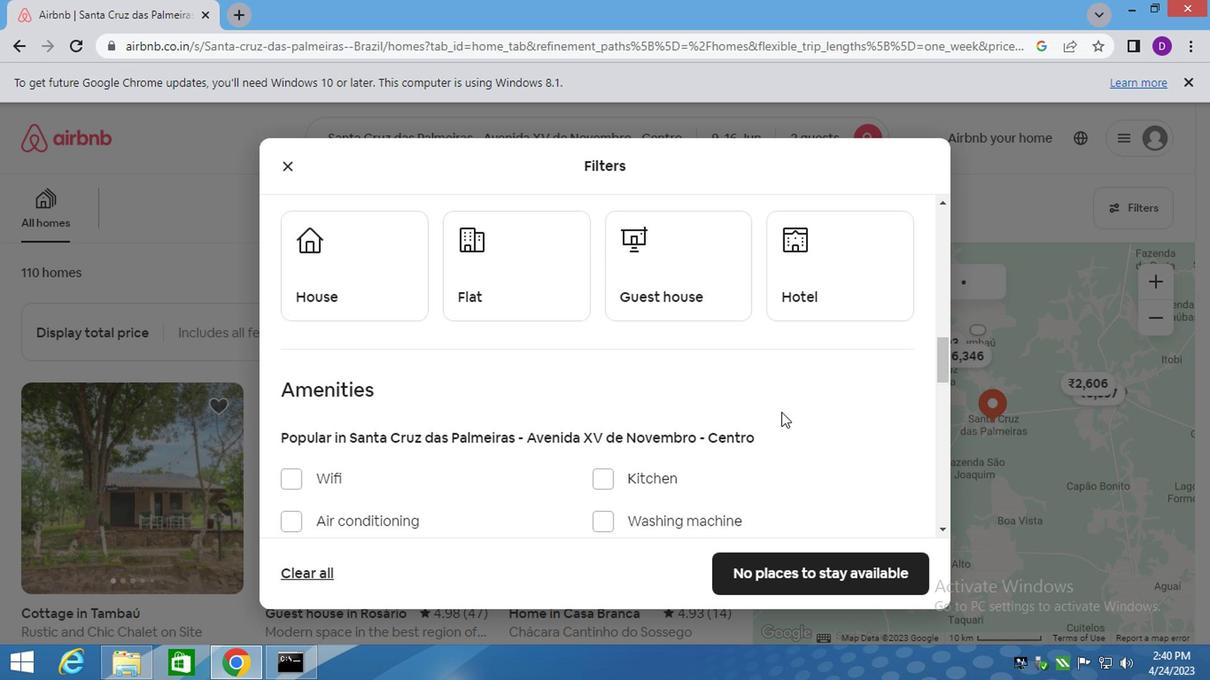 
Action: Mouse scrolled (782, 412) with delta (0, -1)
Screenshot: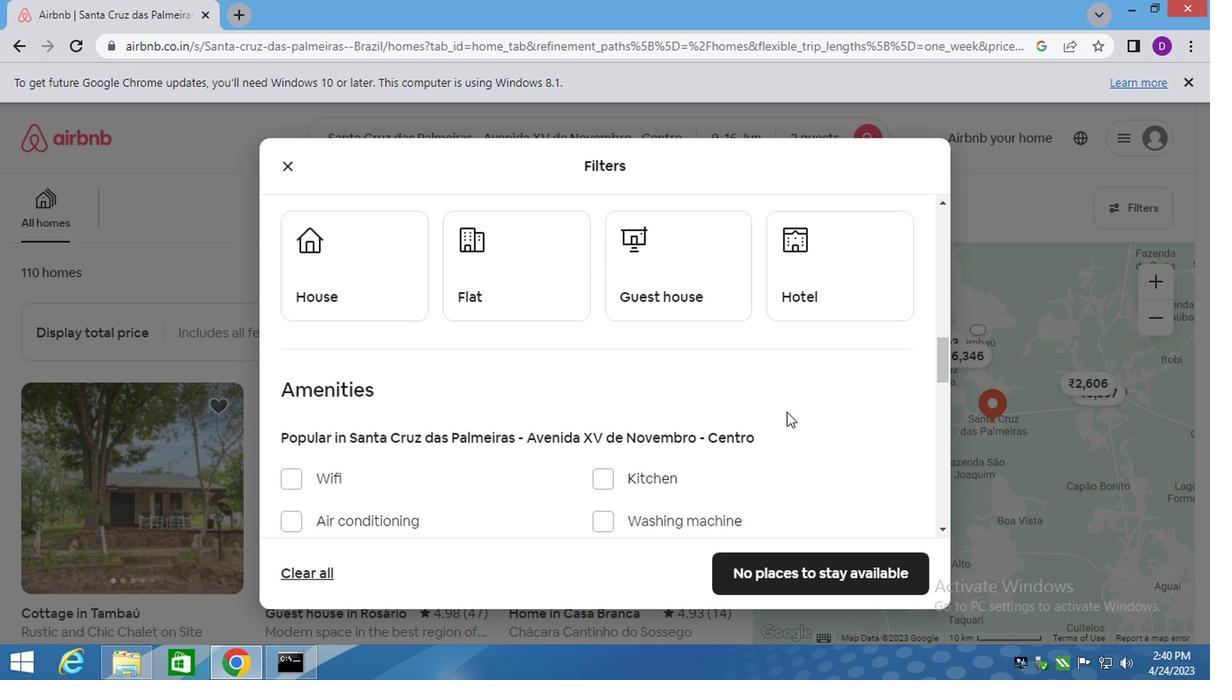 
Action: Mouse moved to (776, 411)
Screenshot: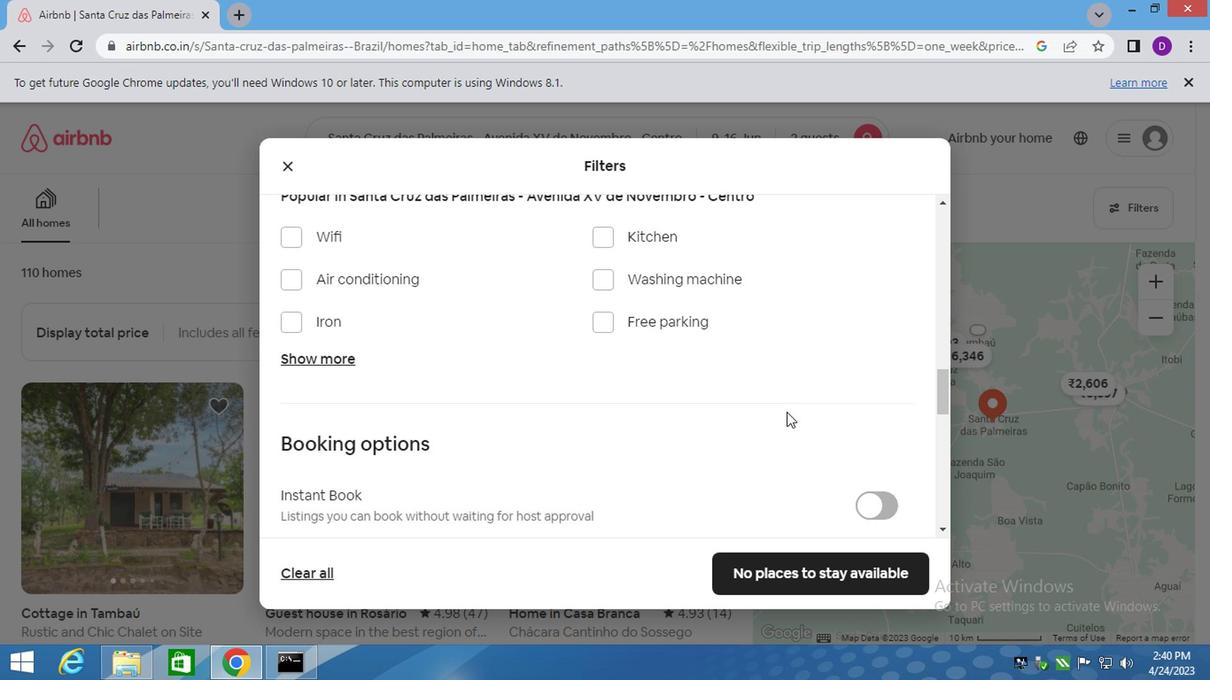 
Action: Mouse scrolled (777, 413) with delta (0, 1)
Screenshot: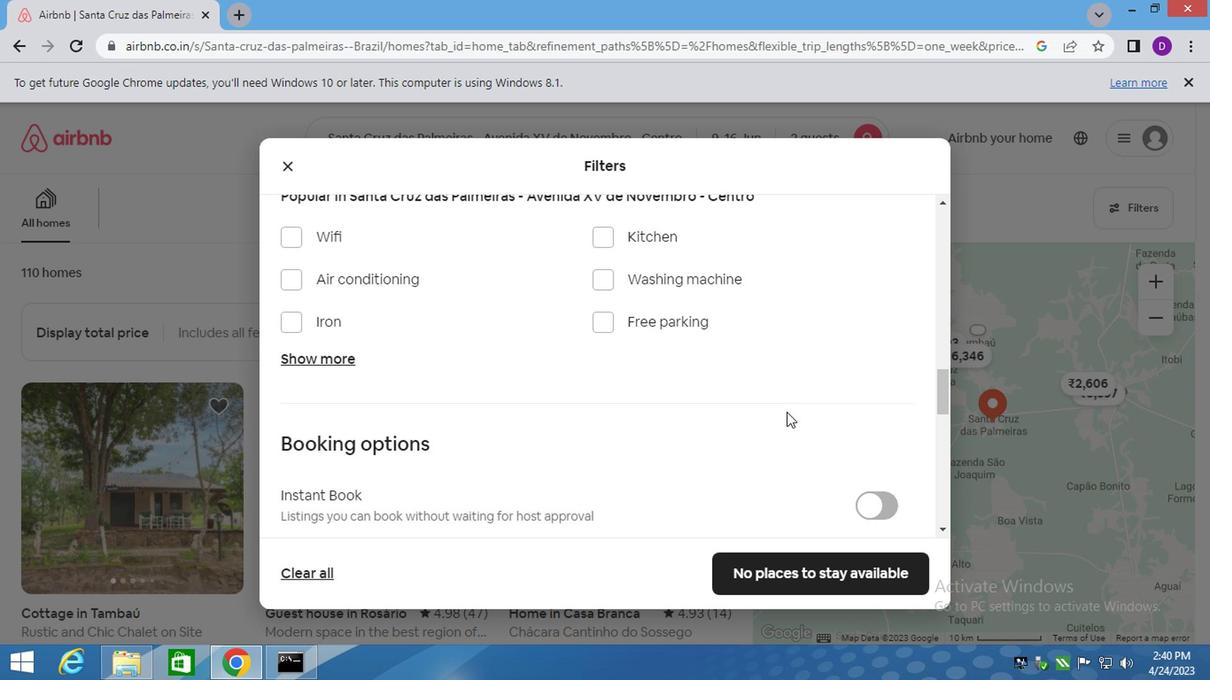 
Action: Mouse moved to (776, 409)
Screenshot: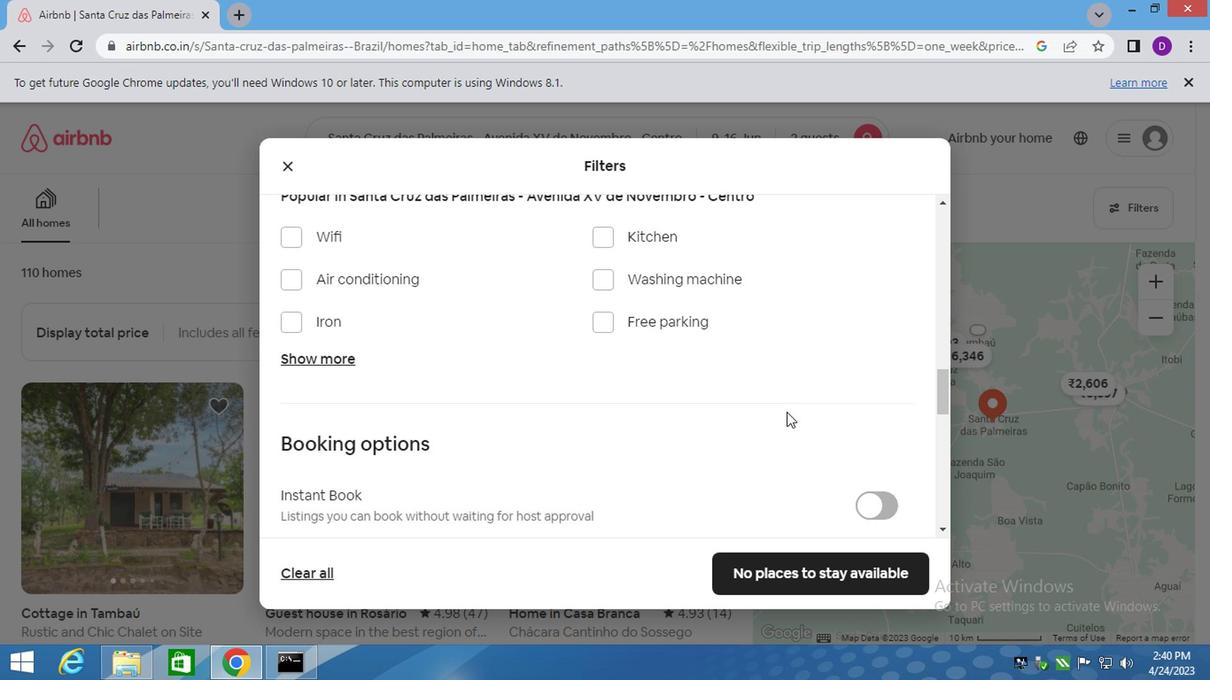 
Action: Mouse scrolled (776, 411) with delta (0, 1)
Screenshot: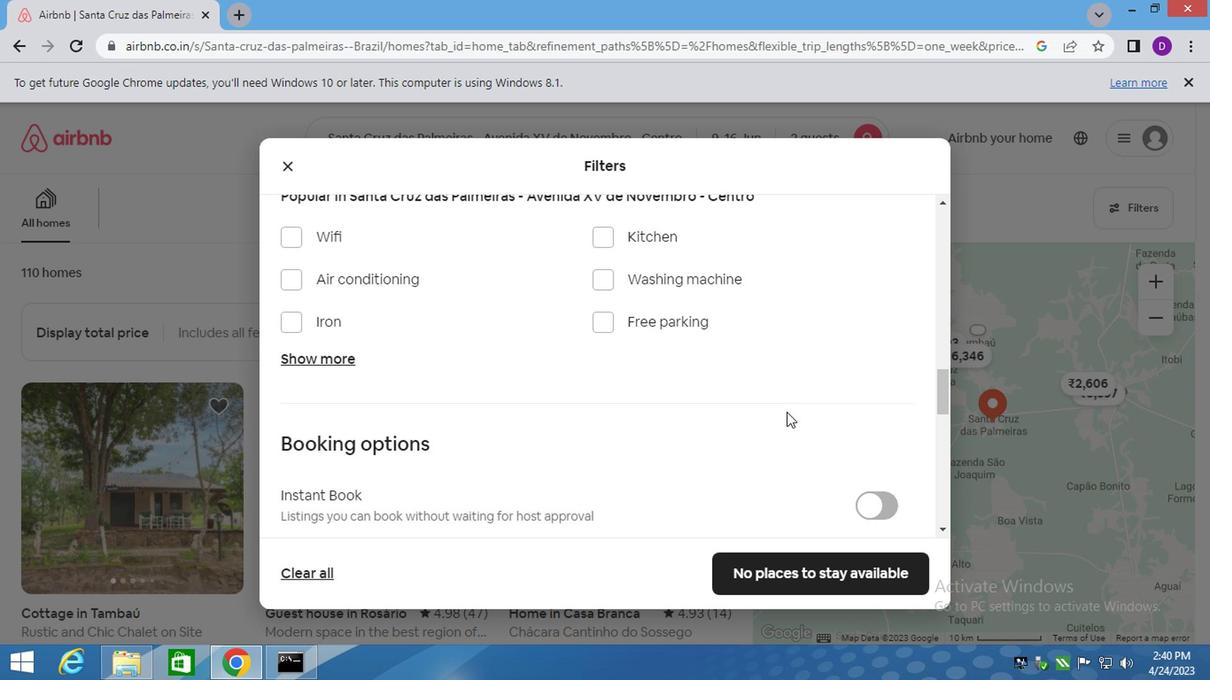 
Action: Mouse moved to (769, 407)
Screenshot: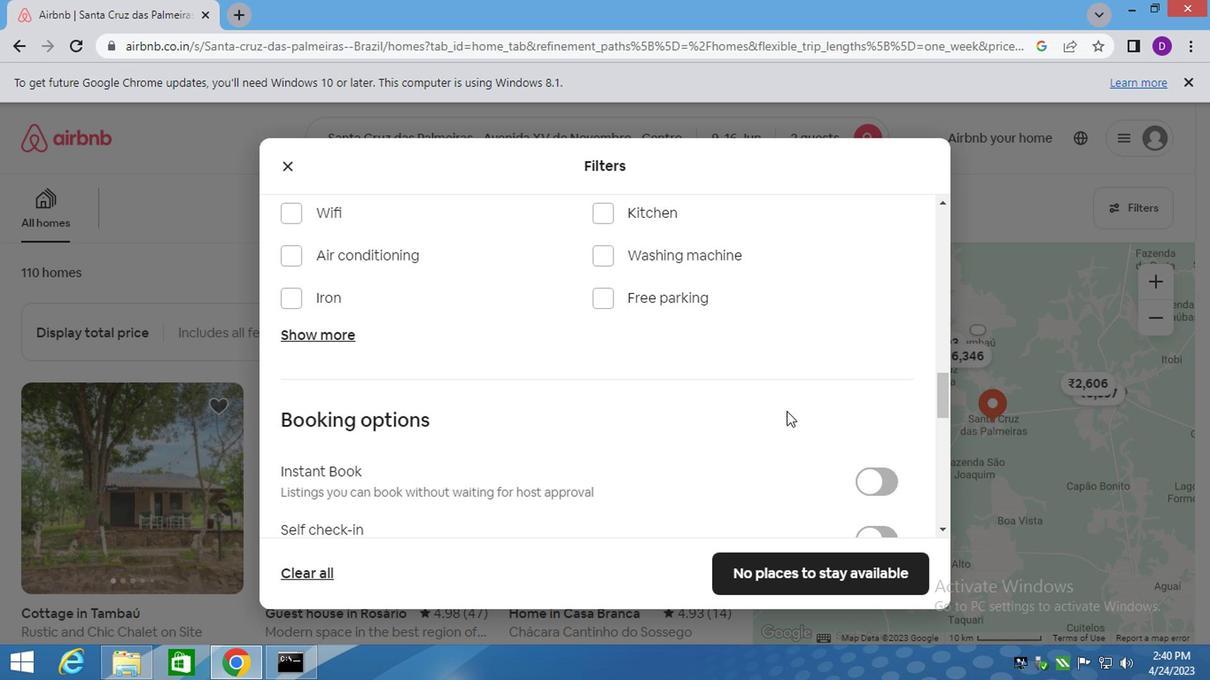 
Action: Mouse scrolled (773, 409) with delta (0, 0)
Screenshot: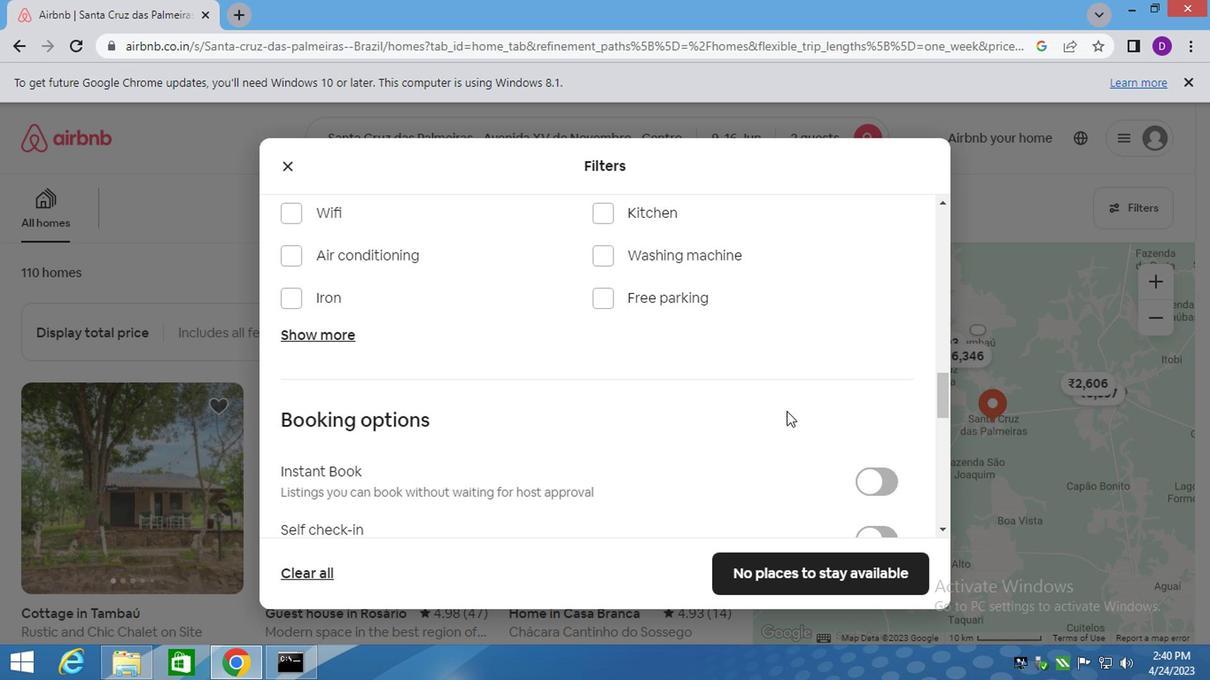 
Action: Mouse moved to (310, 276)
Screenshot: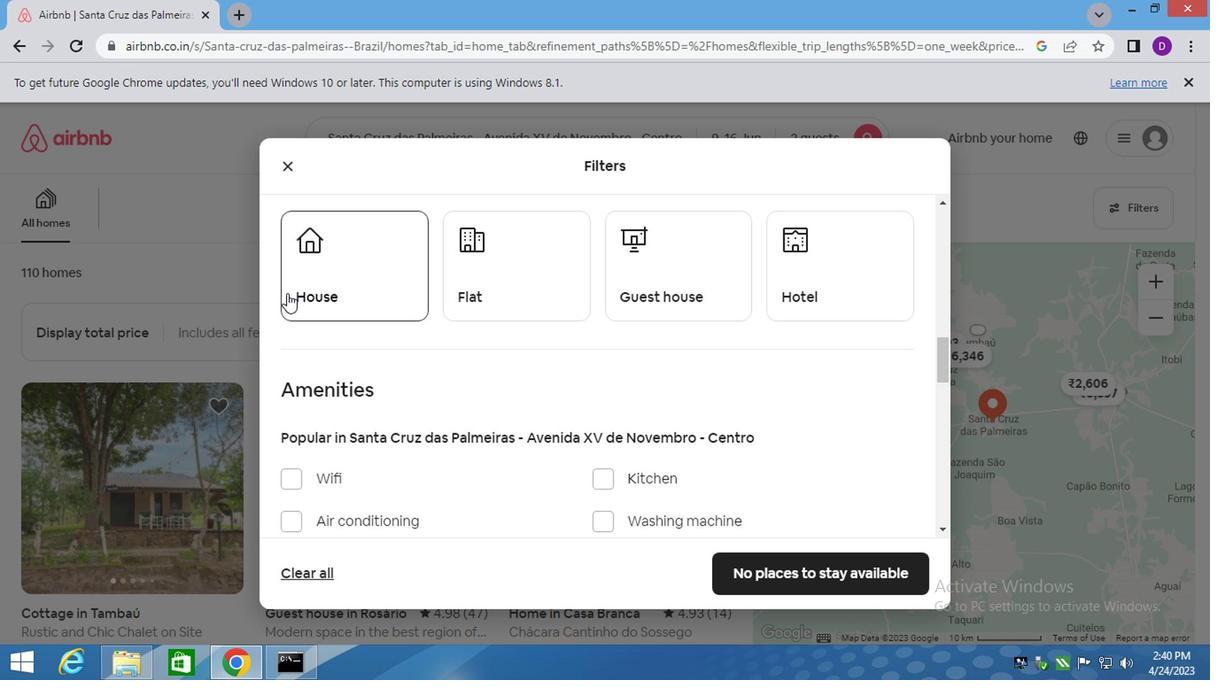 
Action: Mouse pressed left at (310, 276)
Screenshot: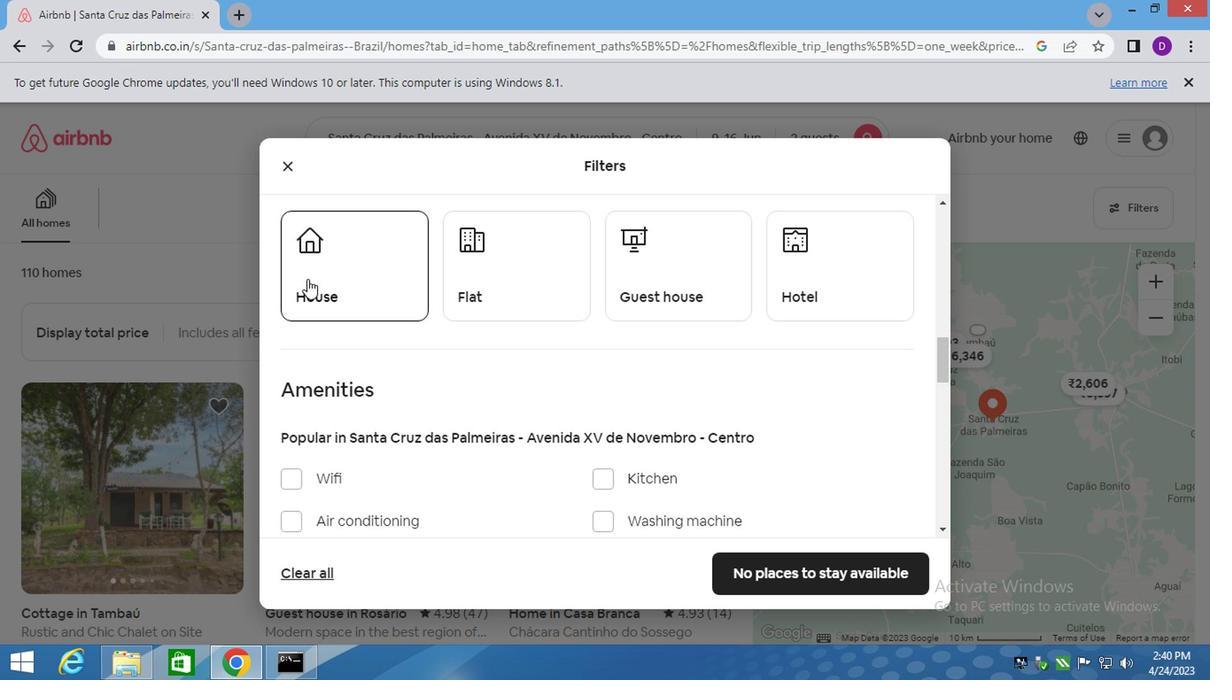 
Action: Mouse moved to (505, 281)
Screenshot: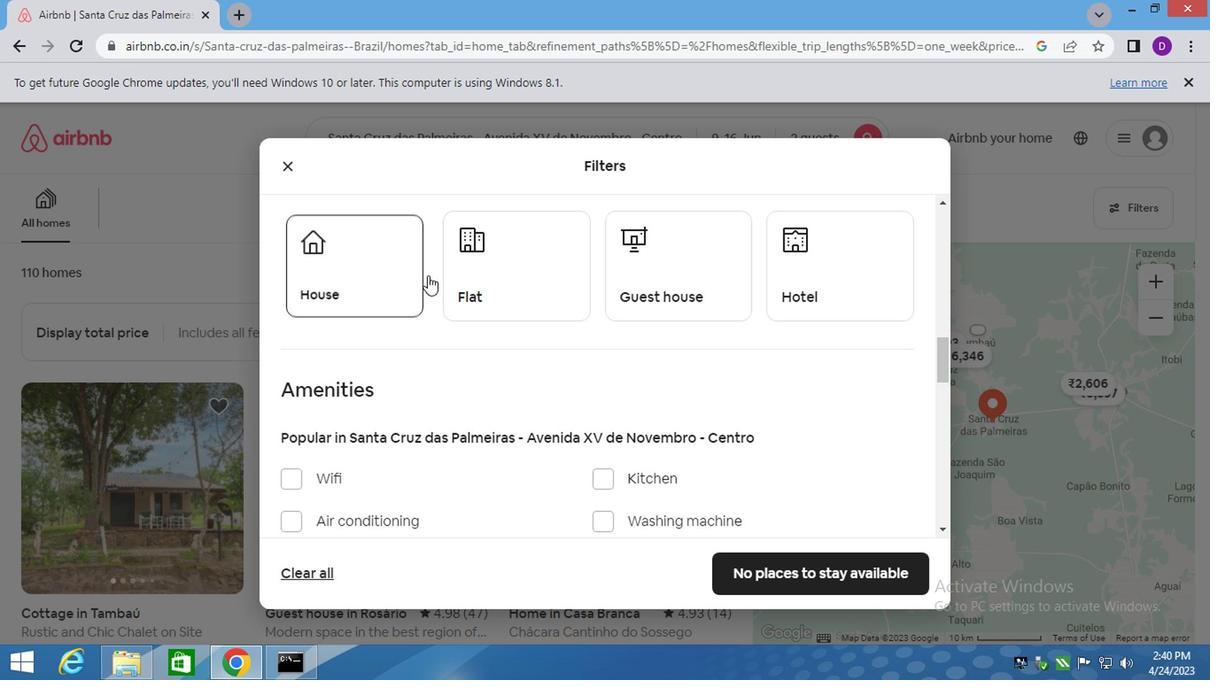 
Action: Mouse pressed left at (505, 281)
Screenshot: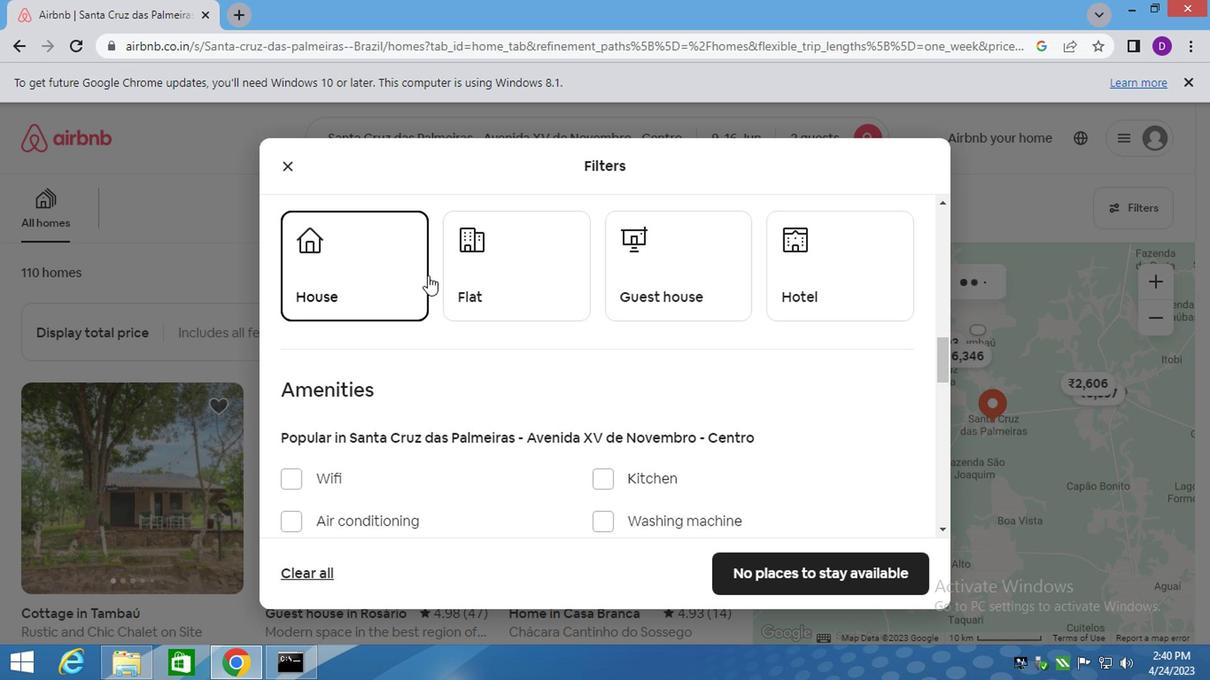 
Action: Mouse moved to (678, 291)
Screenshot: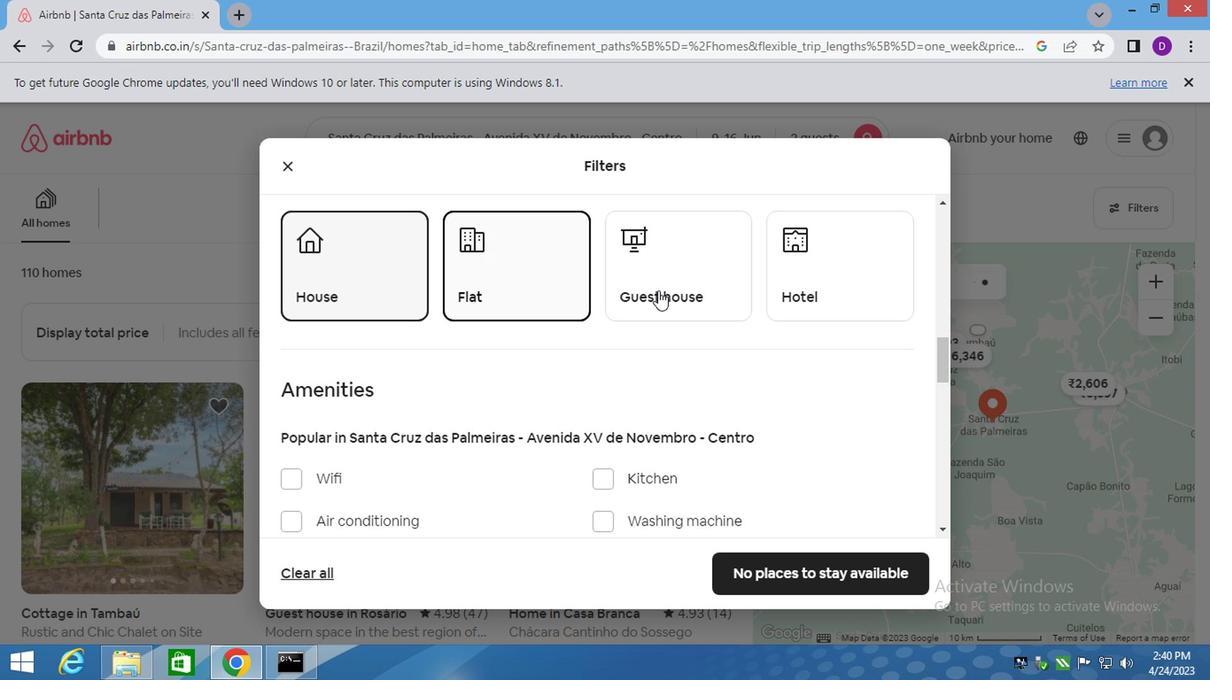 
Action: Mouse pressed left at (678, 291)
Screenshot: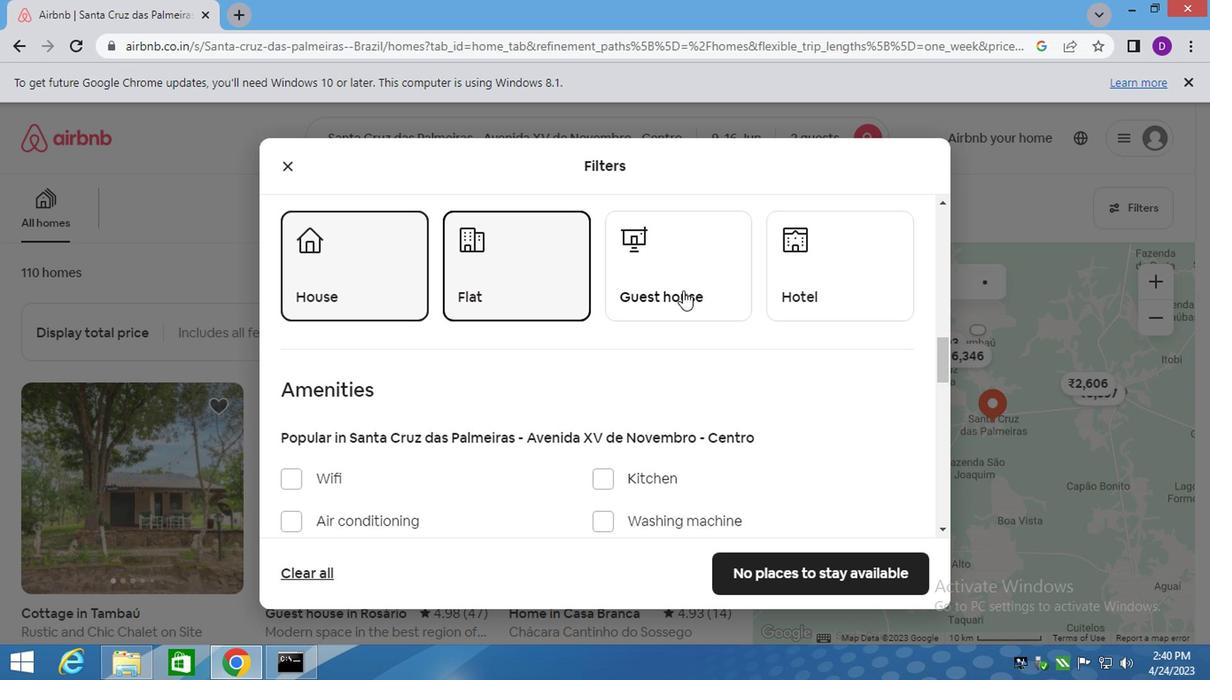 
Action: Mouse moved to (682, 307)
Screenshot: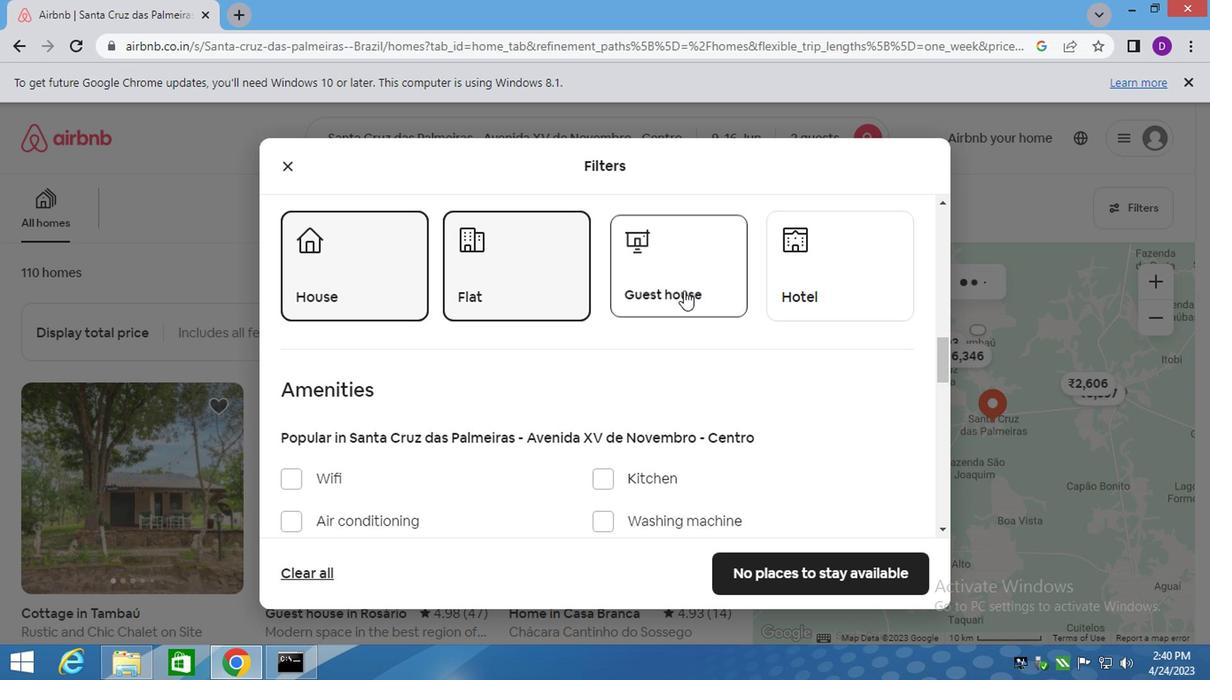 
Action: Mouse scrolled (682, 305) with delta (0, -1)
Screenshot: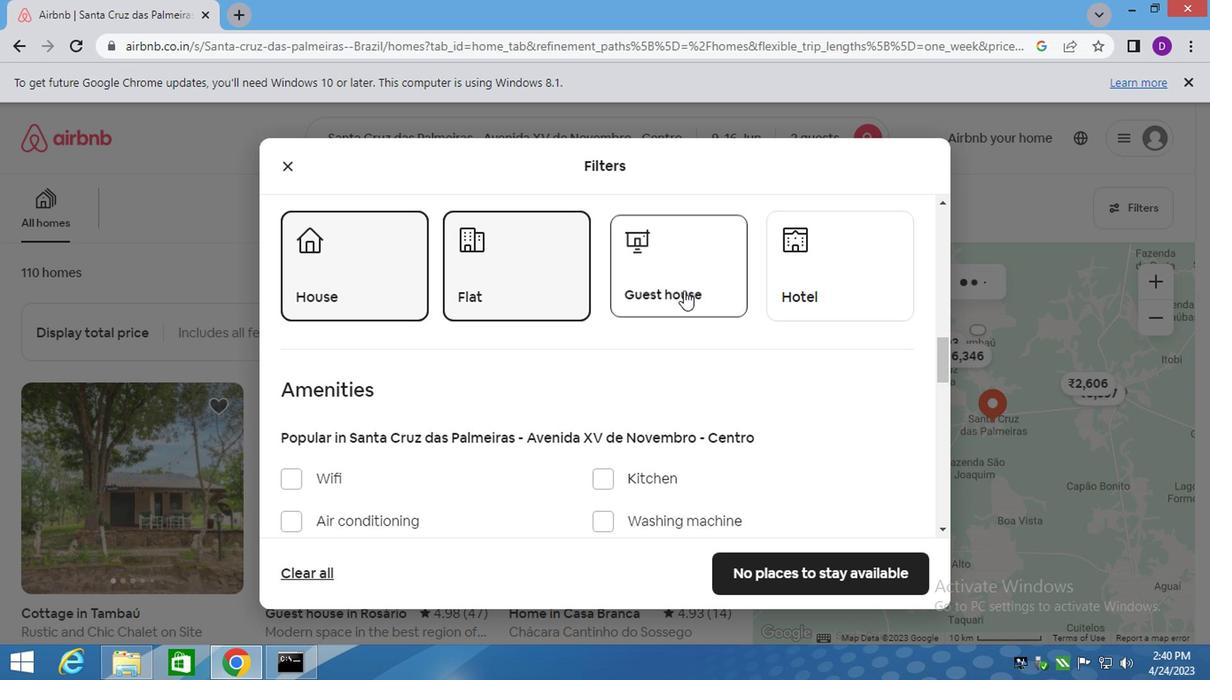 
Action: Mouse moved to (686, 313)
Screenshot: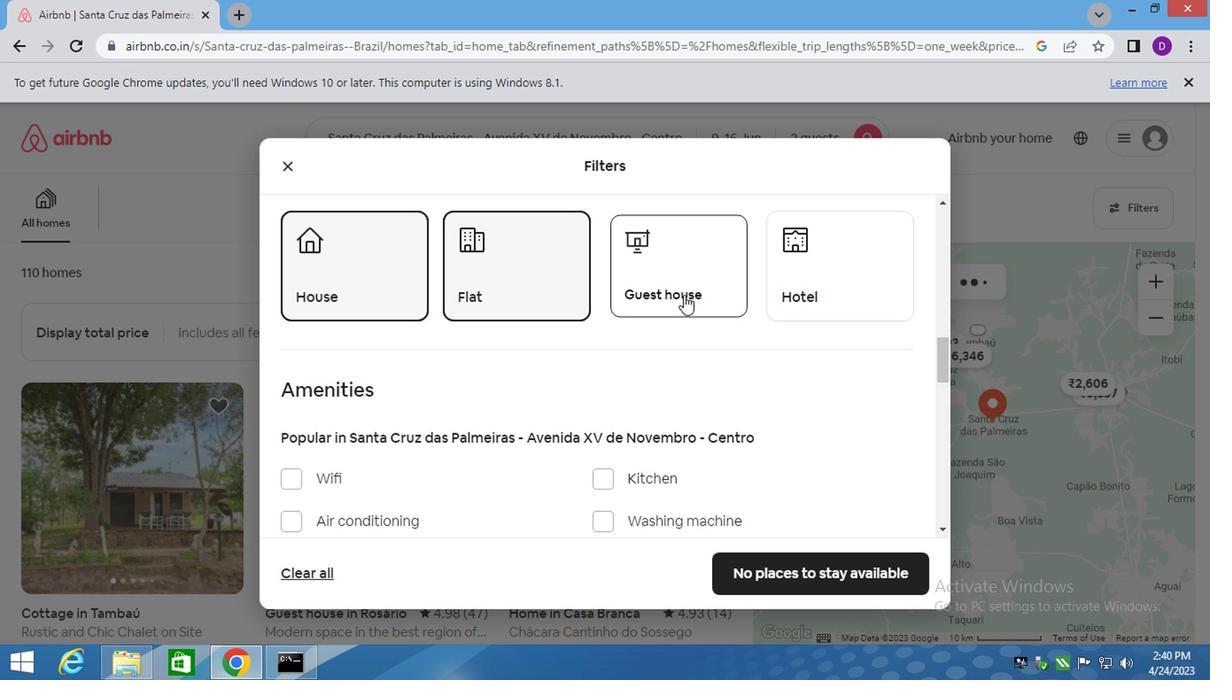 
Action: Mouse scrolled (685, 312) with delta (0, -1)
Screenshot: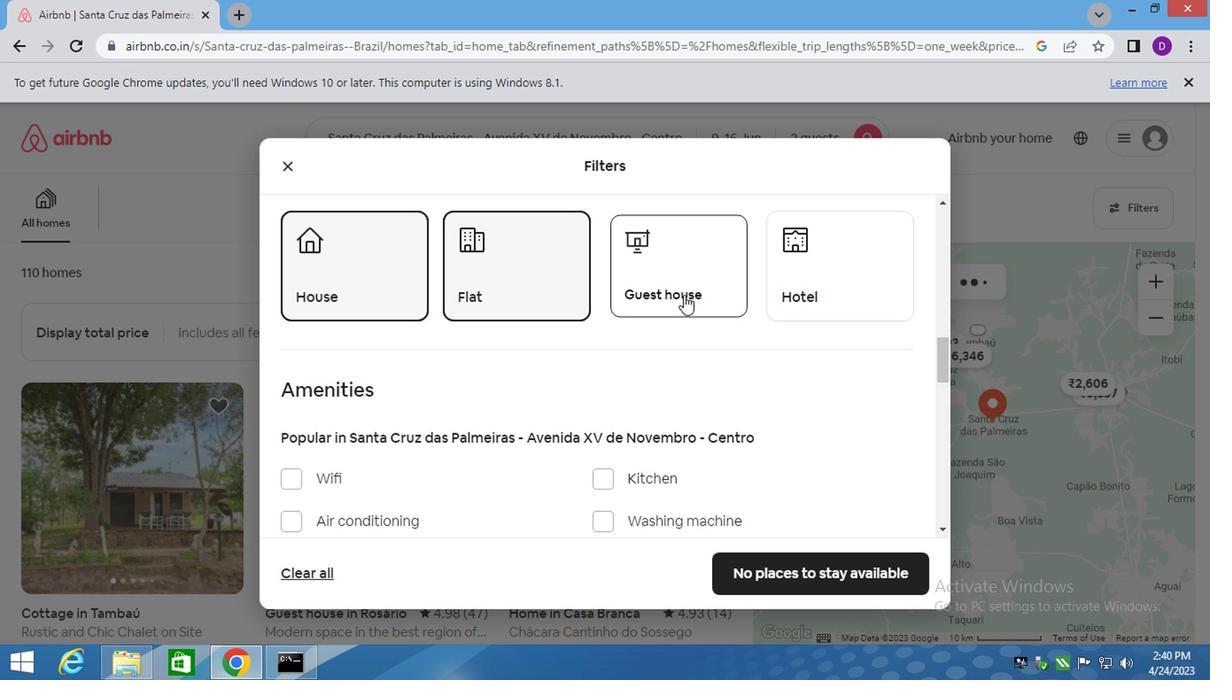 
Action: Mouse moved to (689, 322)
Screenshot: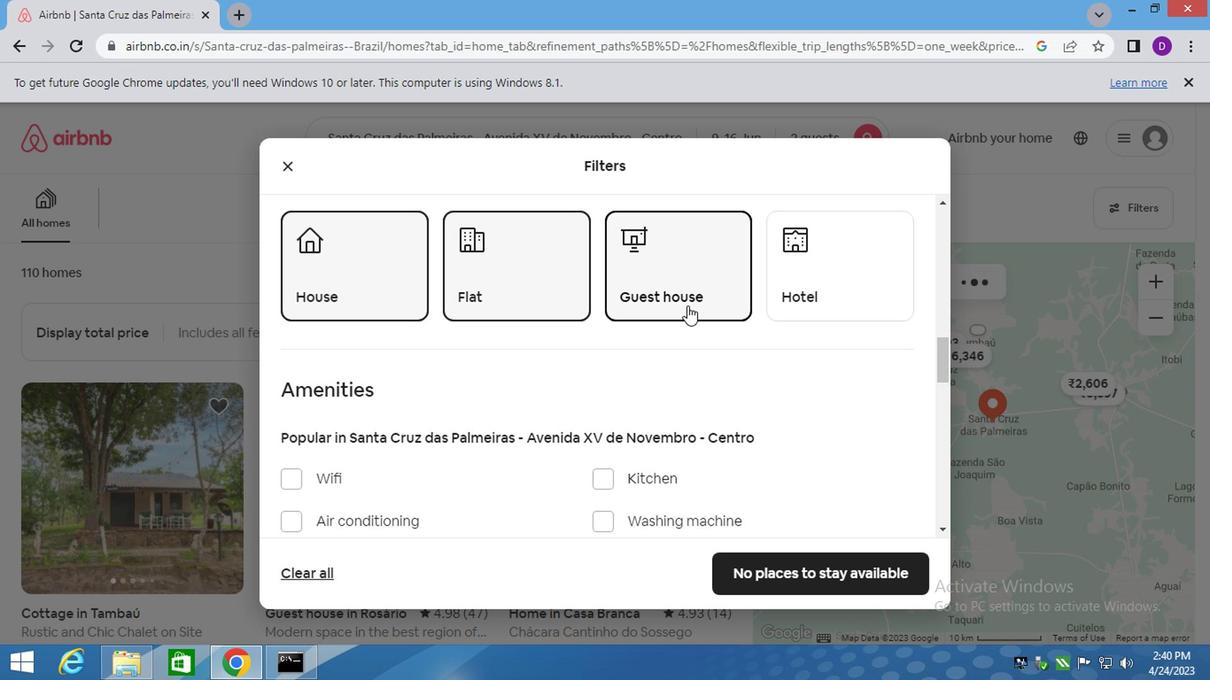 
Action: Mouse scrolled (686, 316) with delta (0, -1)
Screenshot: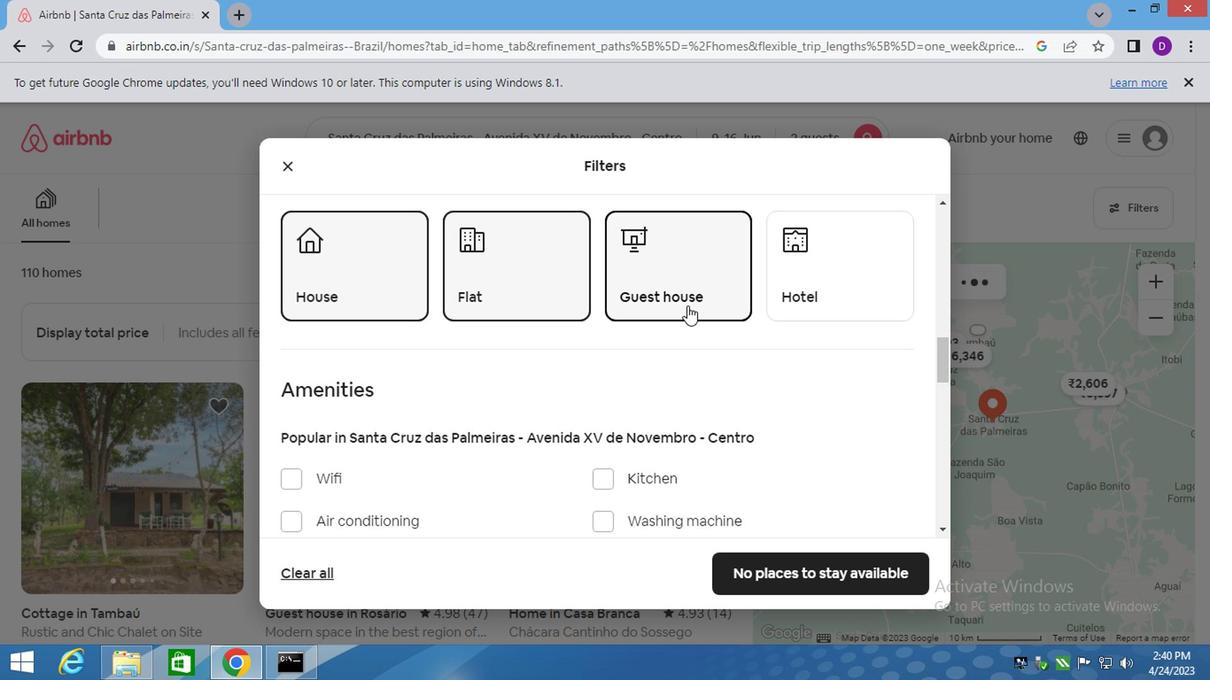 
Action: Mouse moved to (691, 324)
Screenshot: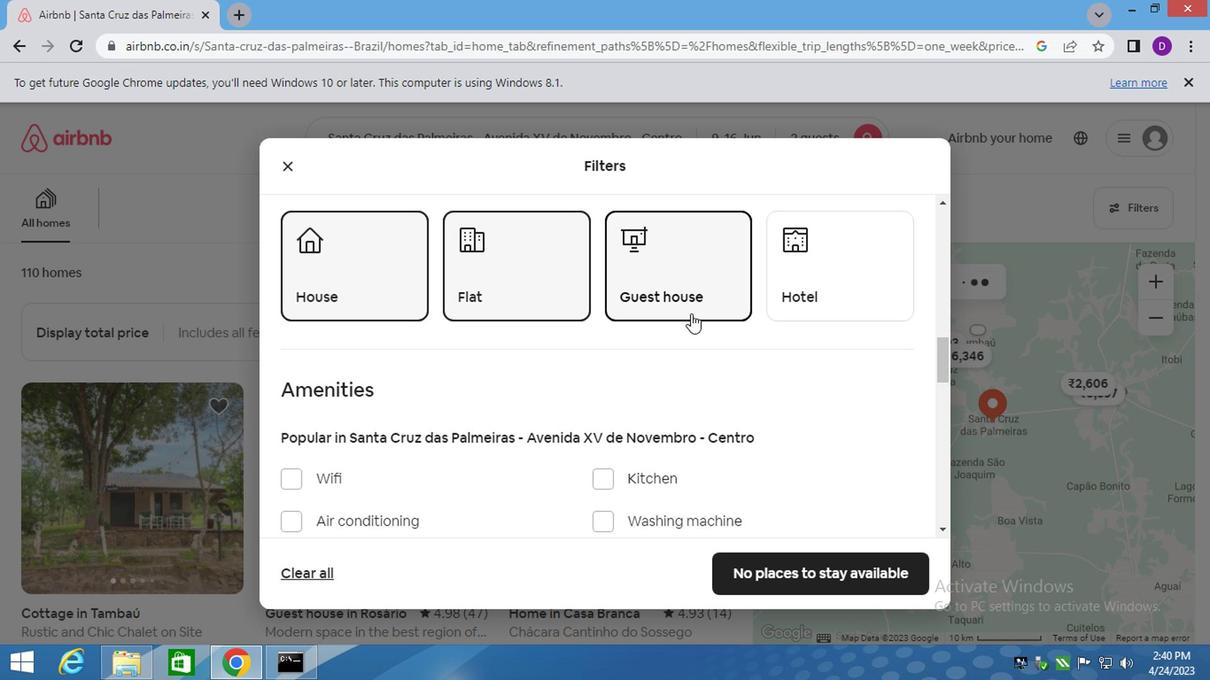 
Action: Mouse scrolled (691, 324) with delta (0, 0)
Screenshot: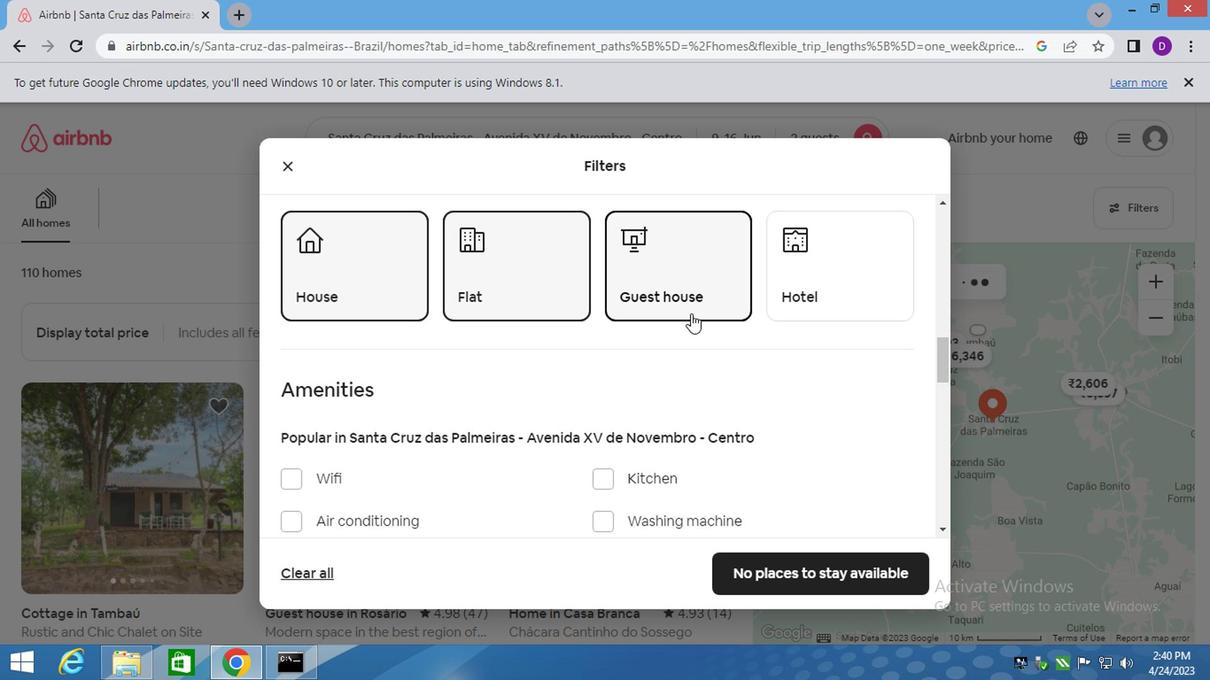 
Action: Mouse moved to (800, 404)
Screenshot: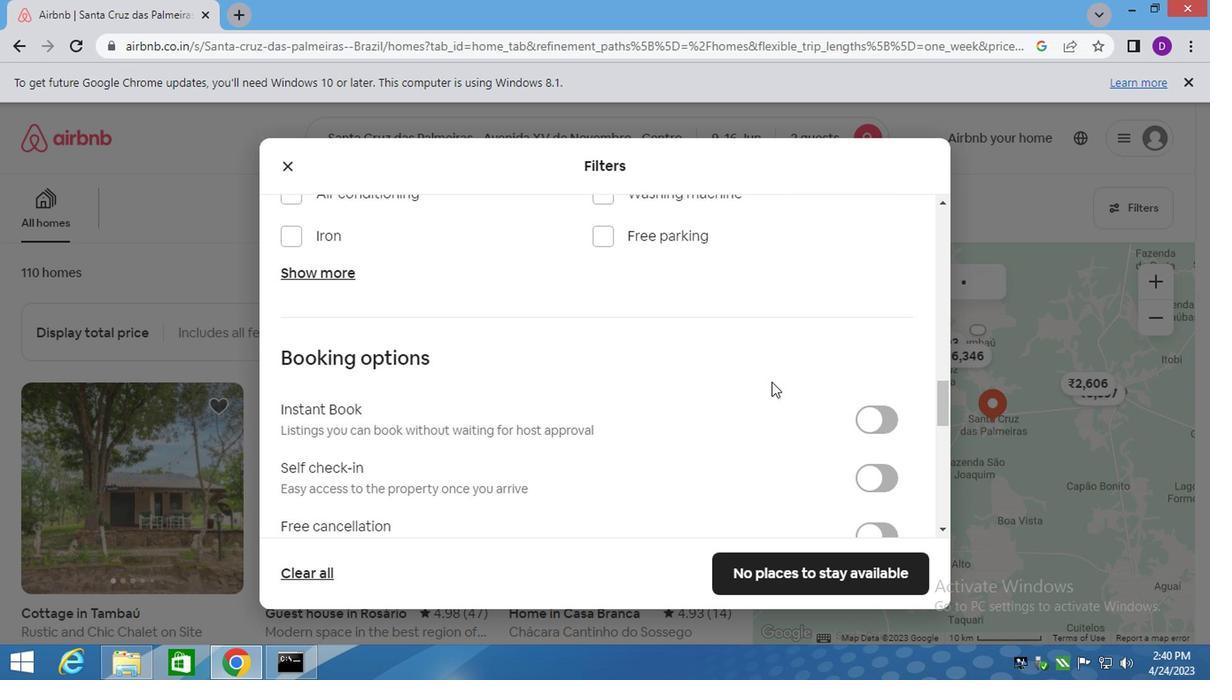 
Action: Mouse scrolled (800, 403) with delta (0, -1)
Screenshot: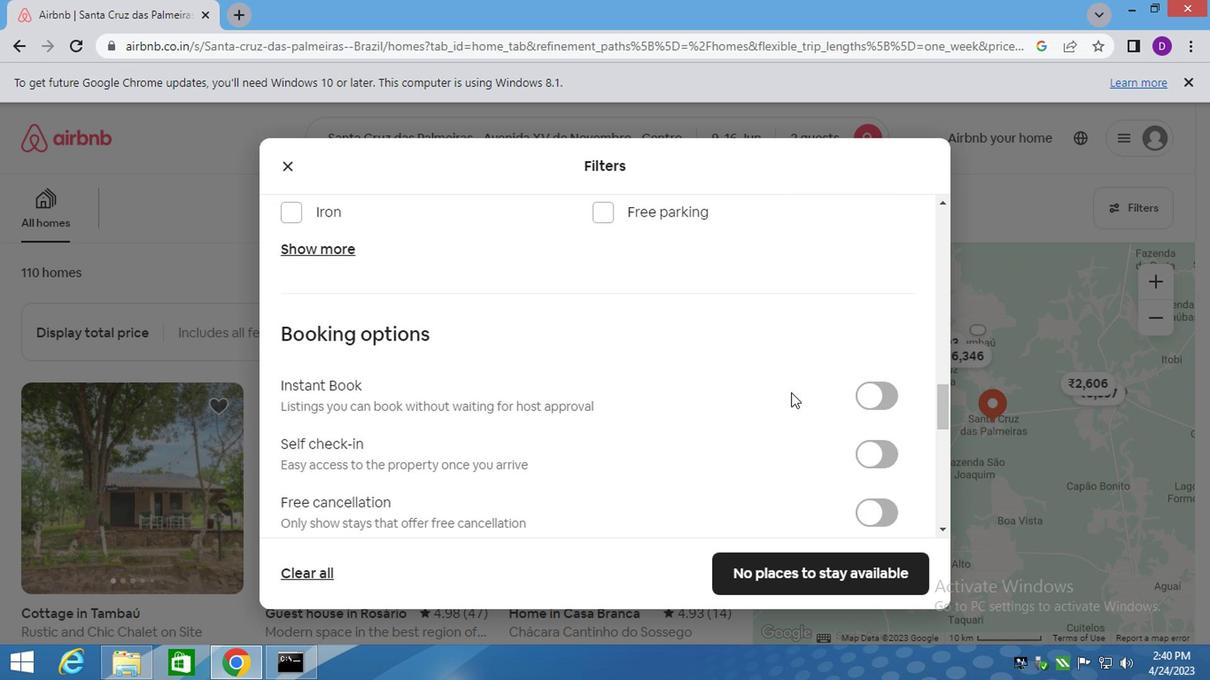 
Action: Mouse moved to (873, 350)
Screenshot: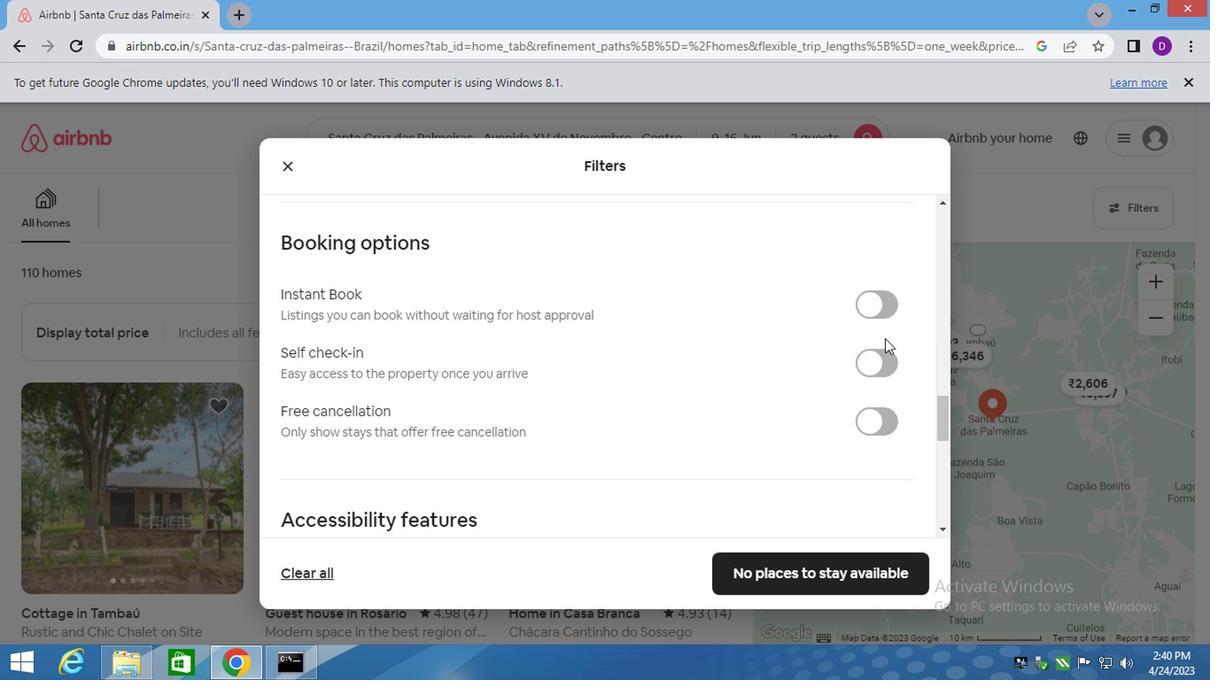 
Action: Mouse pressed left at (873, 350)
Screenshot: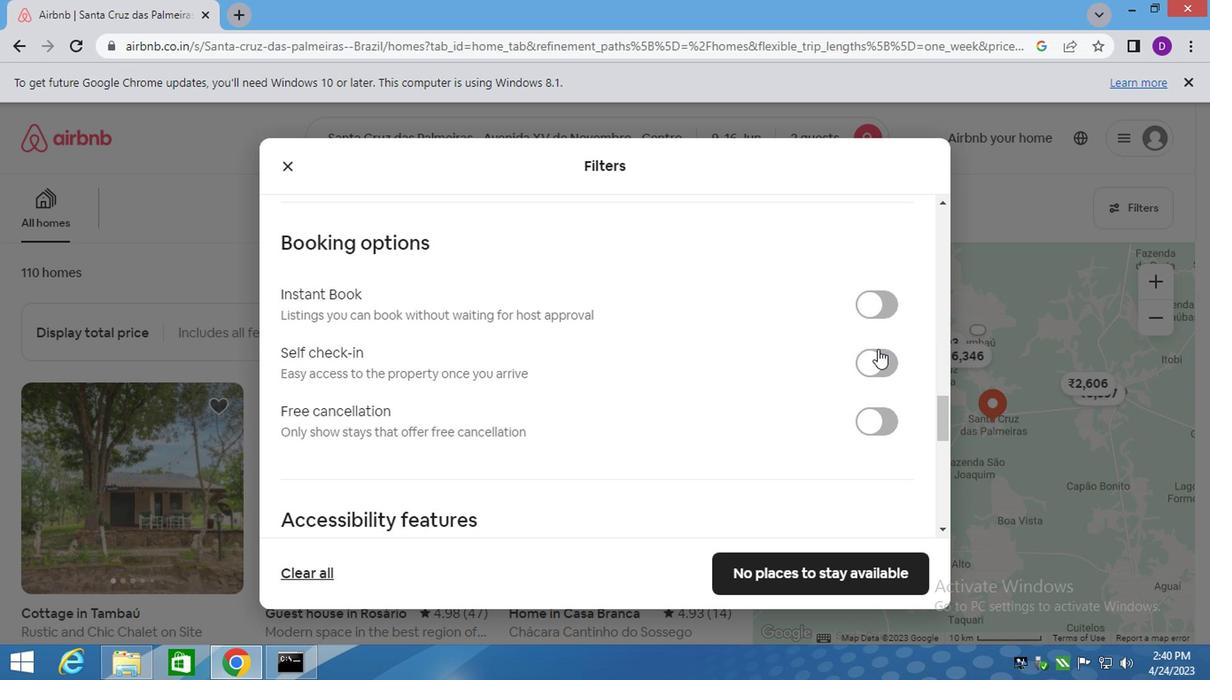 
Action: Mouse moved to (694, 414)
Screenshot: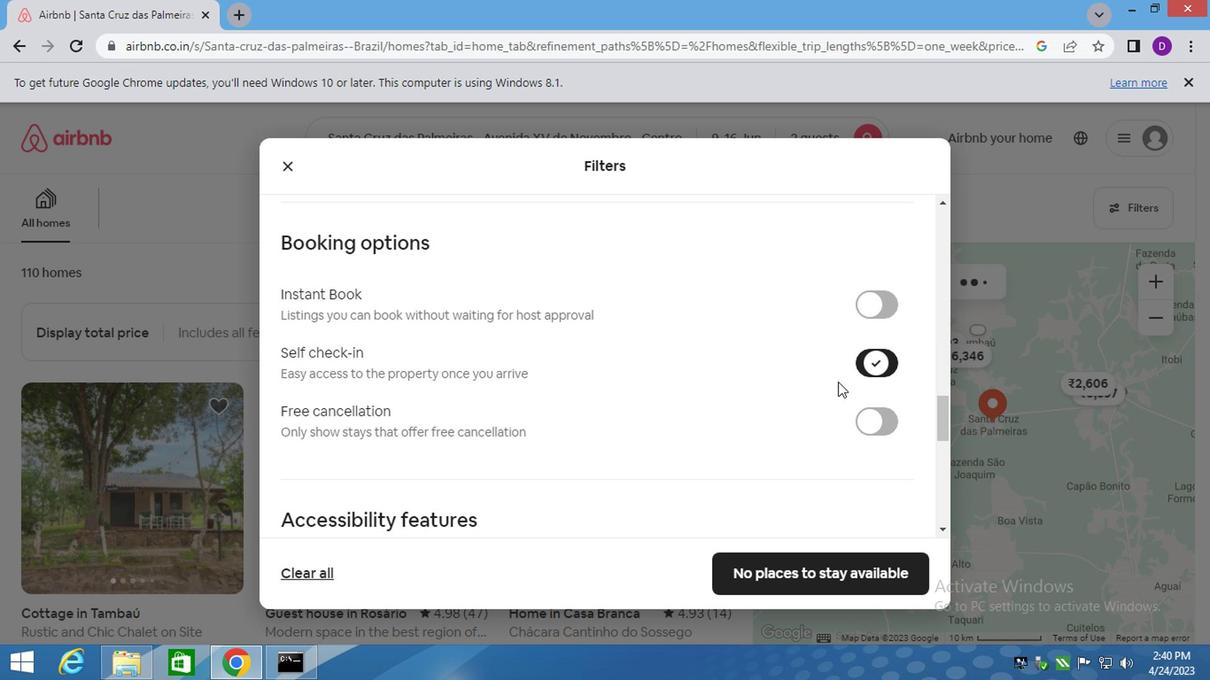 
Action: Mouse scrolled (732, 409) with delta (0, -1)
Screenshot: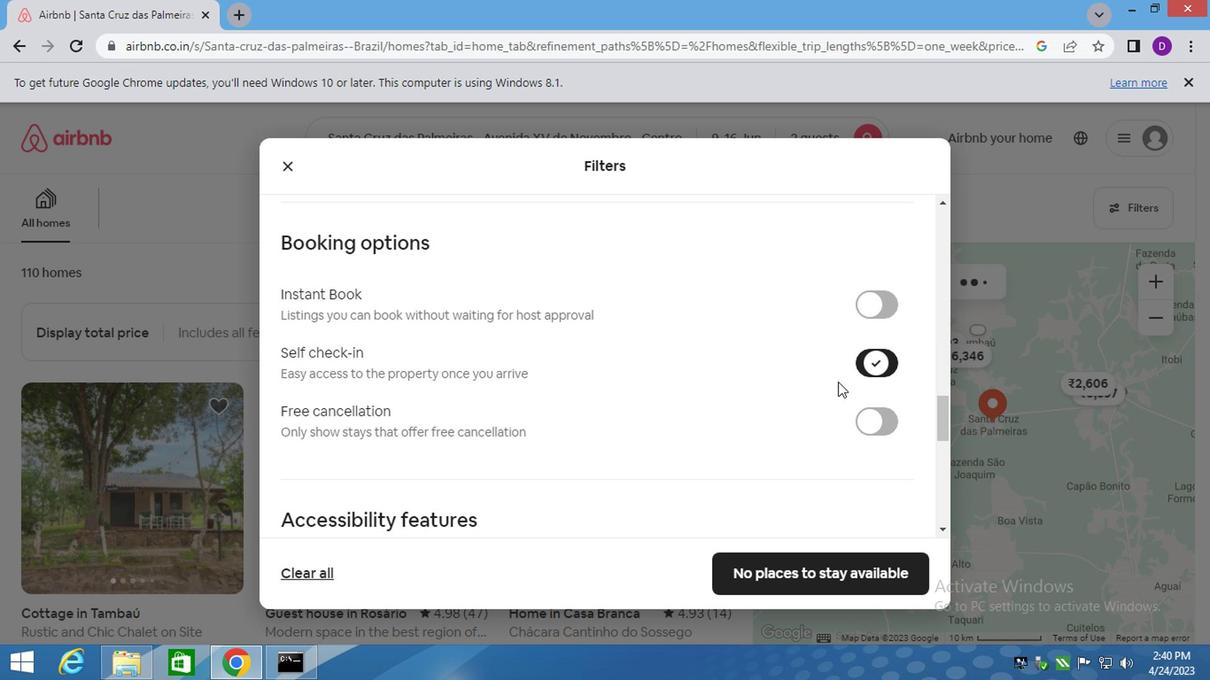 
Action: Mouse moved to (647, 417)
Screenshot: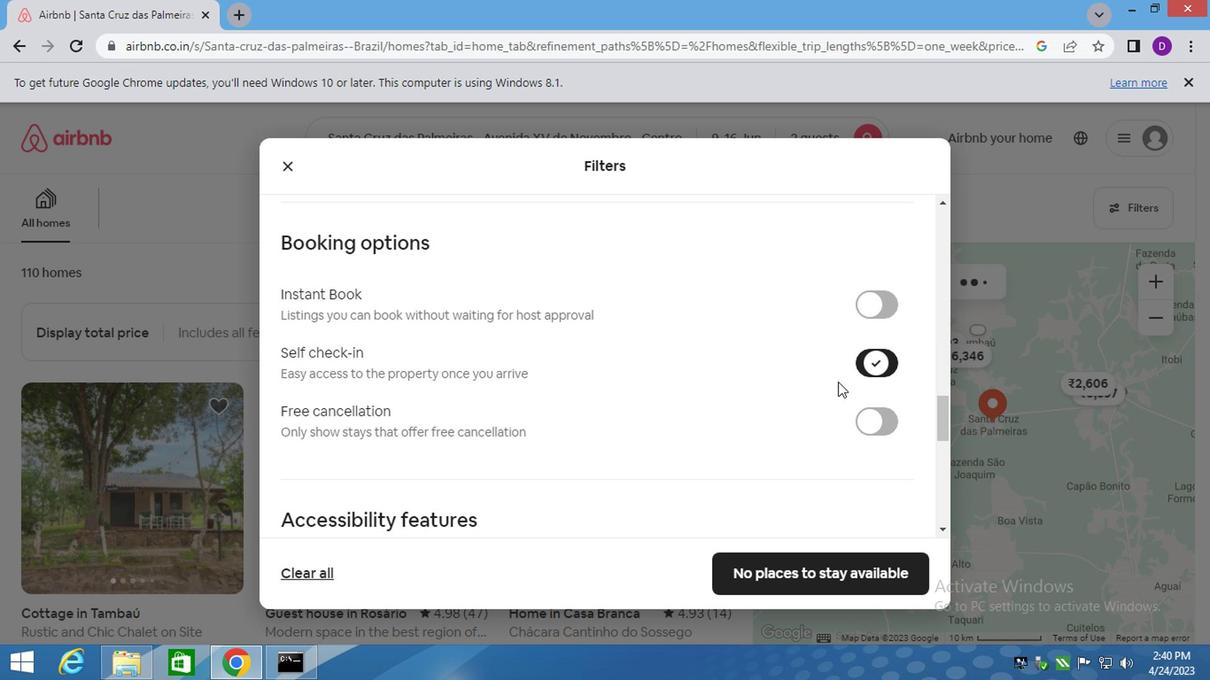 
Action: Mouse scrolled (687, 414) with delta (0, -1)
Screenshot: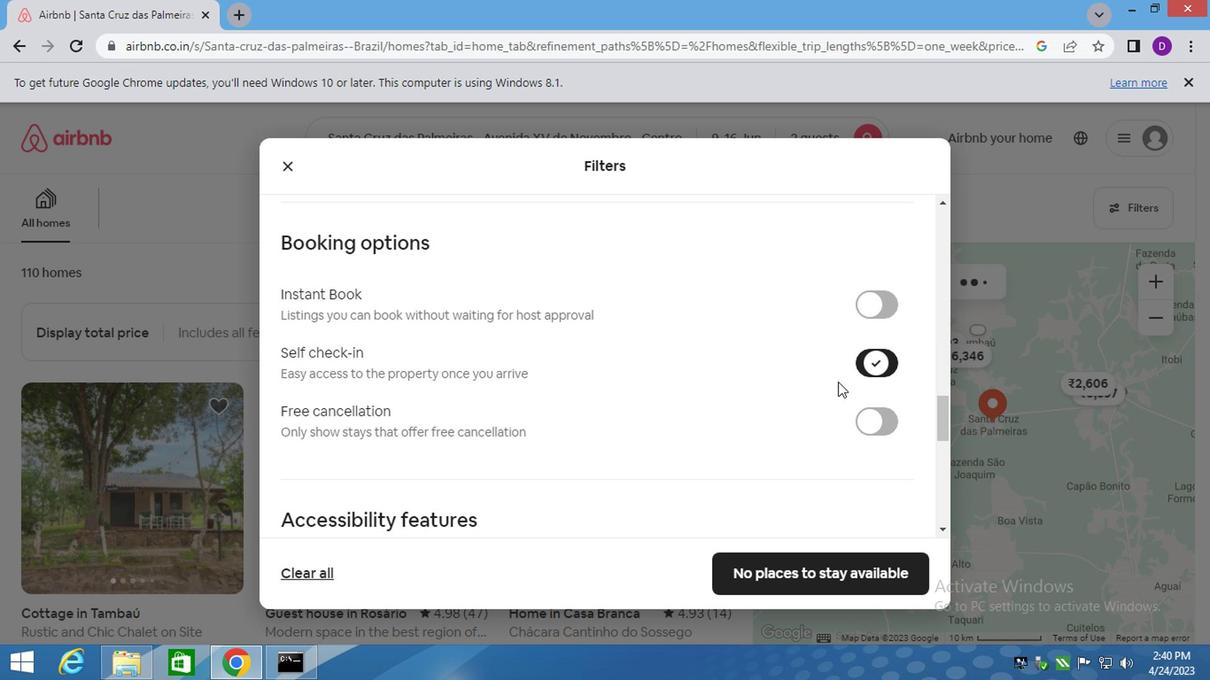 
Action: Mouse moved to (637, 417)
Screenshot: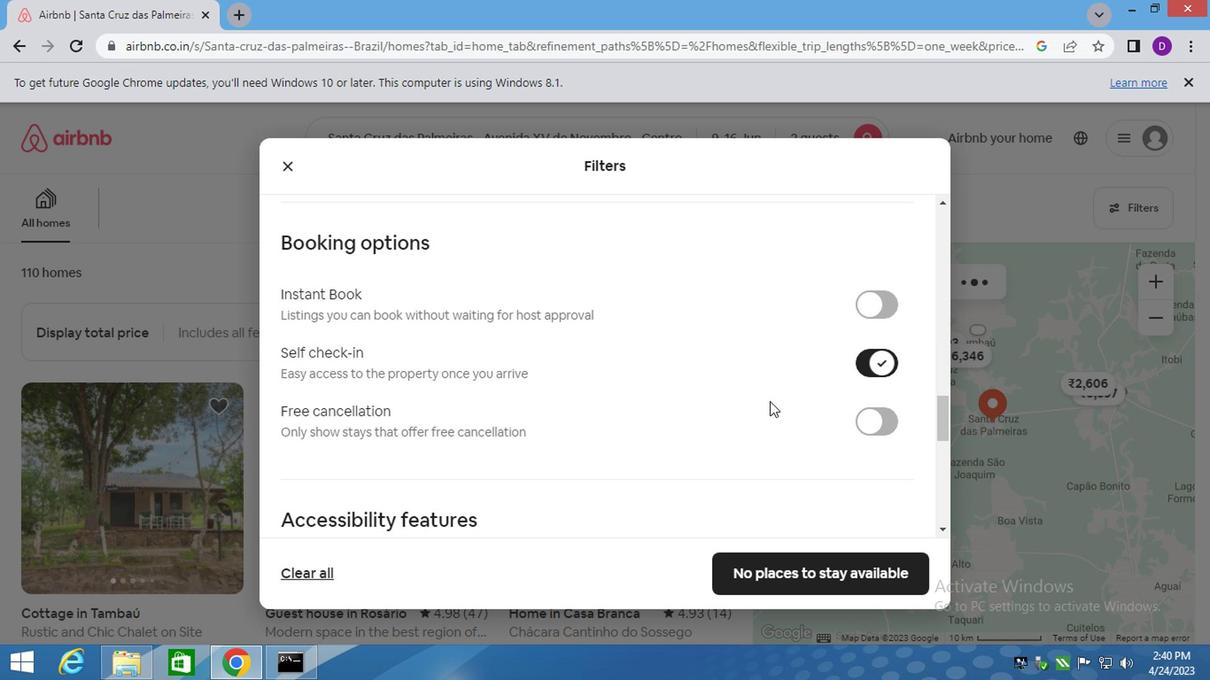 
Action: Mouse scrolled (656, 416) with delta (0, -1)
Screenshot: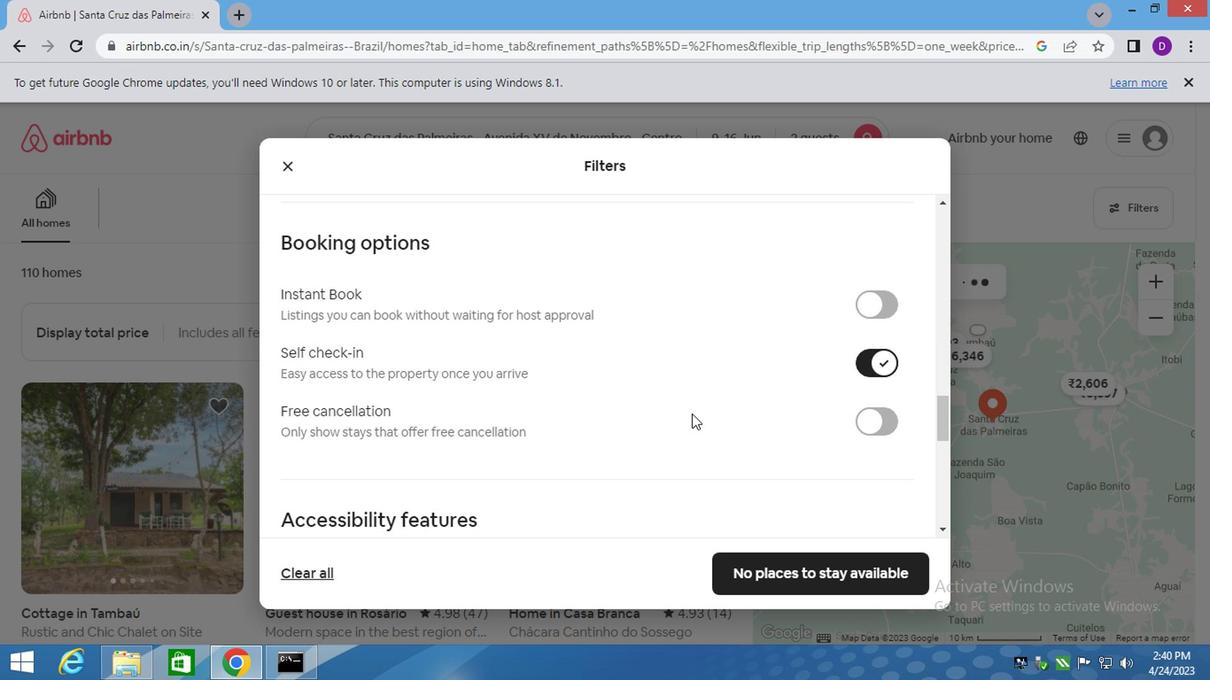 
Action: Mouse moved to (522, 418)
Screenshot: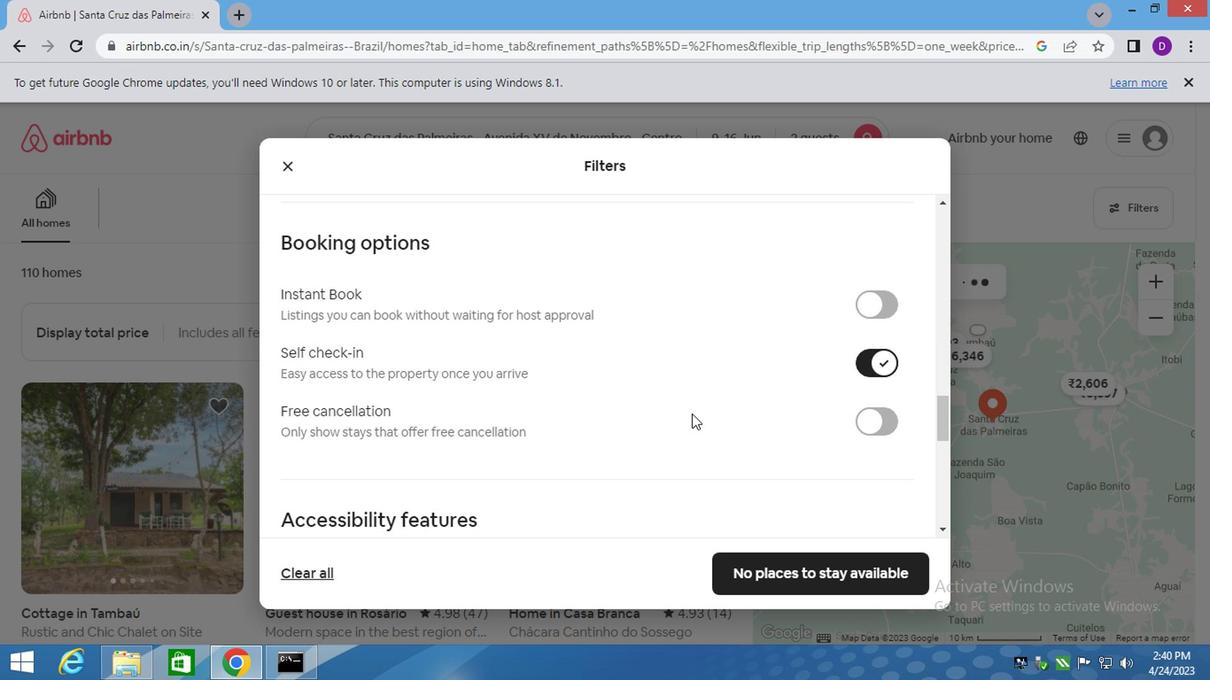 
Action: Mouse scrolled (628, 416) with delta (0, -1)
Screenshot: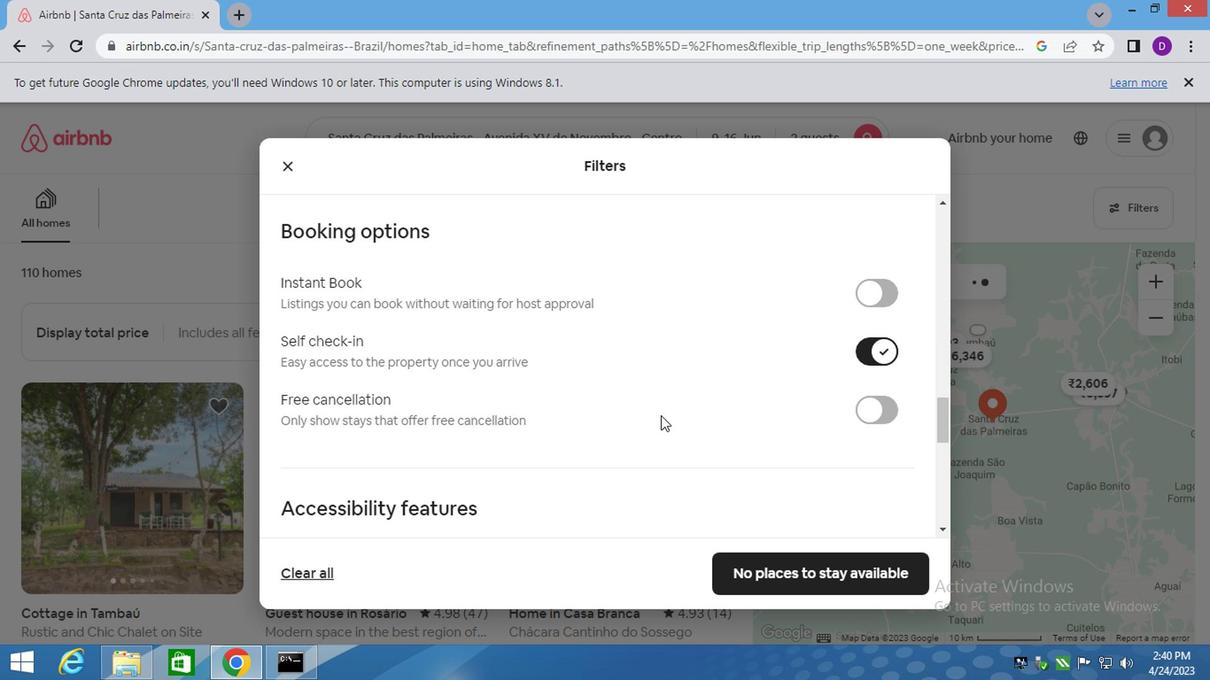 
Action: Mouse moved to (476, 420)
Screenshot: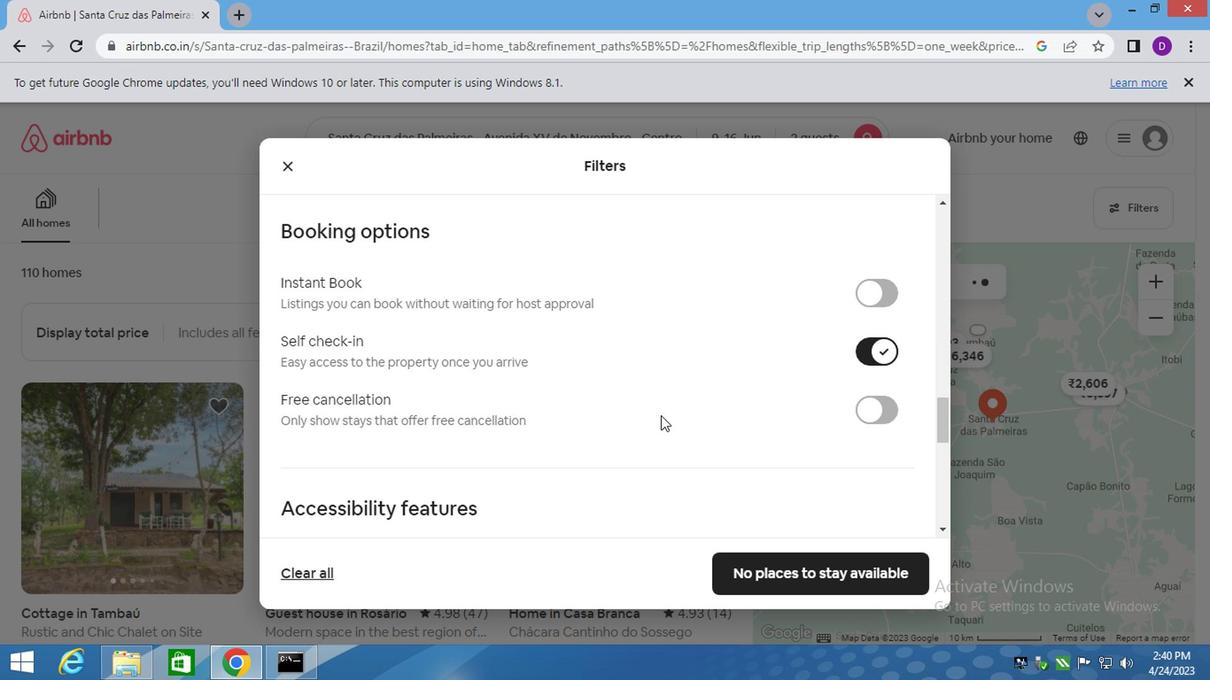 
Action: Mouse scrolled (591, 417) with delta (0, 0)
Screenshot: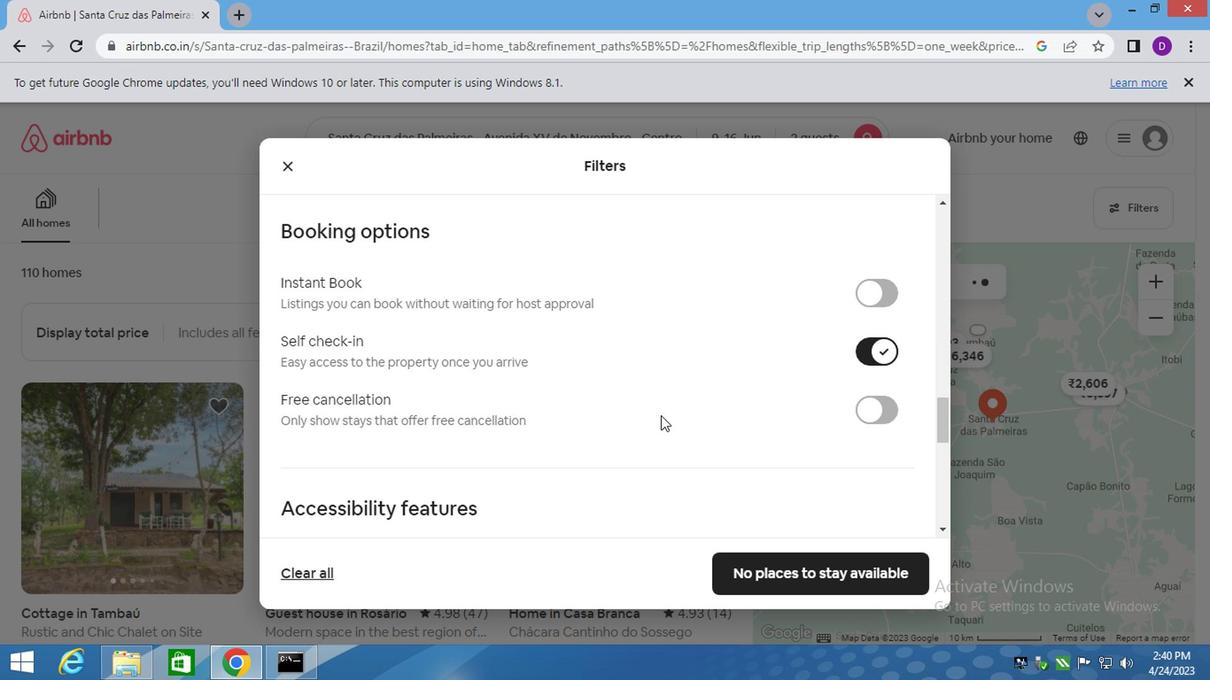 
Action: Mouse moved to (472, 420)
Screenshot: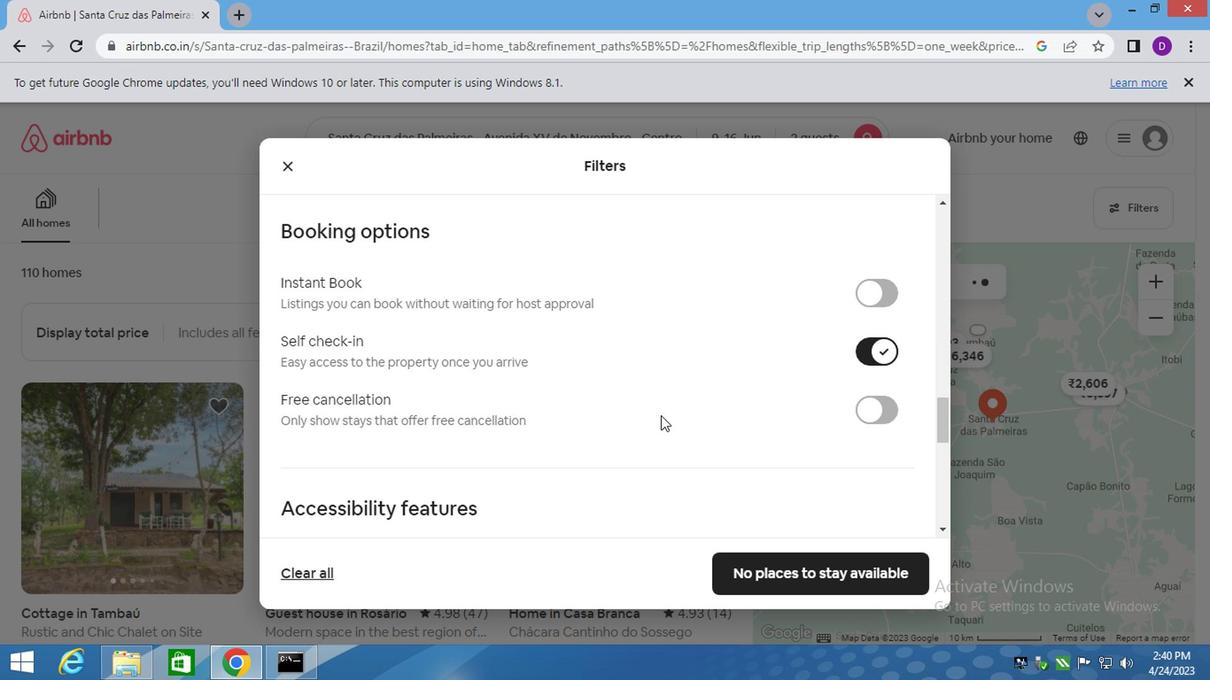 
Action: Mouse scrolled (472, 419) with delta (0, 0)
Screenshot: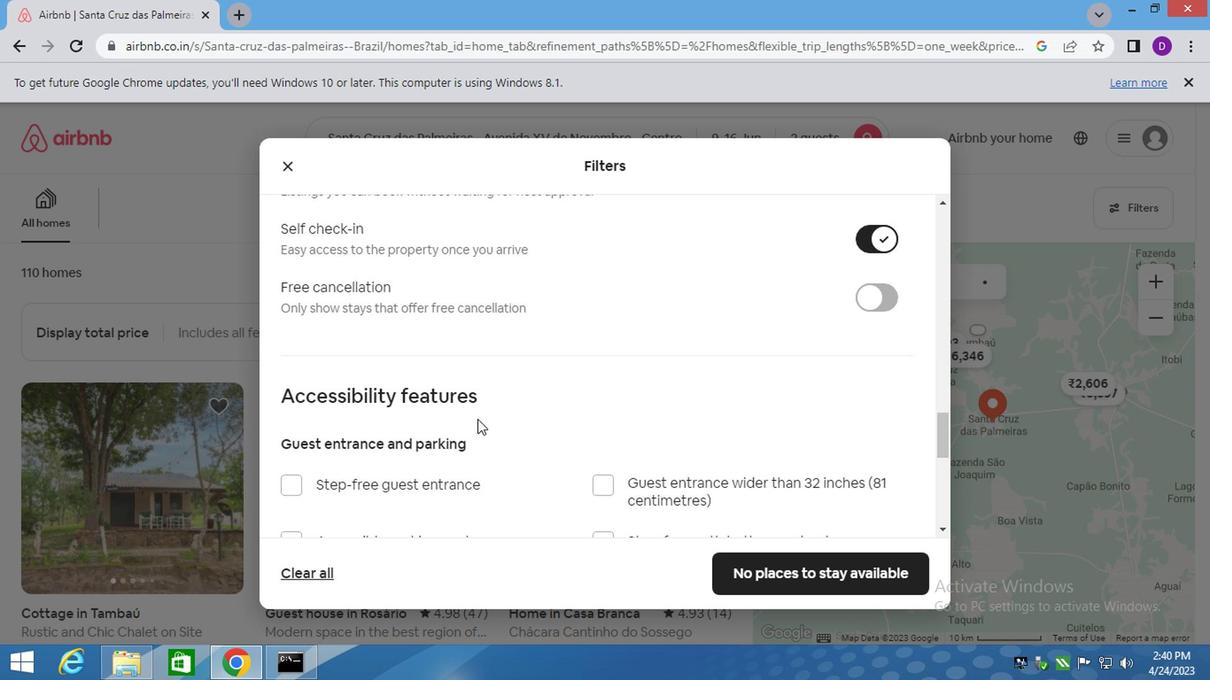 
Action: Mouse scrolled (472, 419) with delta (0, 0)
Screenshot: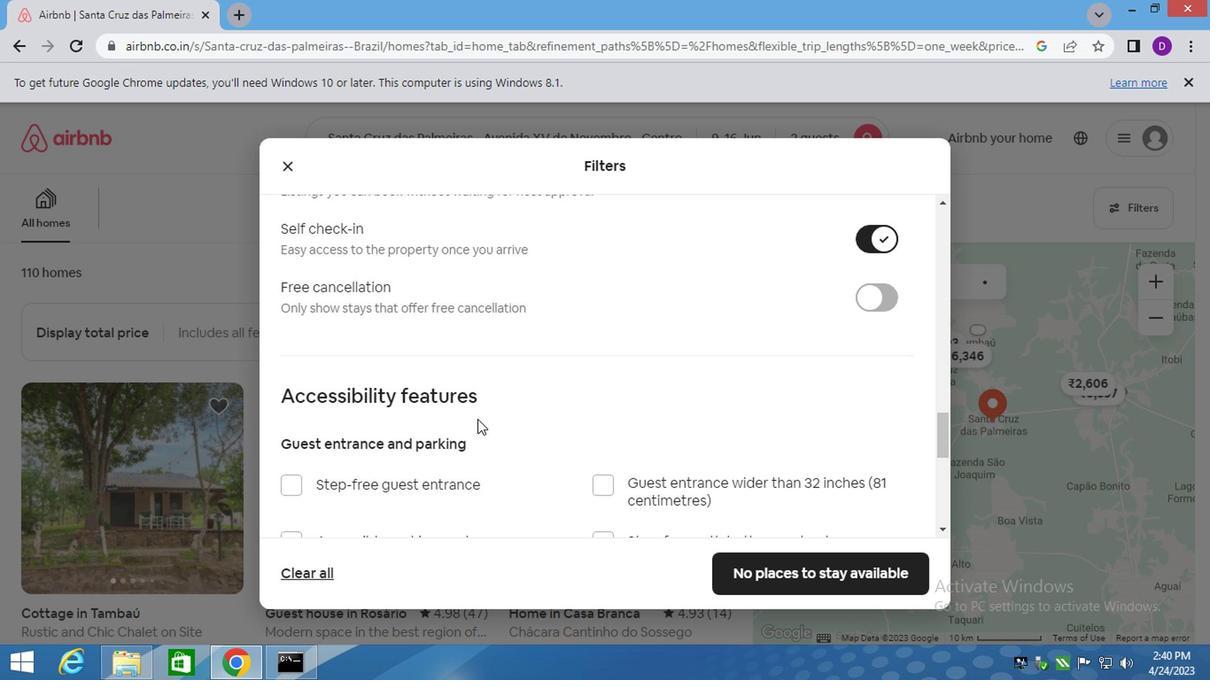 
Action: Mouse scrolled (472, 419) with delta (0, 0)
Screenshot: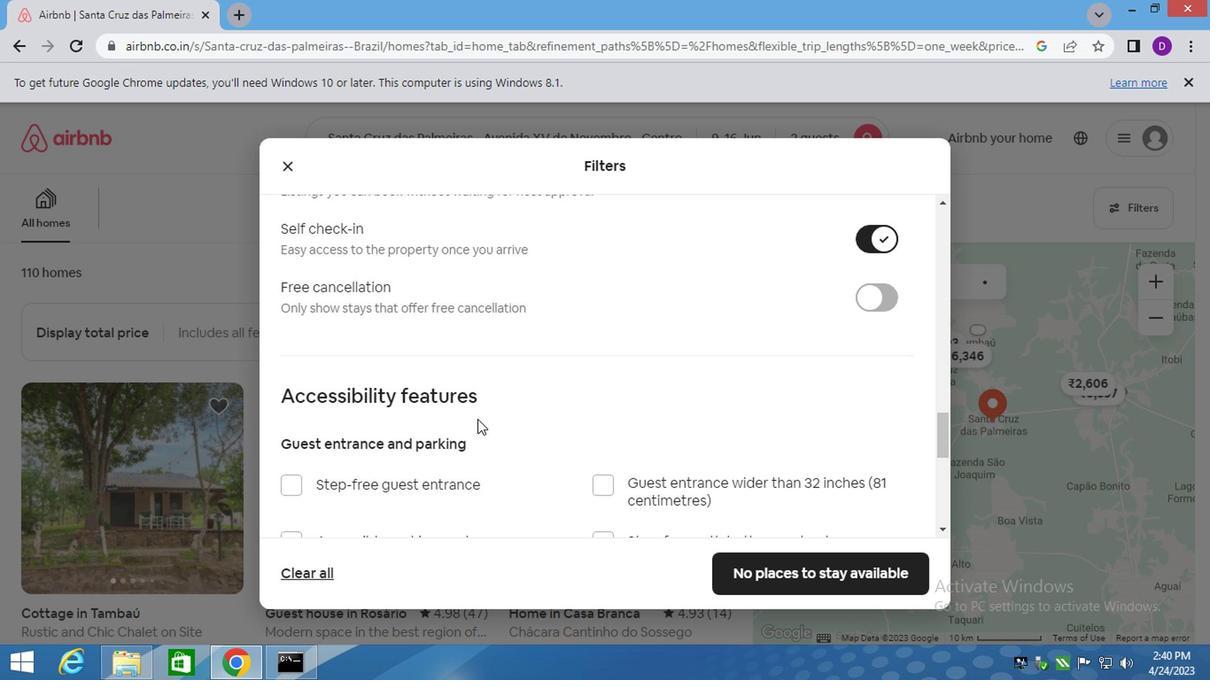 
Action: Mouse scrolled (472, 419) with delta (0, 0)
Screenshot: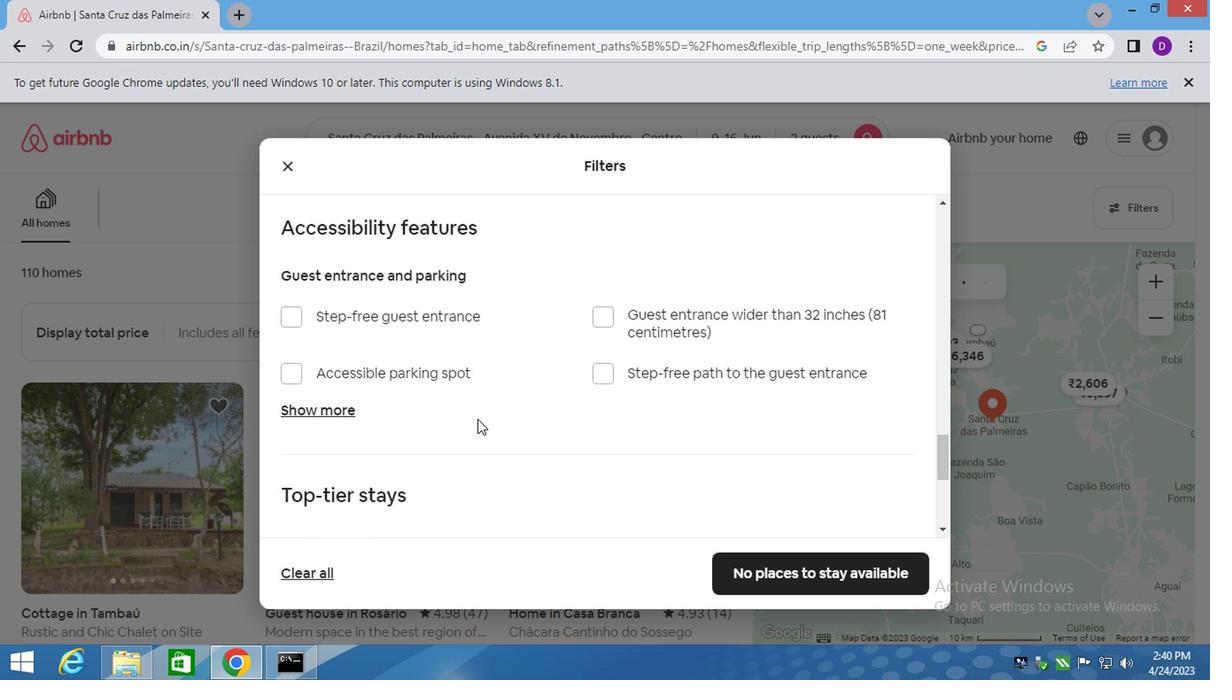 
Action: Mouse scrolled (472, 419) with delta (0, 0)
Screenshot: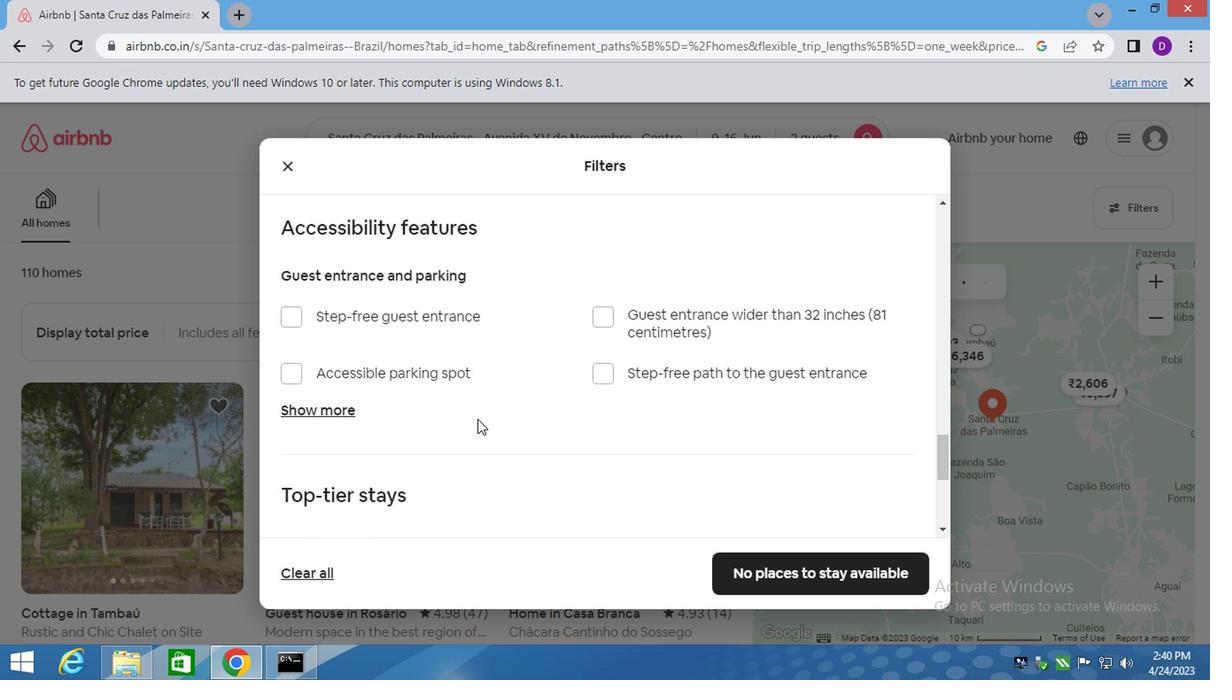 
Action: Mouse moved to (614, 455)
Screenshot: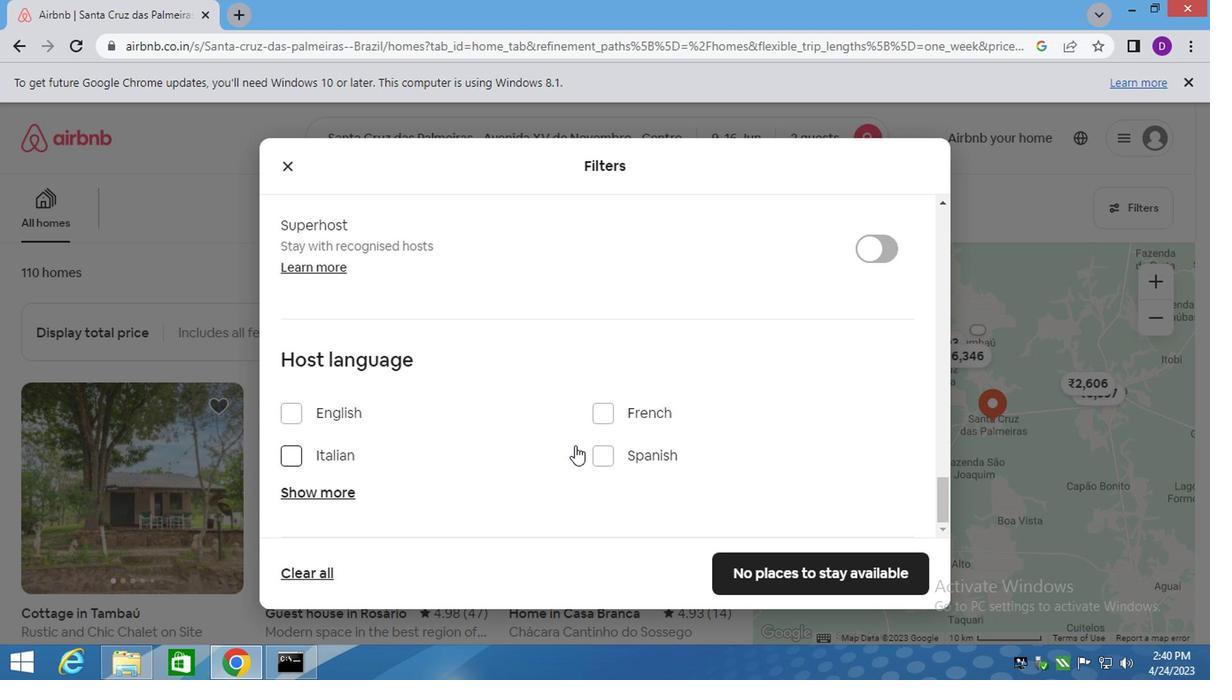 
Action: Mouse pressed left at (614, 455)
Screenshot: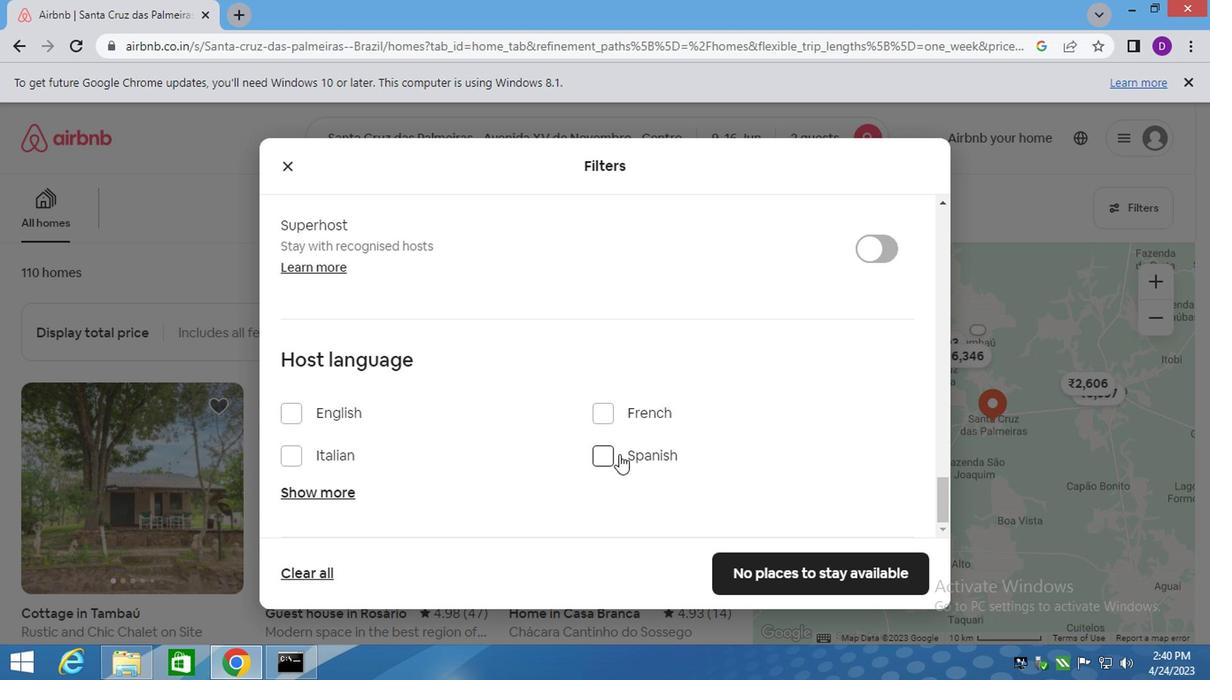 
Action: Mouse moved to (825, 587)
Screenshot: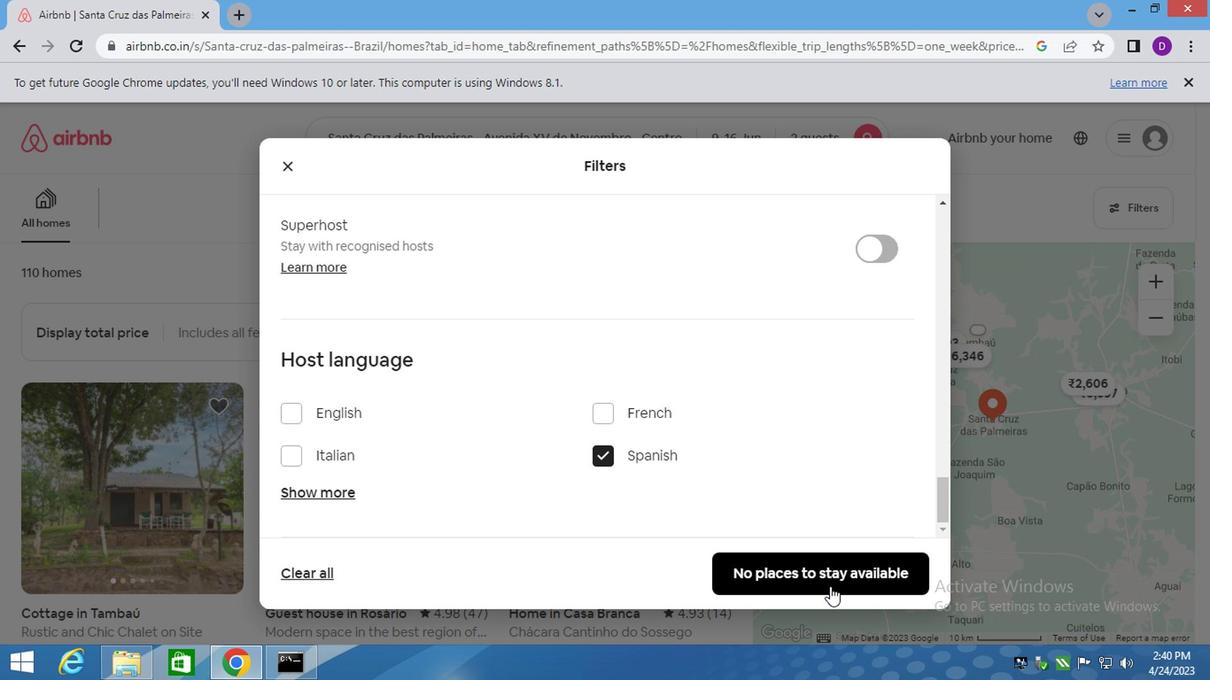 
Action: Mouse pressed left at (825, 587)
Screenshot: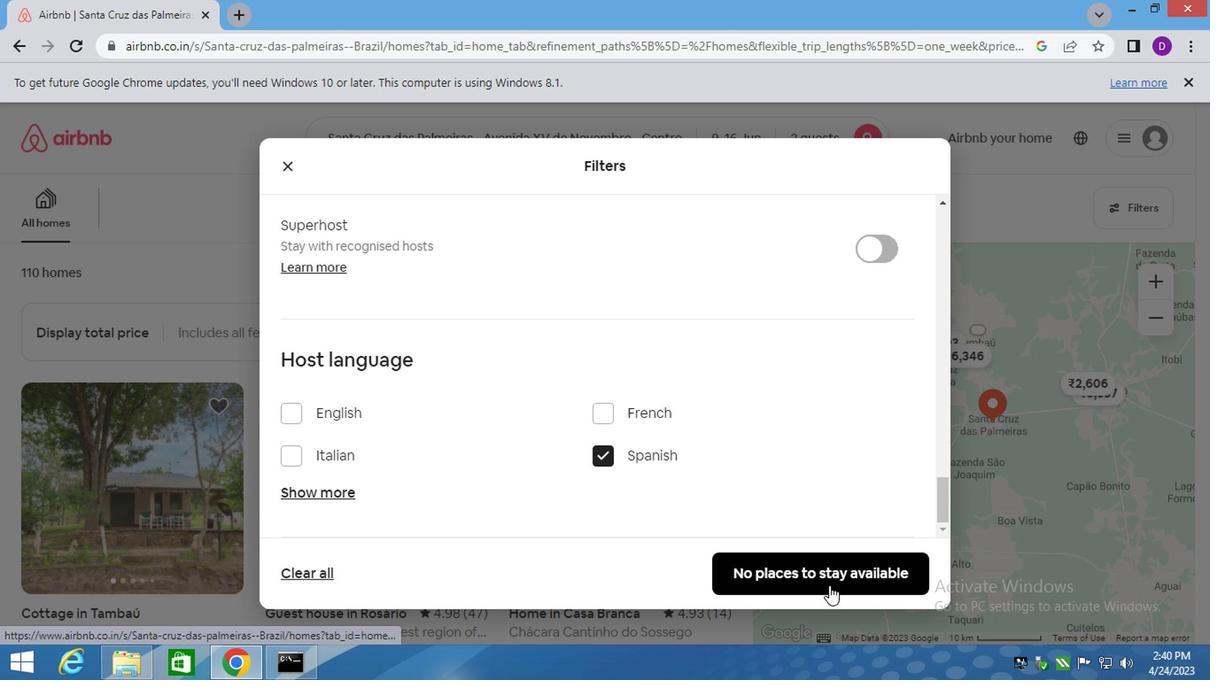 
Action: Mouse moved to (780, 501)
Screenshot: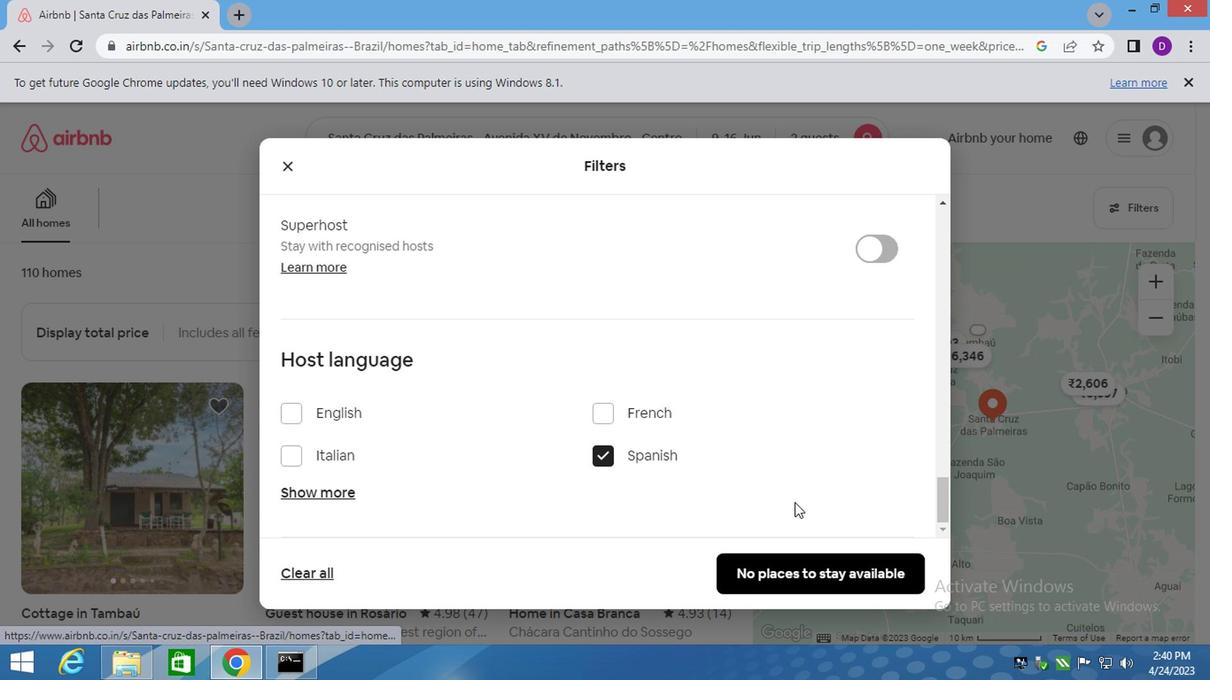
